Task: Search one way flight ticket for 4 adults, 2 children, 2 infants in seat and 1 infant on lap in premium economy from Hancock: Houghton County Memorial Airport to Laramie: Laramie Regional Airport on 5-3-2023. Choice of flights is Delta. Number of bags: 9 checked bags. Price is upto 94000. Outbound departure time preference is 17:30.
Action: Mouse moved to (316, 455)
Screenshot: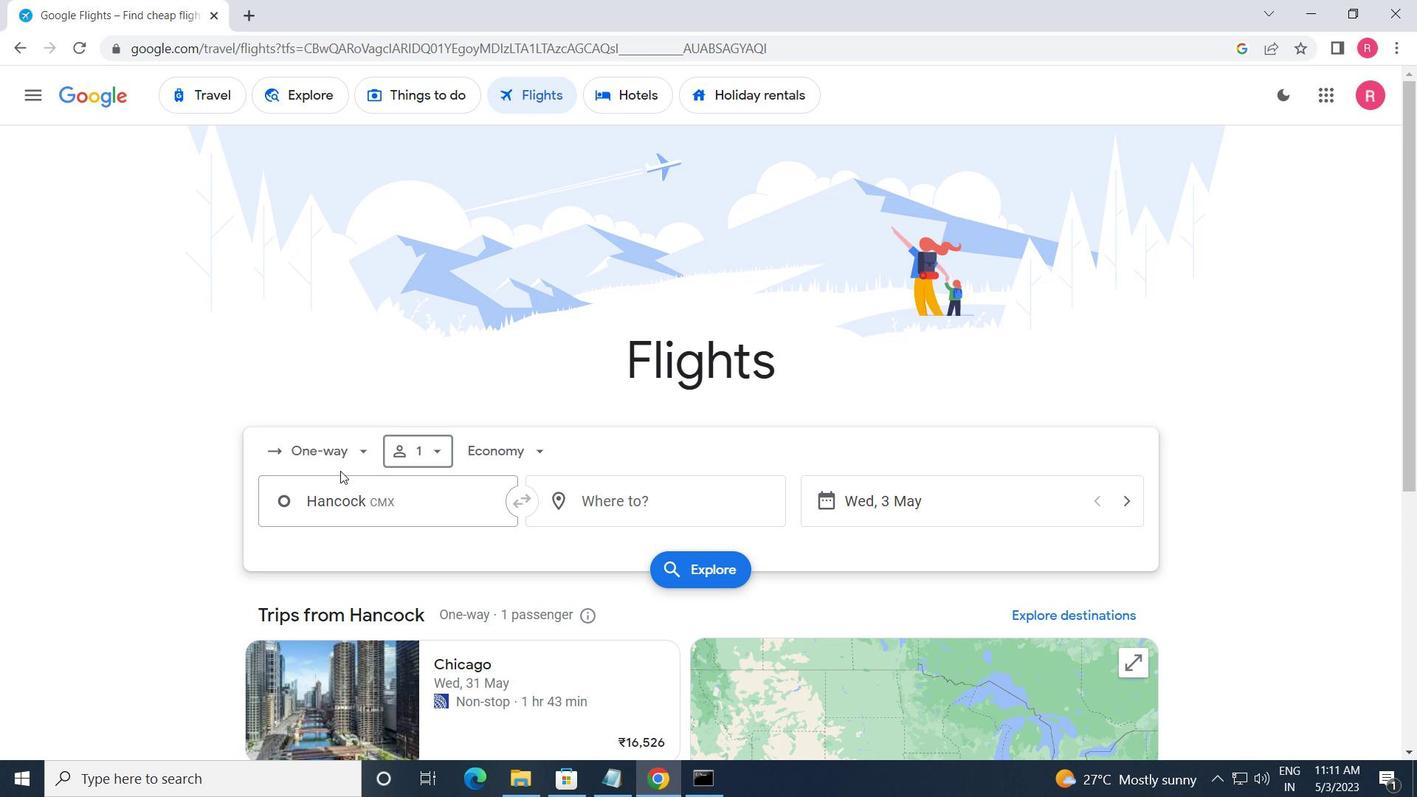 
Action: Mouse pressed left at (316, 455)
Screenshot: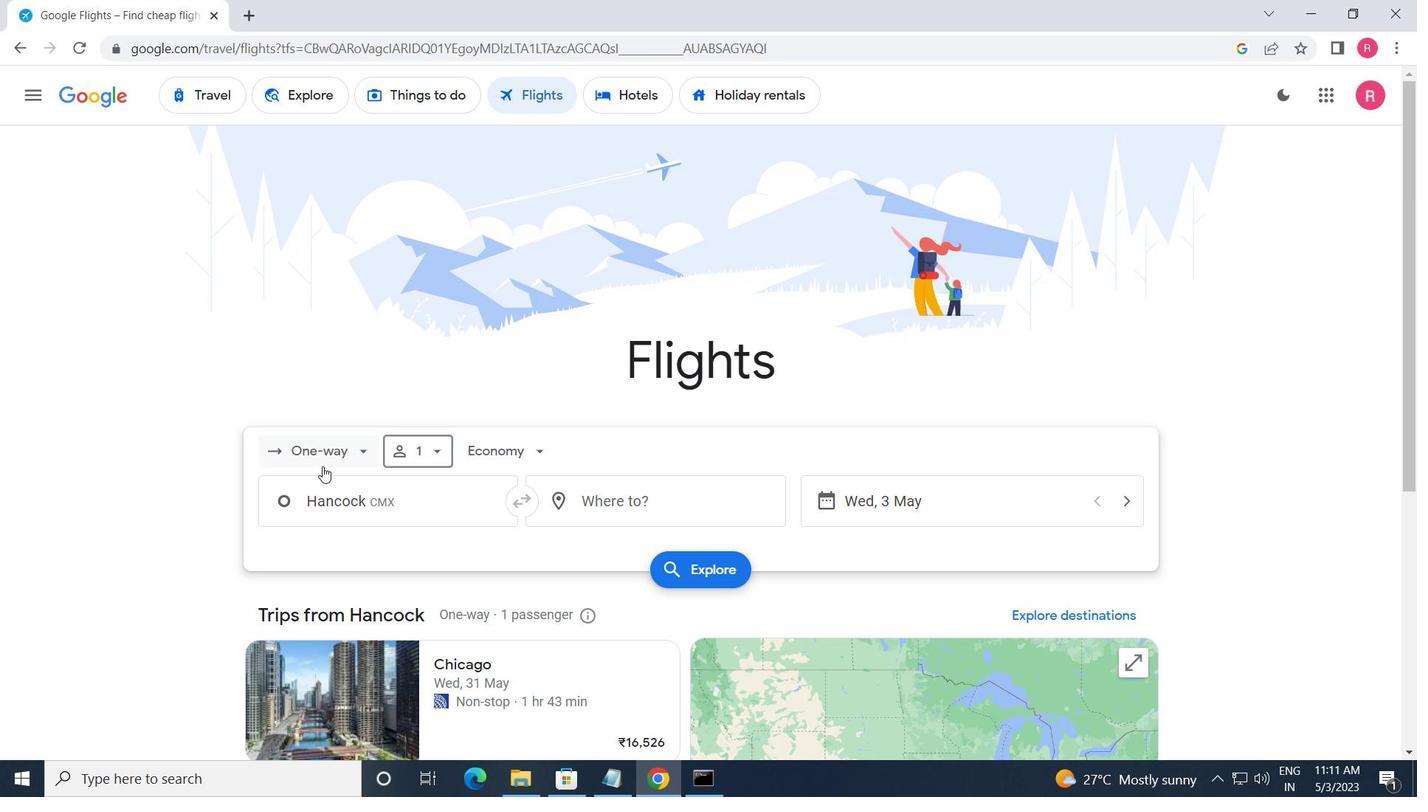 
Action: Mouse moved to (341, 522)
Screenshot: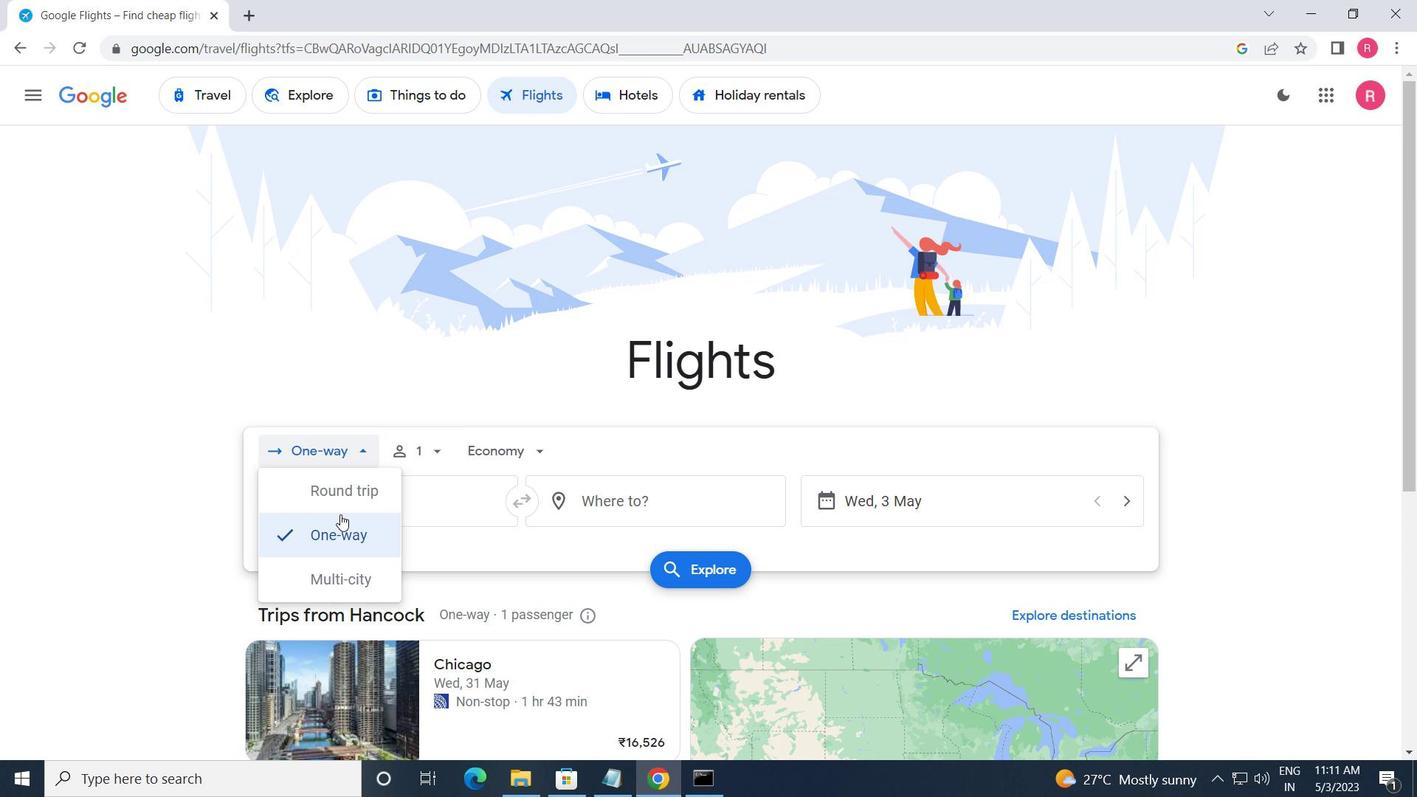 
Action: Mouse pressed left at (341, 522)
Screenshot: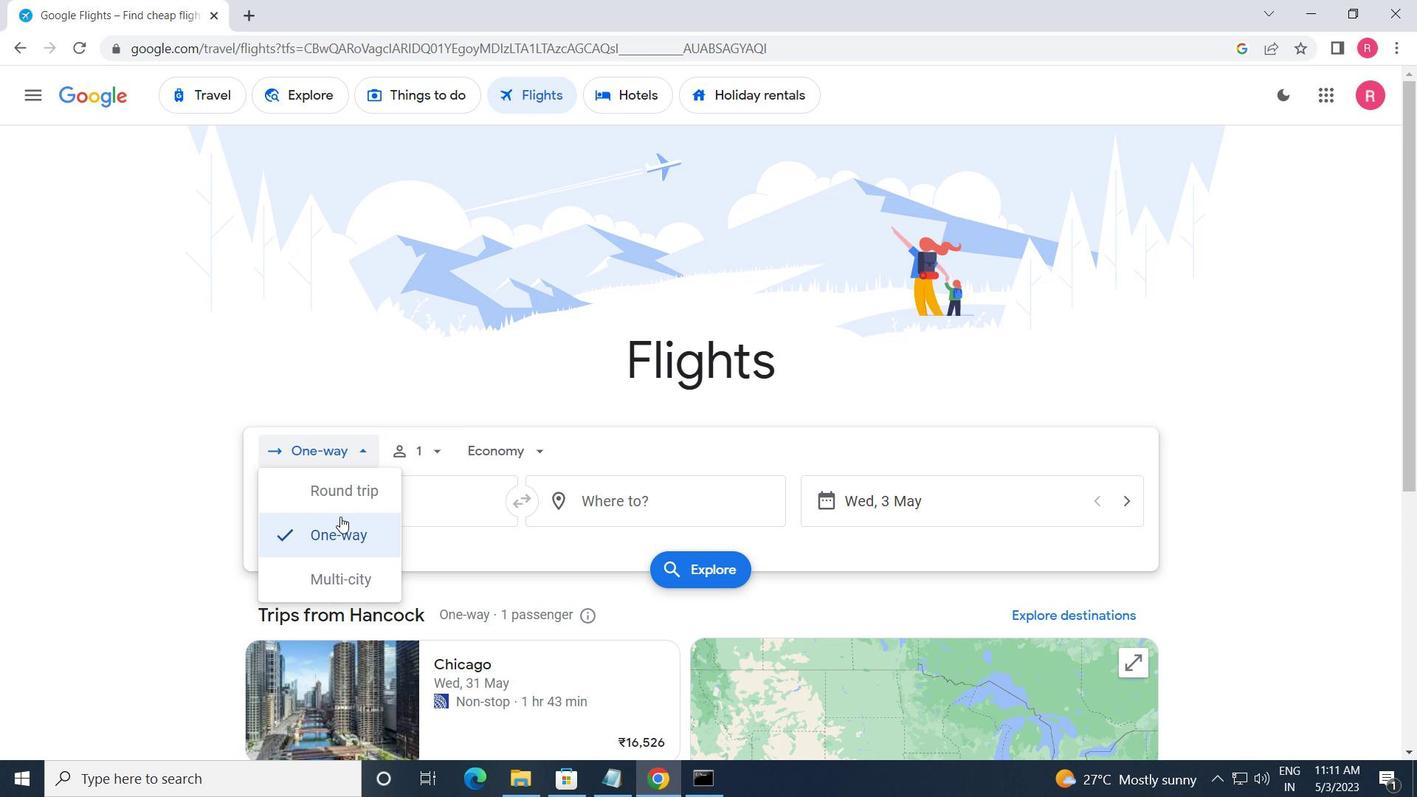 
Action: Mouse moved to (426, 465)
Screenshot: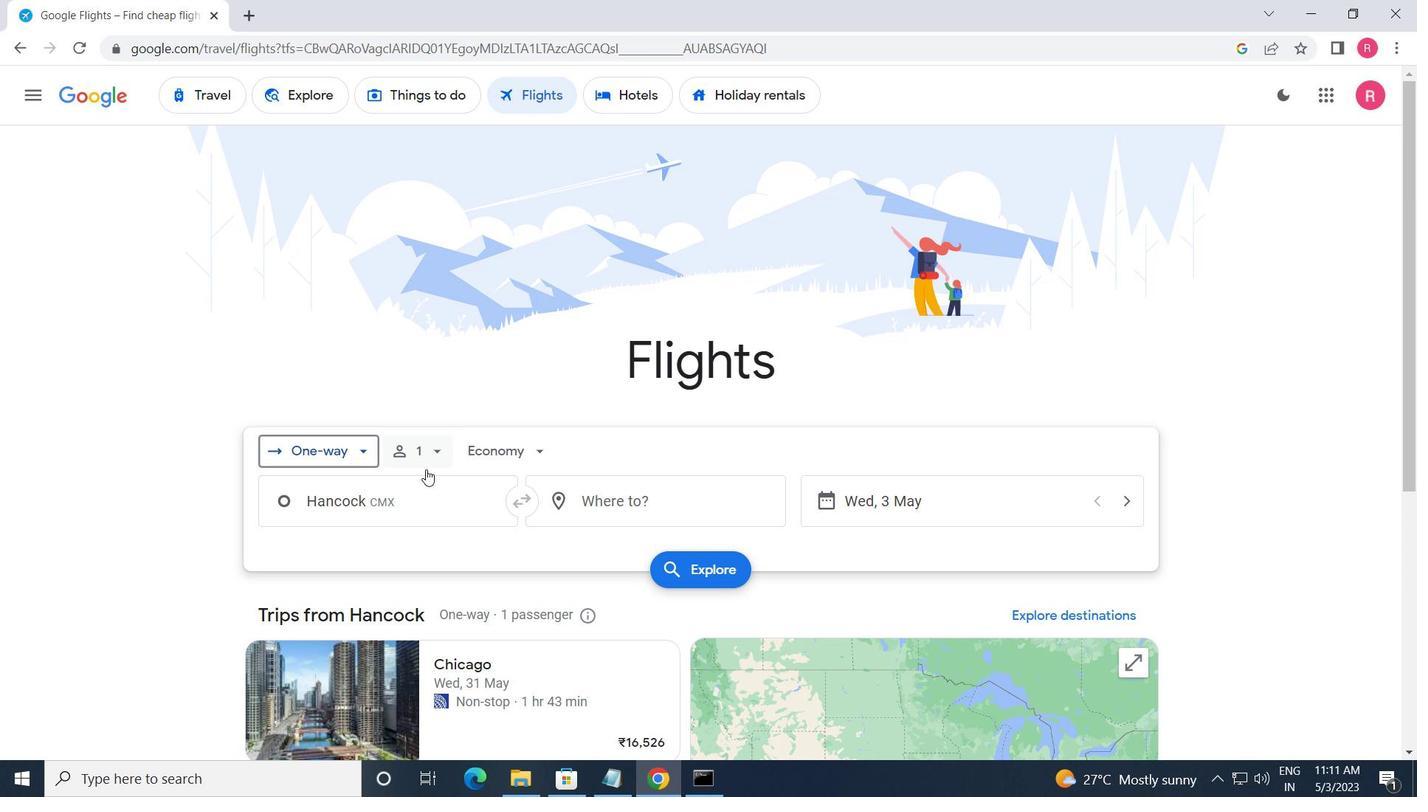 
Action: Mouse pressed left at (426, 465)
Screenshot: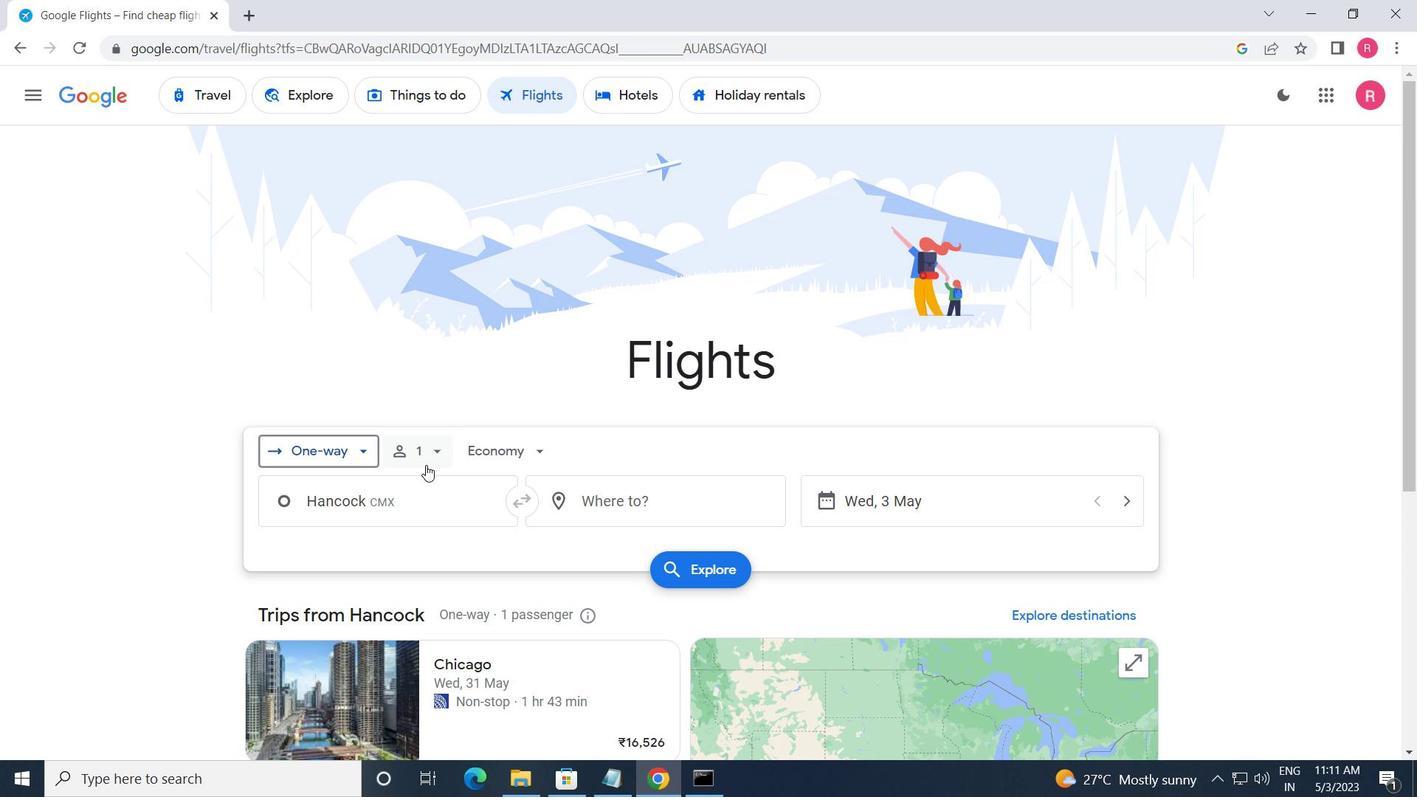 
Action: Mouse moved to (573, 508)
Screenshot: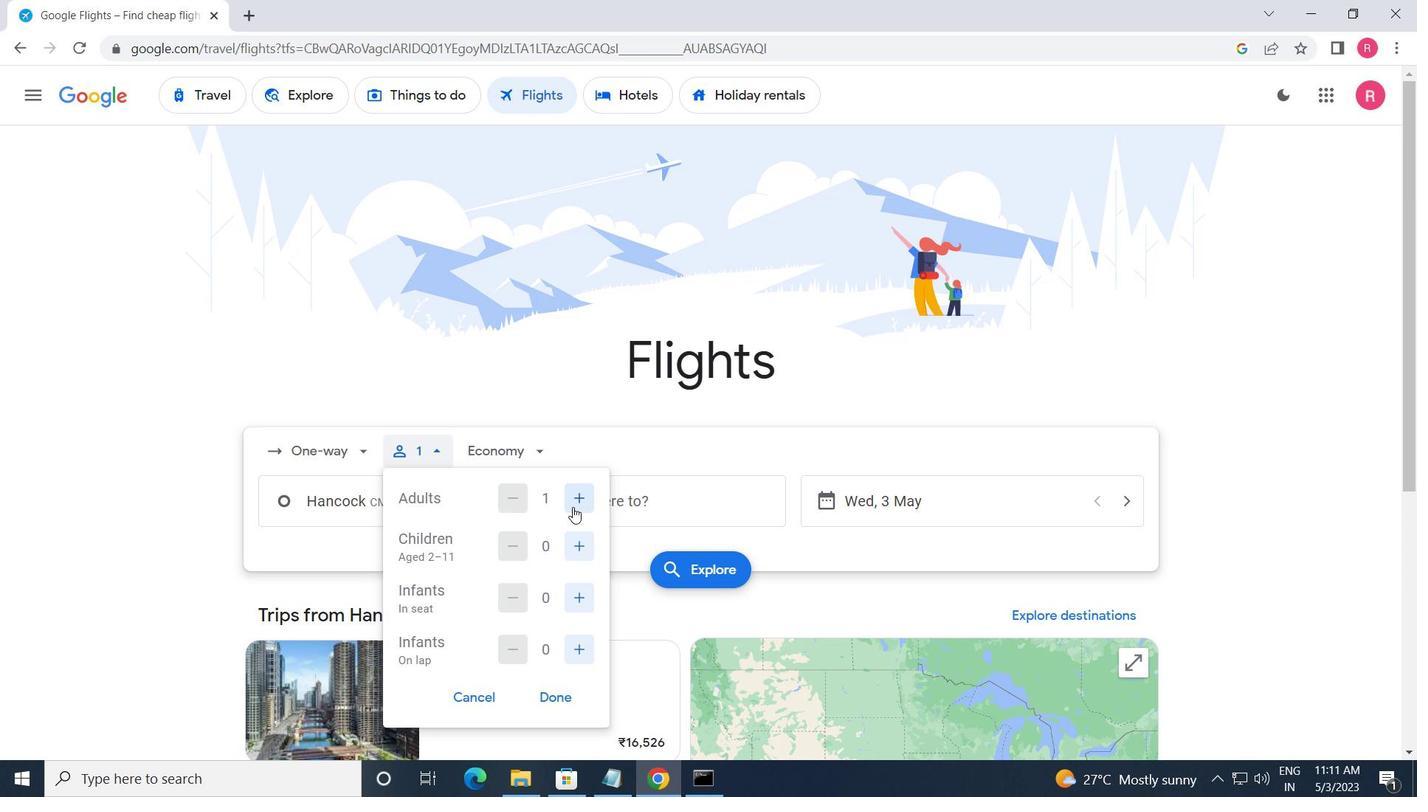 
Action: Mouse pressed left at (573, 508)
Screenshot: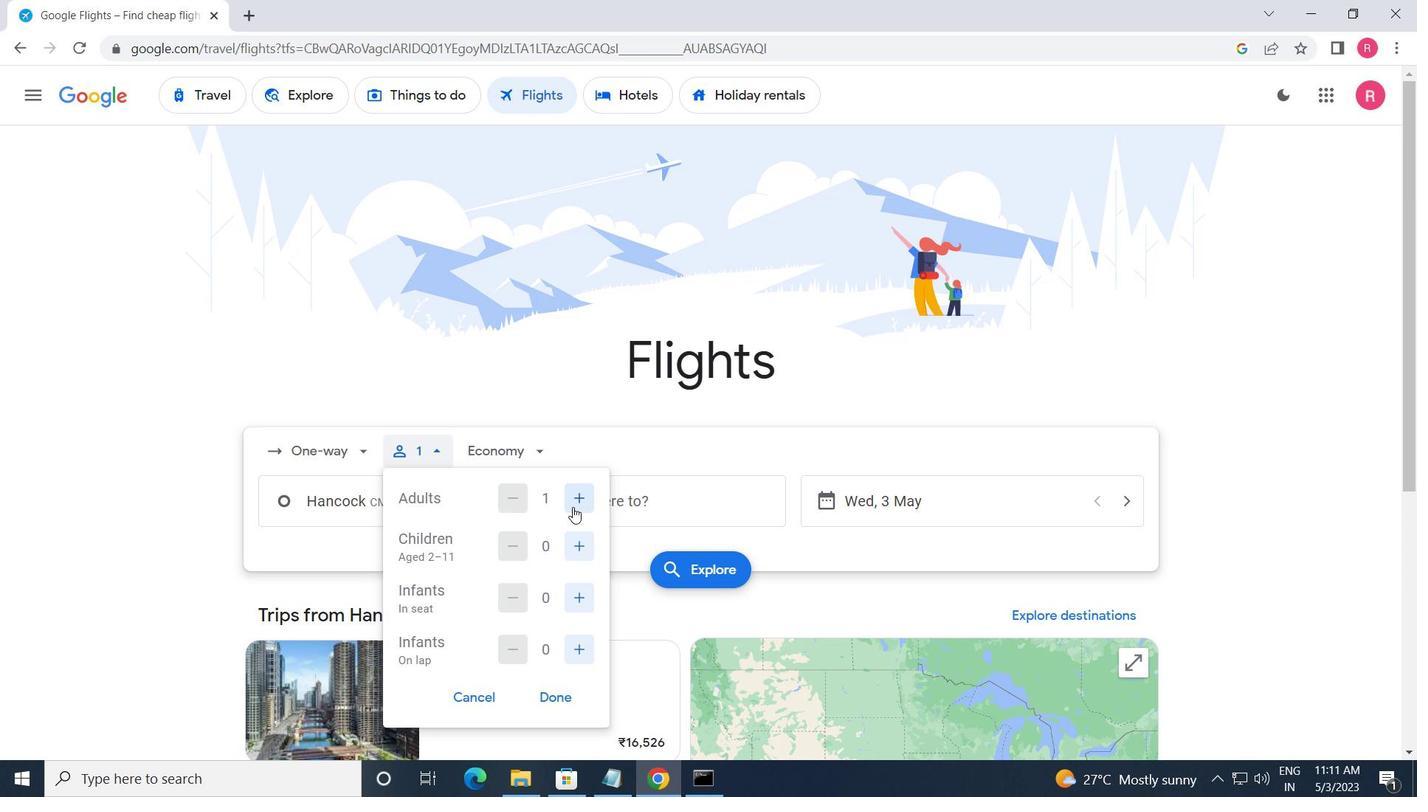 
Action: Mouse moved to (573, 508)
Screenshot: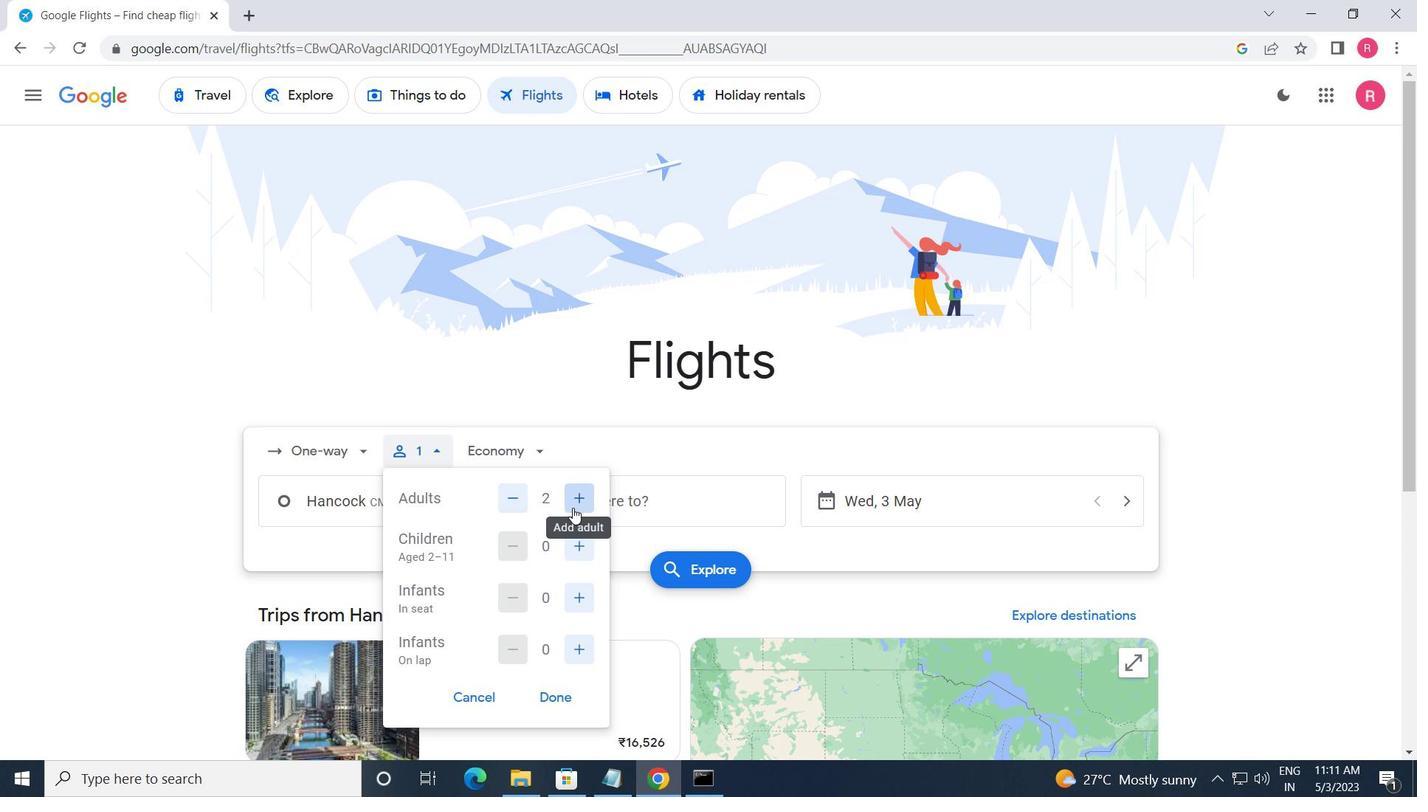 
Action: Mouse pressed left at (573, 508)
Screenshot: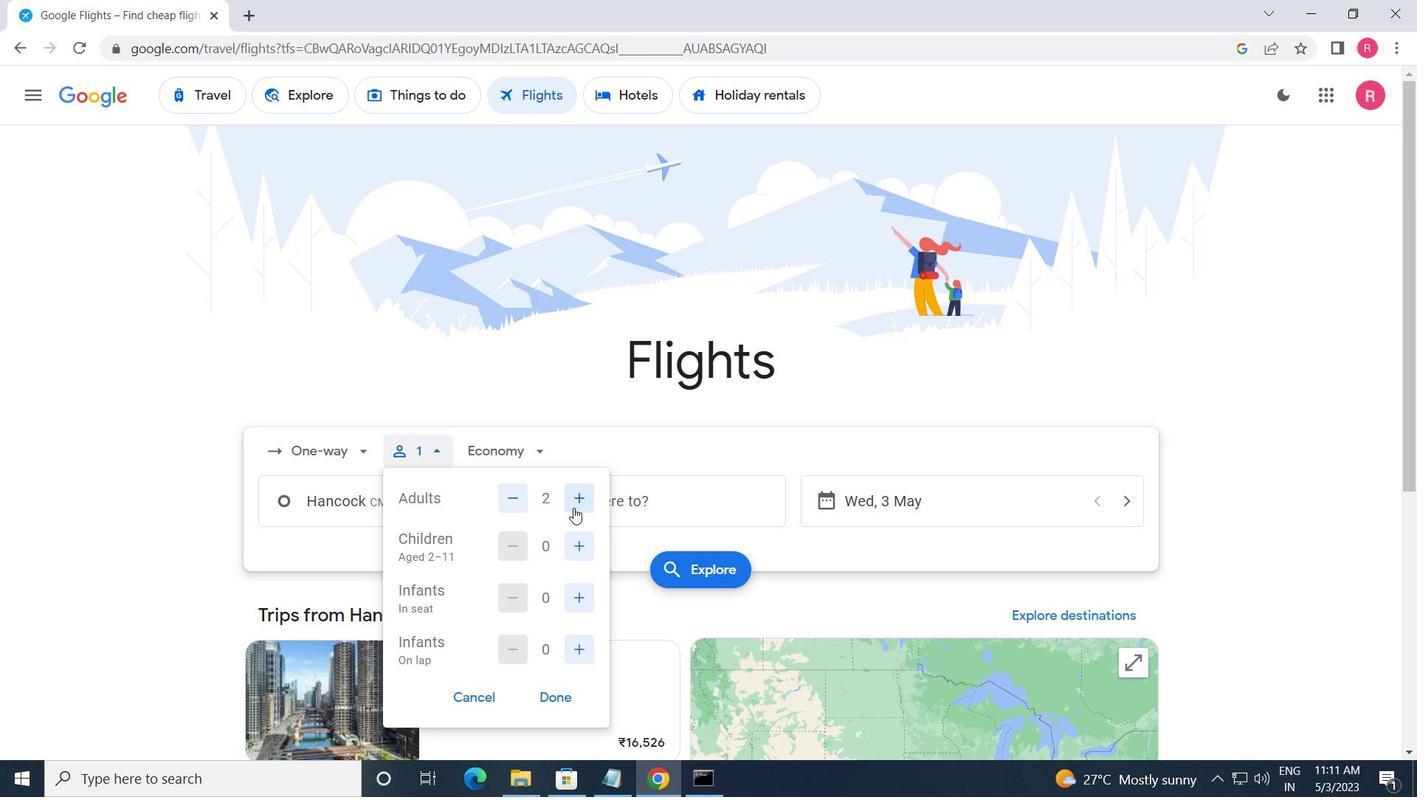 
Action: Mouse pressed left at (573, 508)
Screenshot: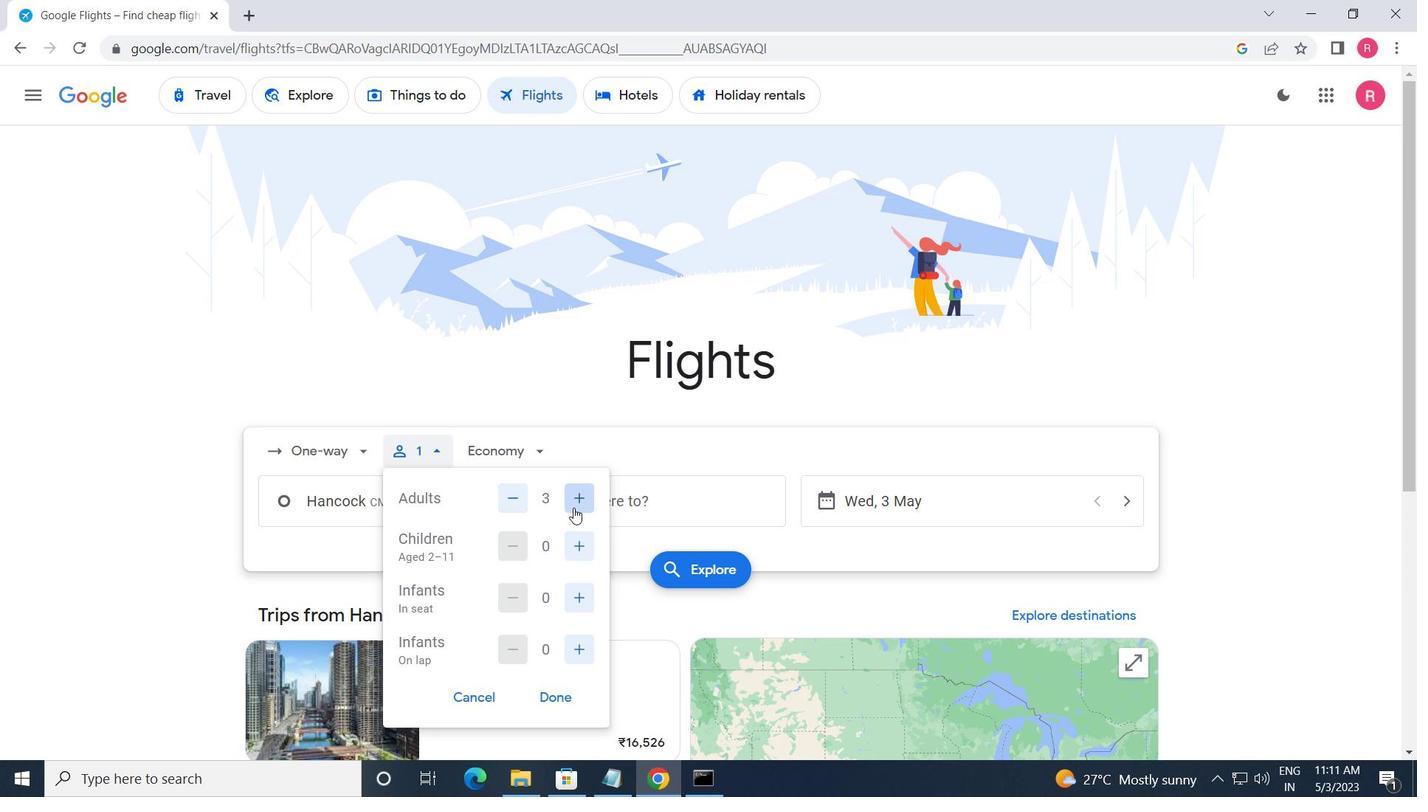 
Action: Mouse moved to (581, 553)
Screenshot: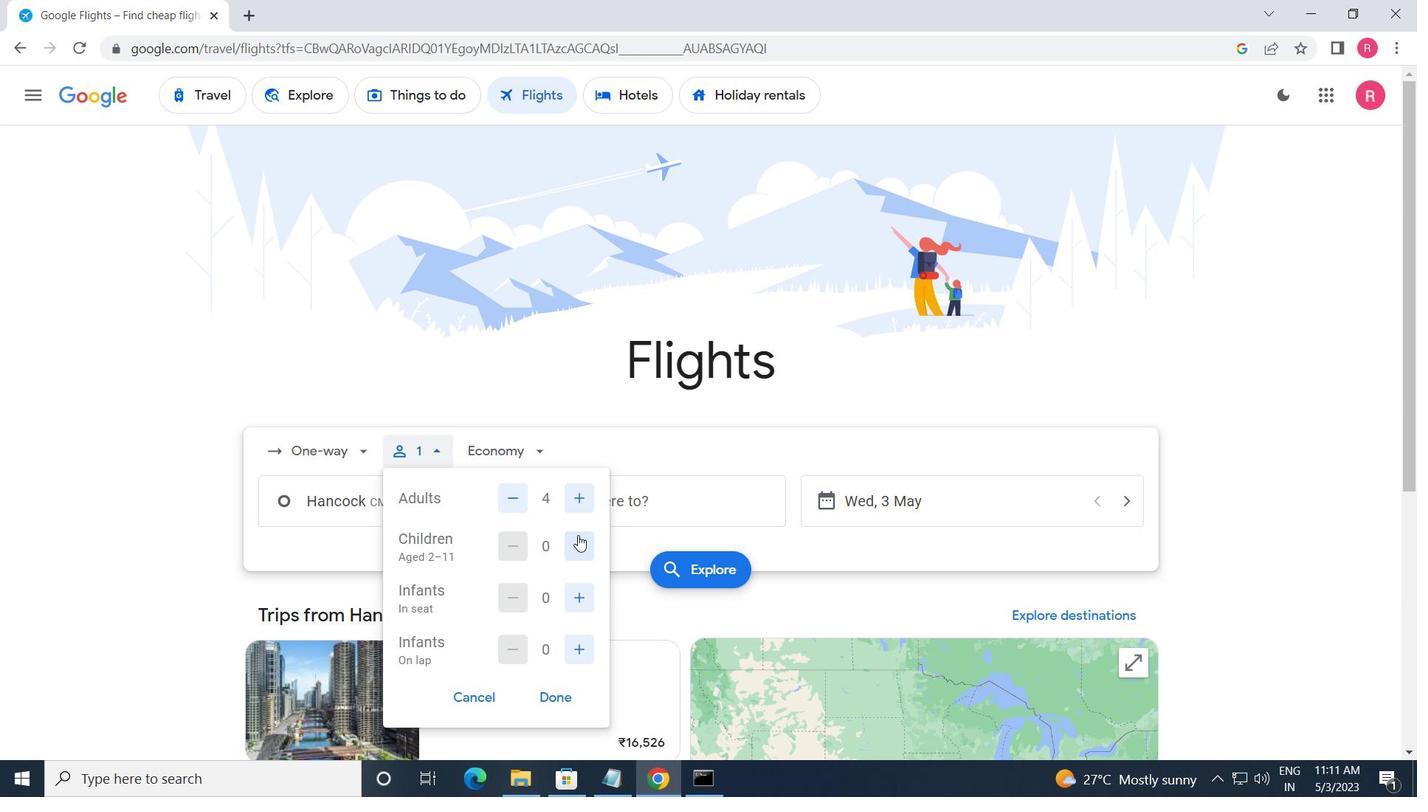 
Action: Mouse pressed left at (581, 553)
Screenshot: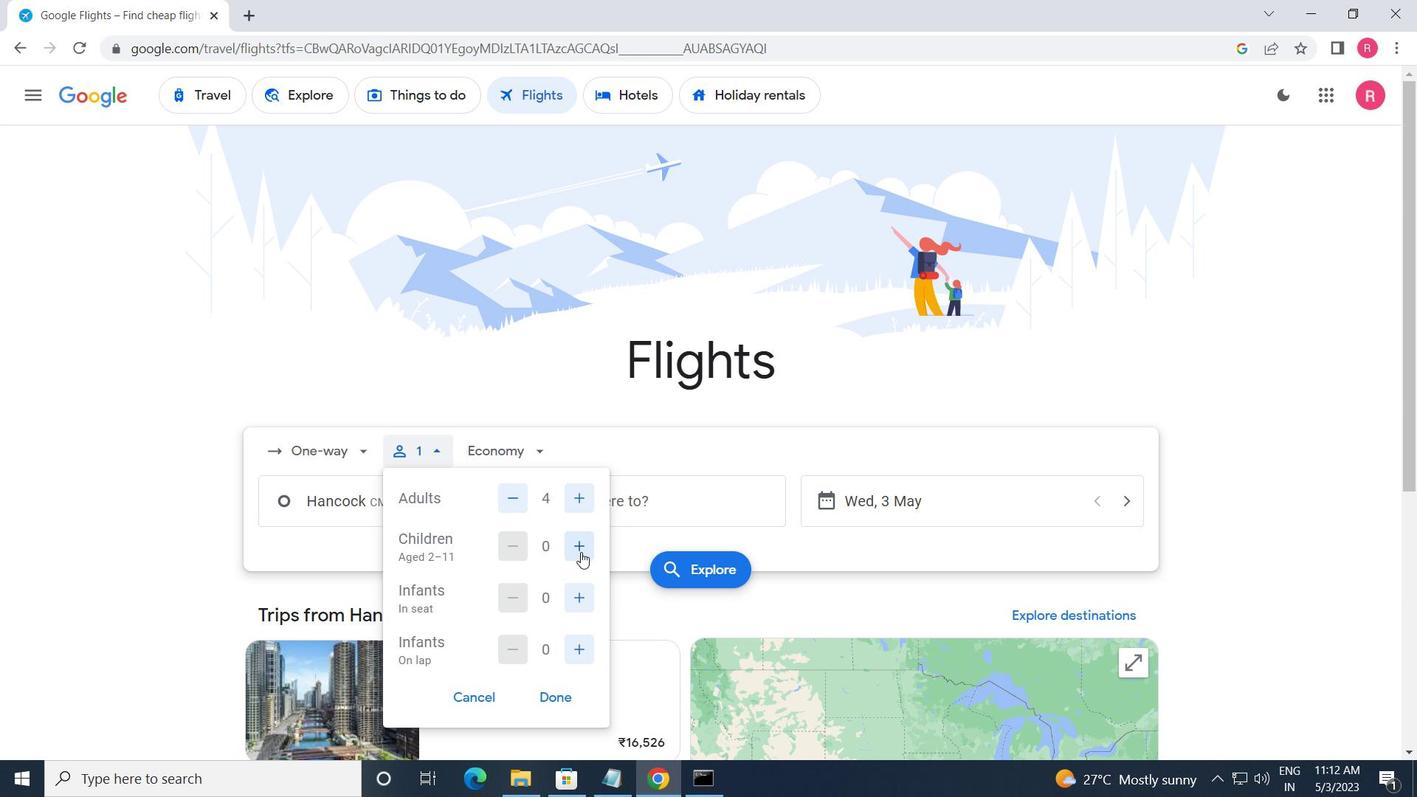 
Action: Mouse pressed left at (581, 553)
Screenshot: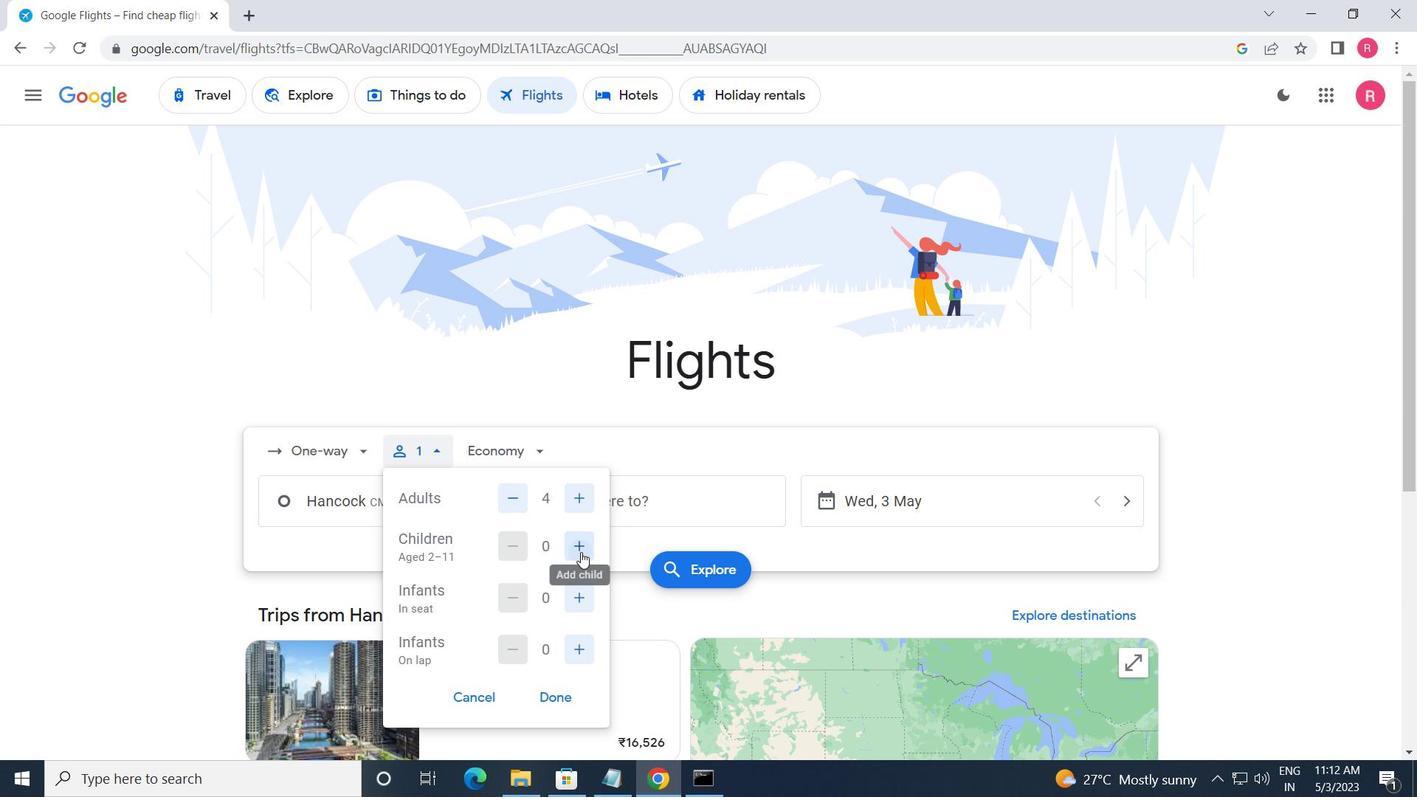 
Action: Mouse moved to (572, 583)
Screenshot: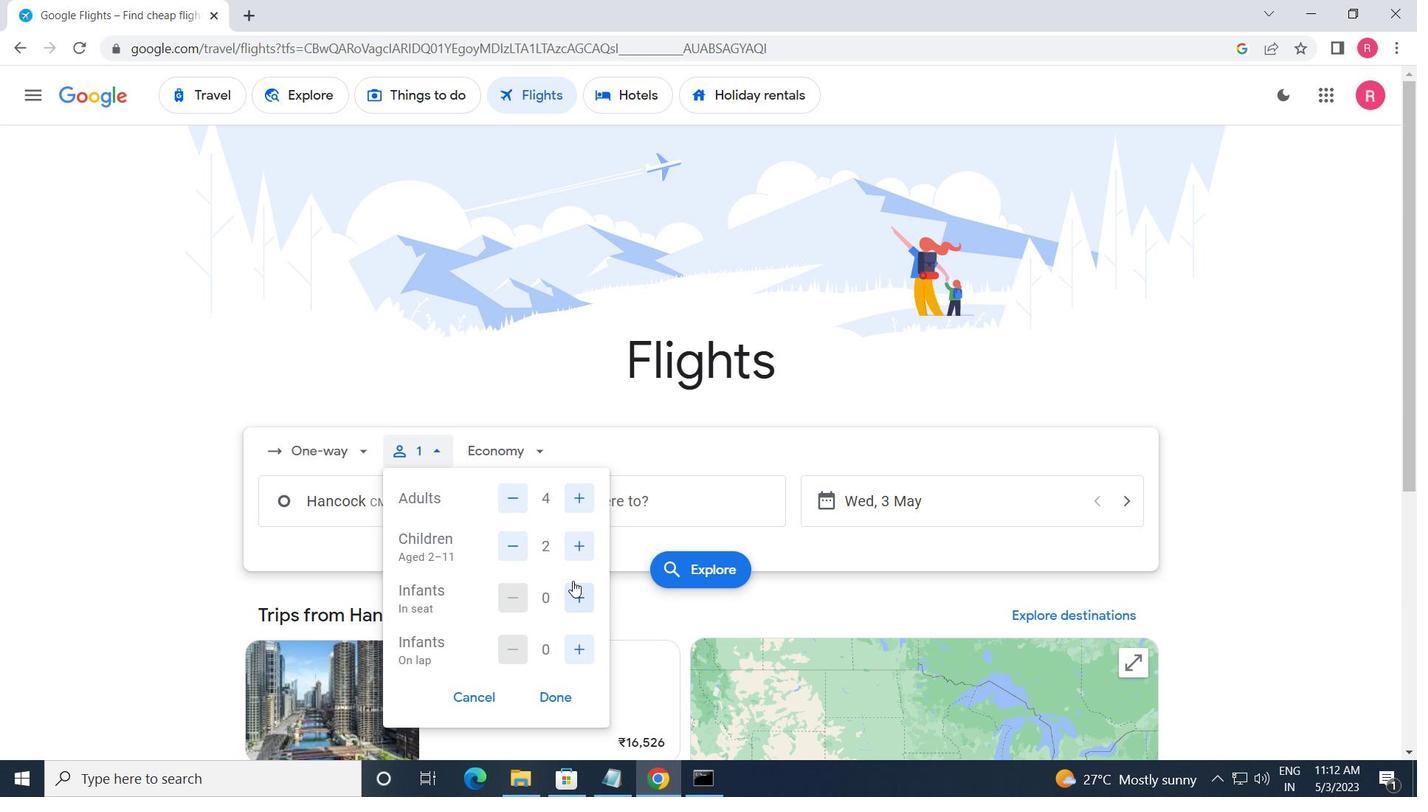 
Action: Mouse pressed left at (572, 583)
Screenshot: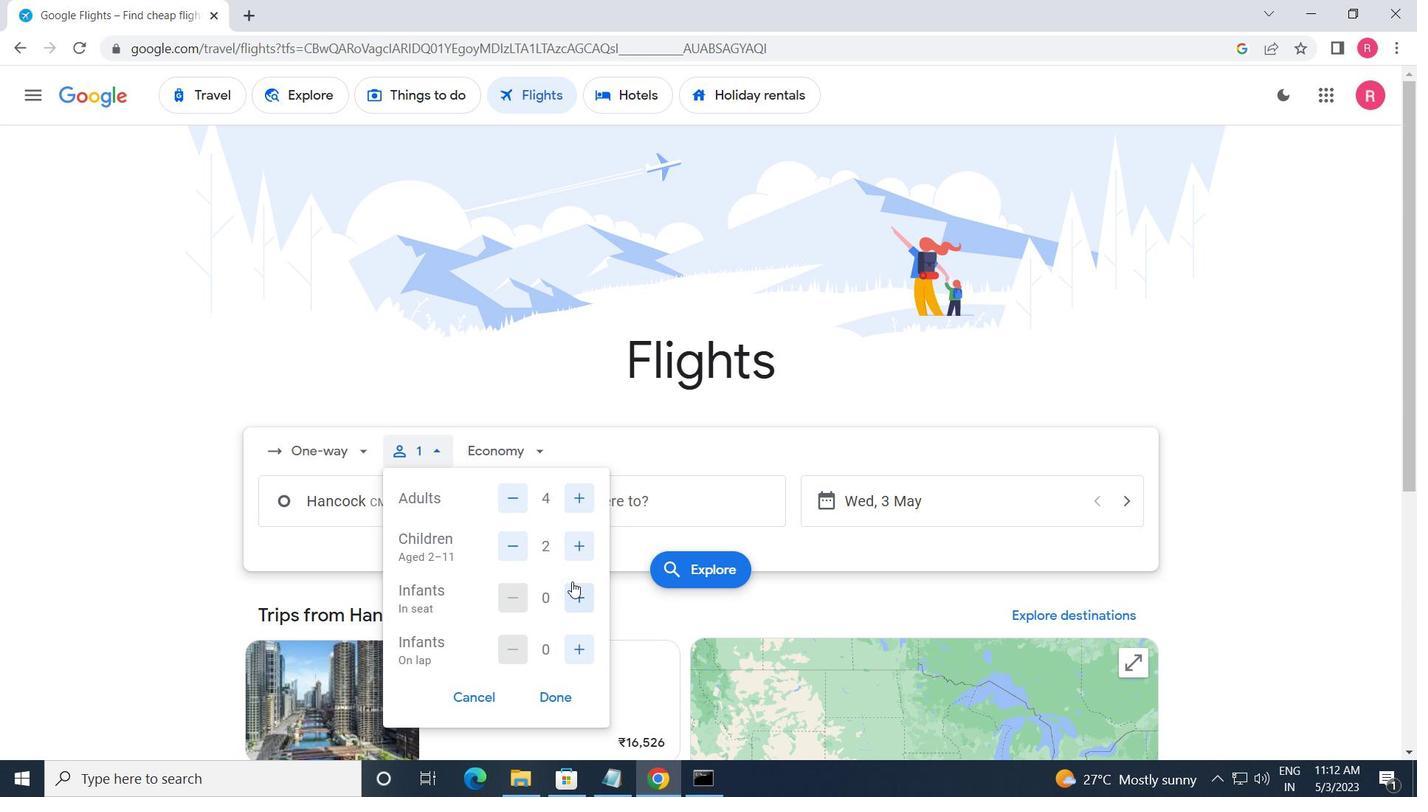 
Action: Mouse pressed left at (572, 583)
Screenshot: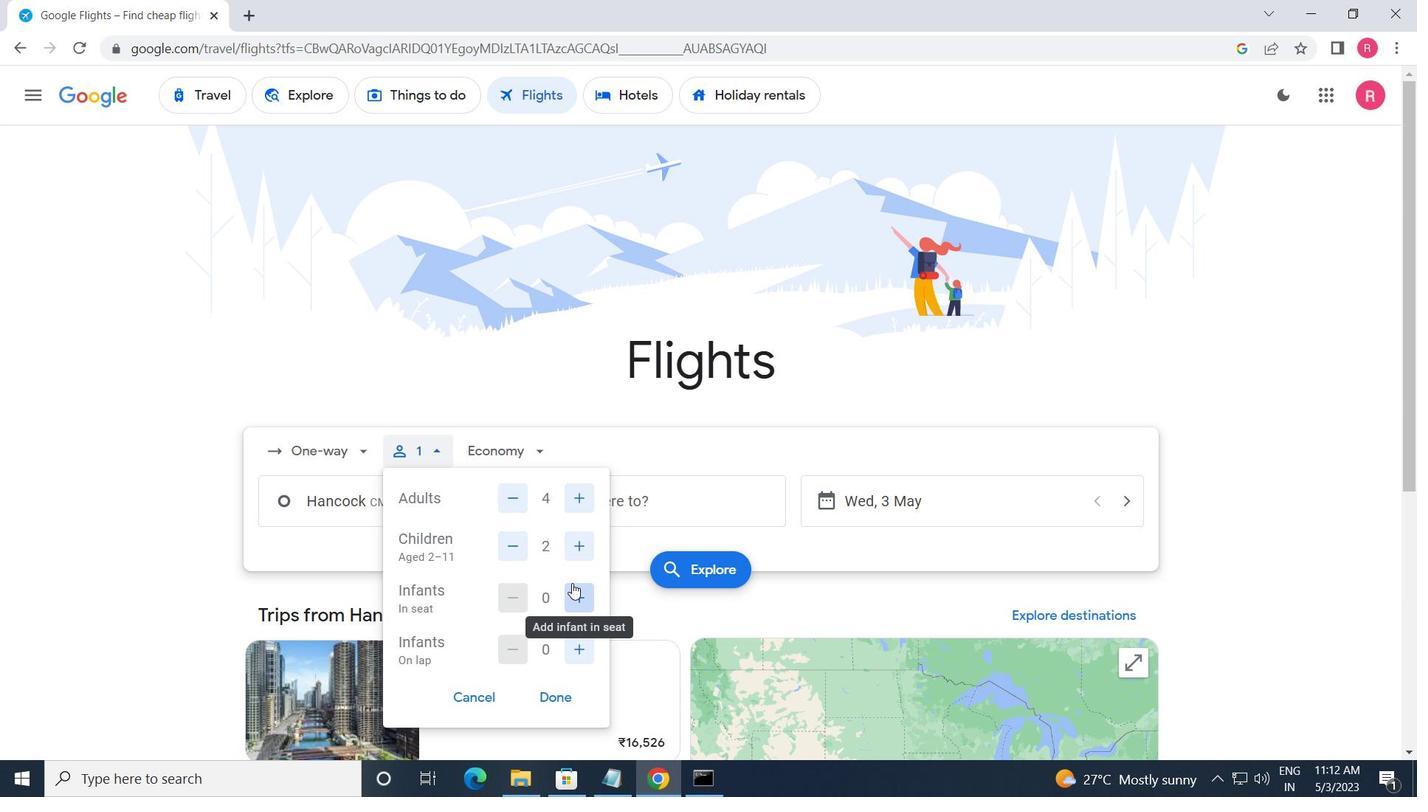 
Action: Mouse moved to (581, 651)
Screenshot: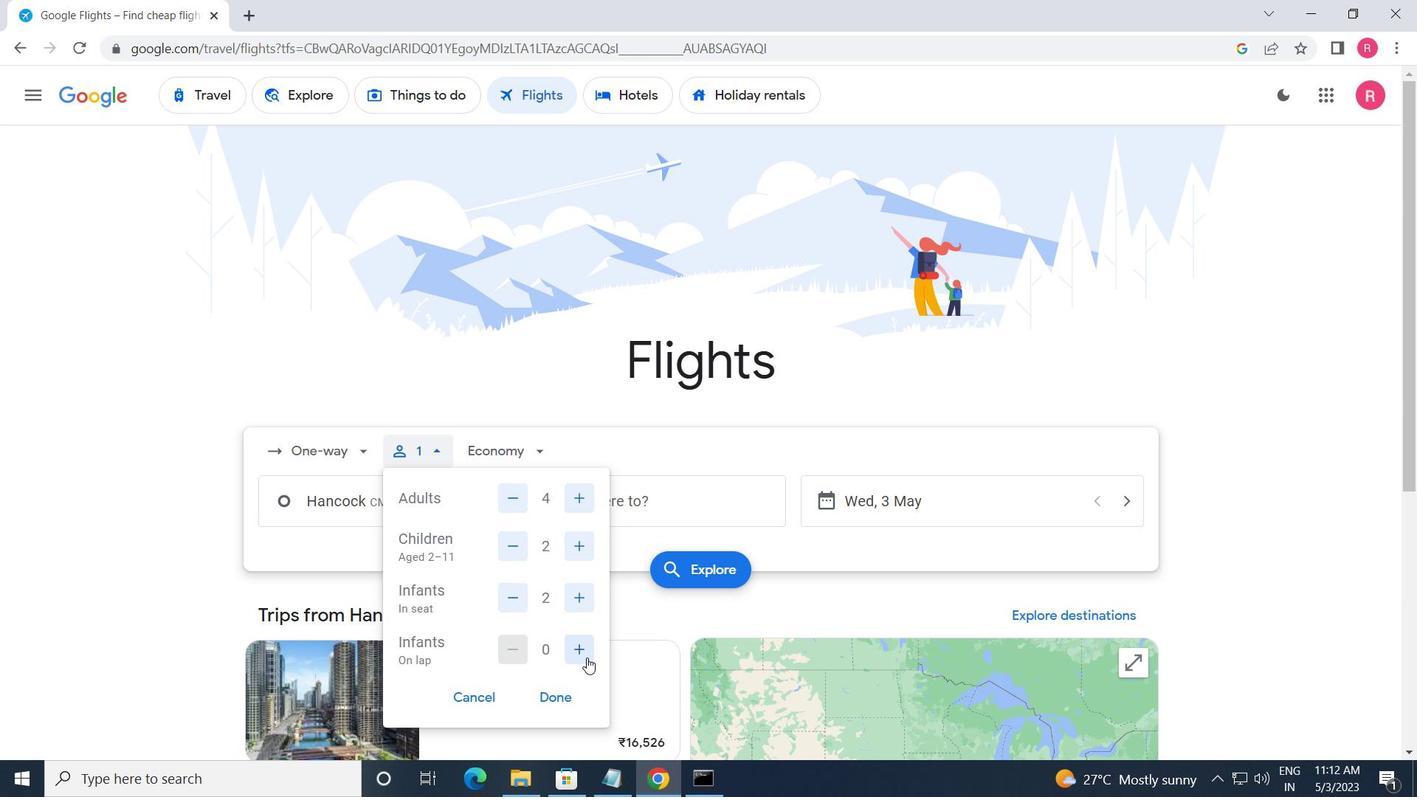
Action: Mouse pressed left at (581, 651)
Screenshot: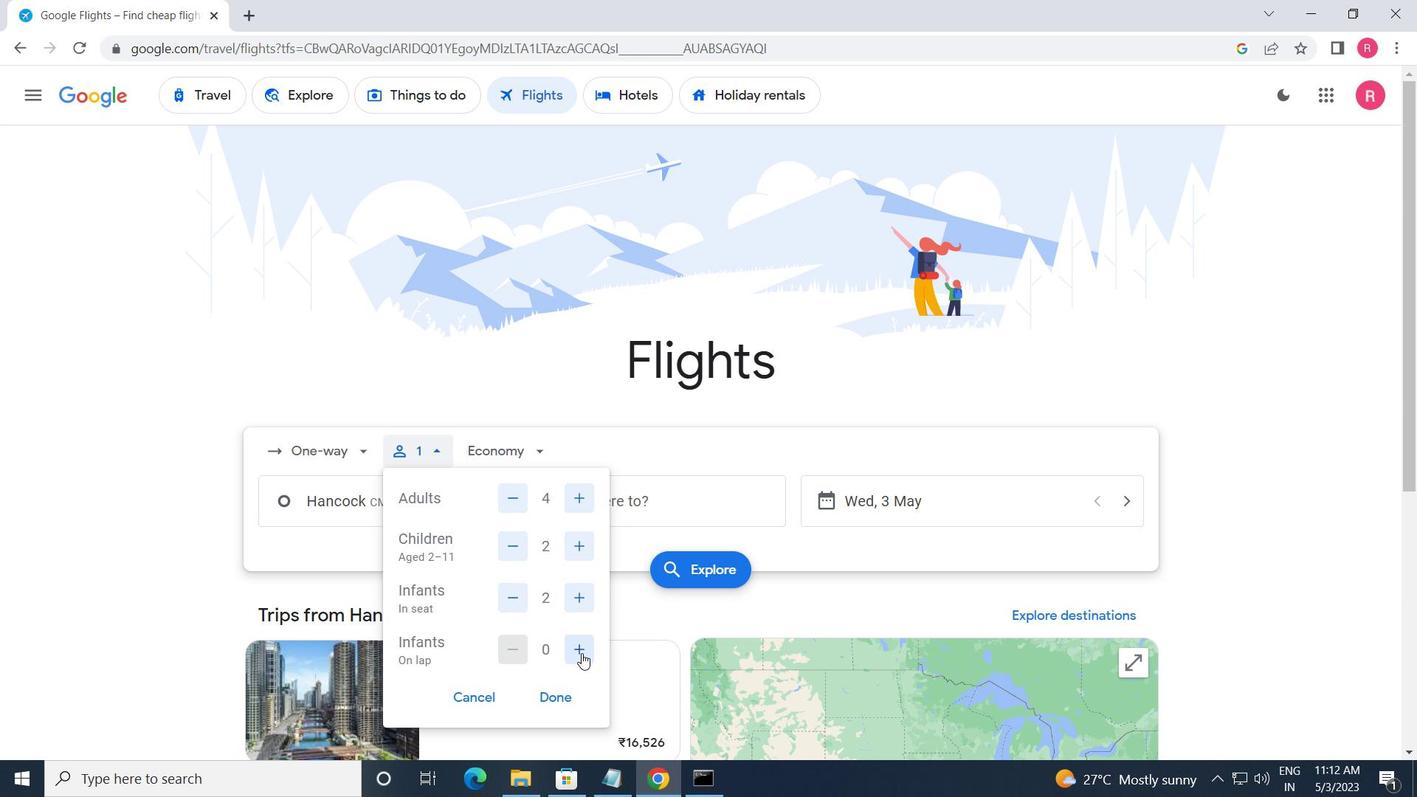 
Action: Mouse moved to (569, 693)
Screenshot: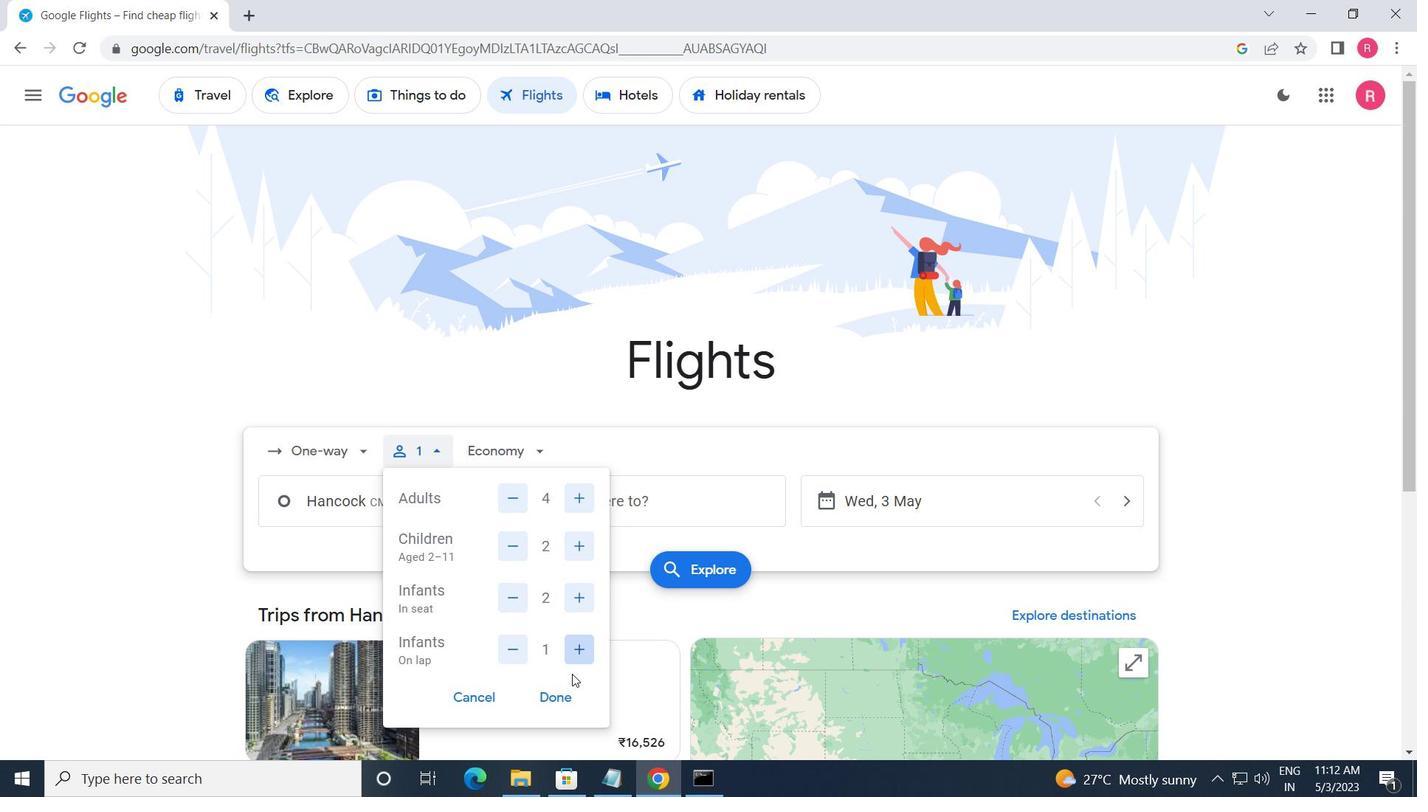 
Action: Mouse pressed left at (569, 693)
Screenshot: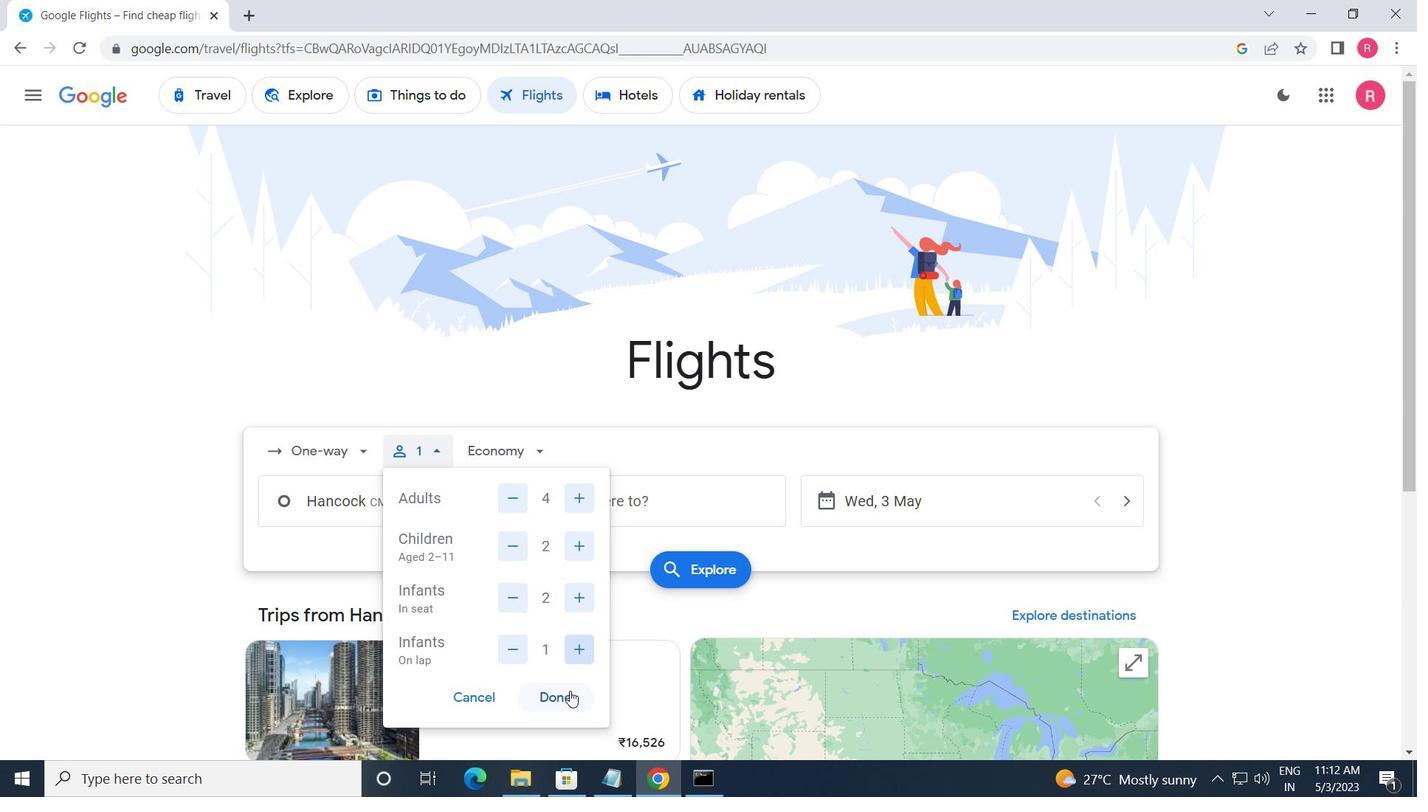 
Action: Mouse moved to (452, 521)
Screenshot: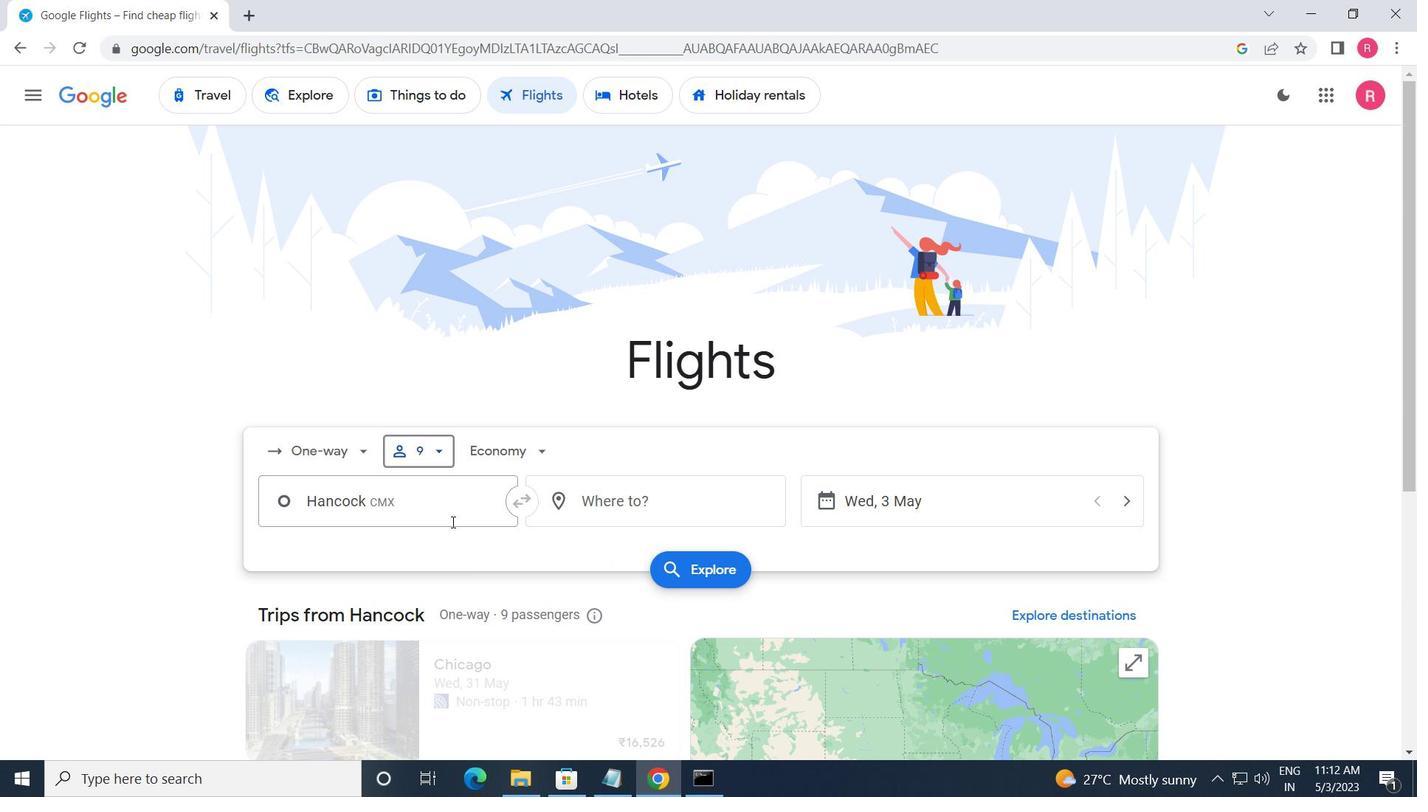 
Action: Mouse pressed left at (452, 521)
Screenshot: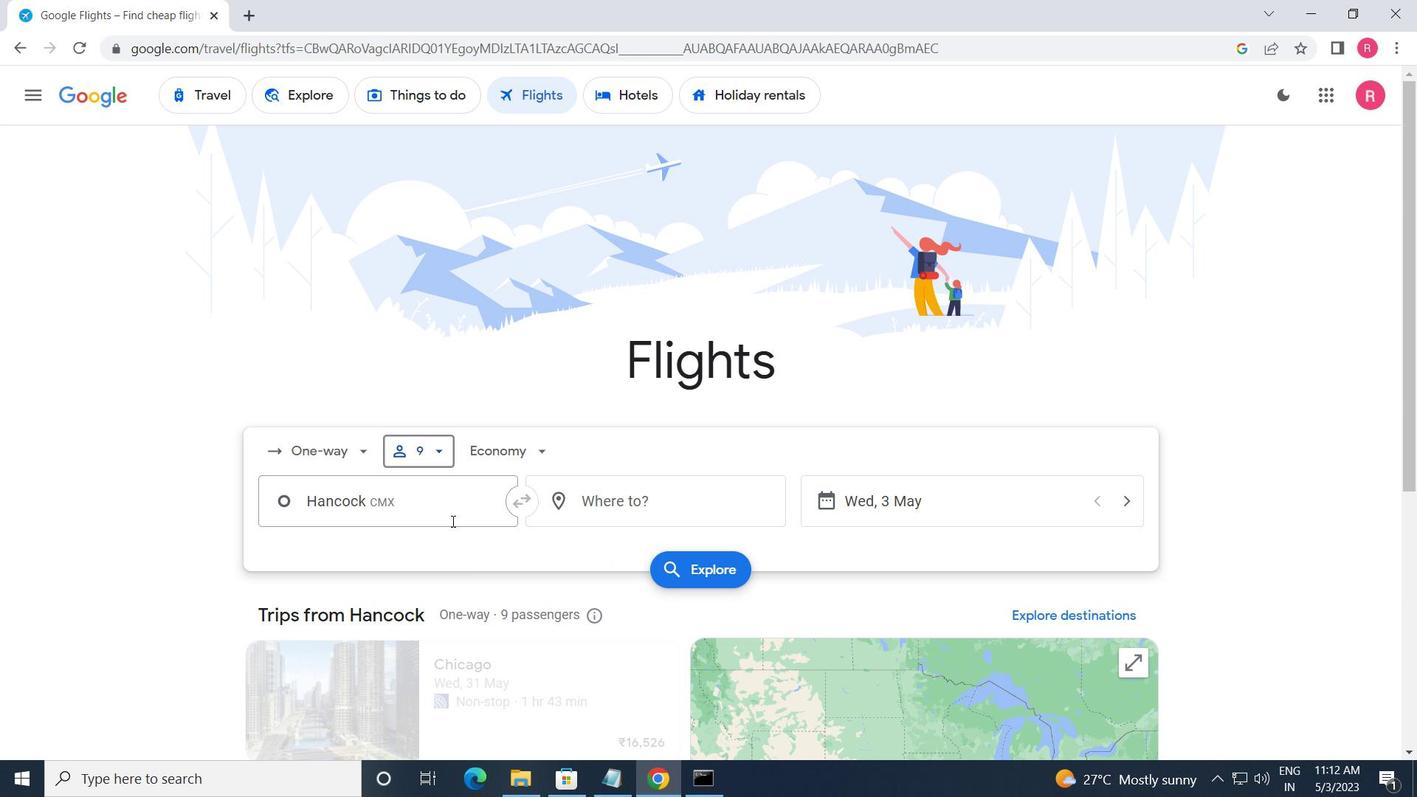 
Action: Mouse moved to (485, 476)
Screenshot: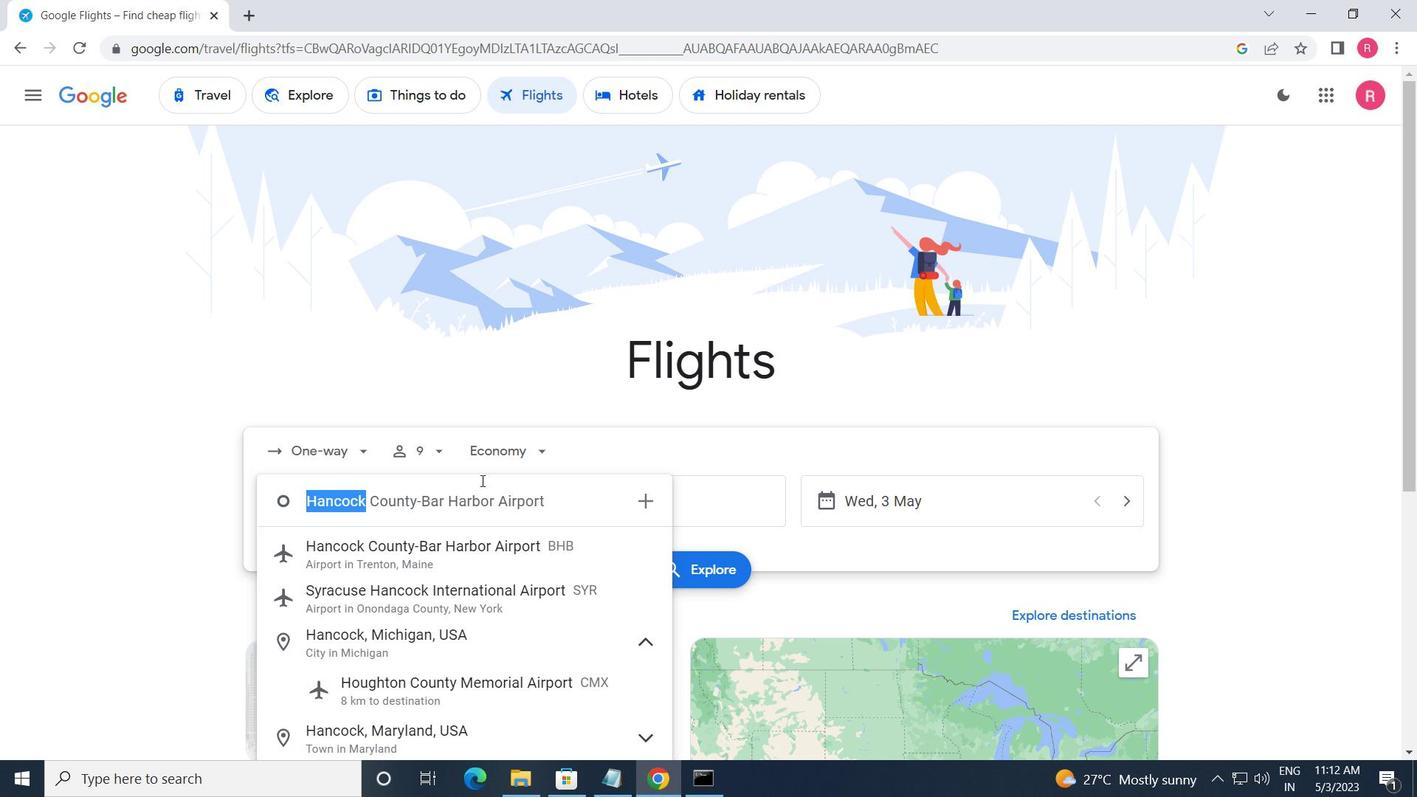 
Action: Mouse pressed left at (485, 476)
Screenshot: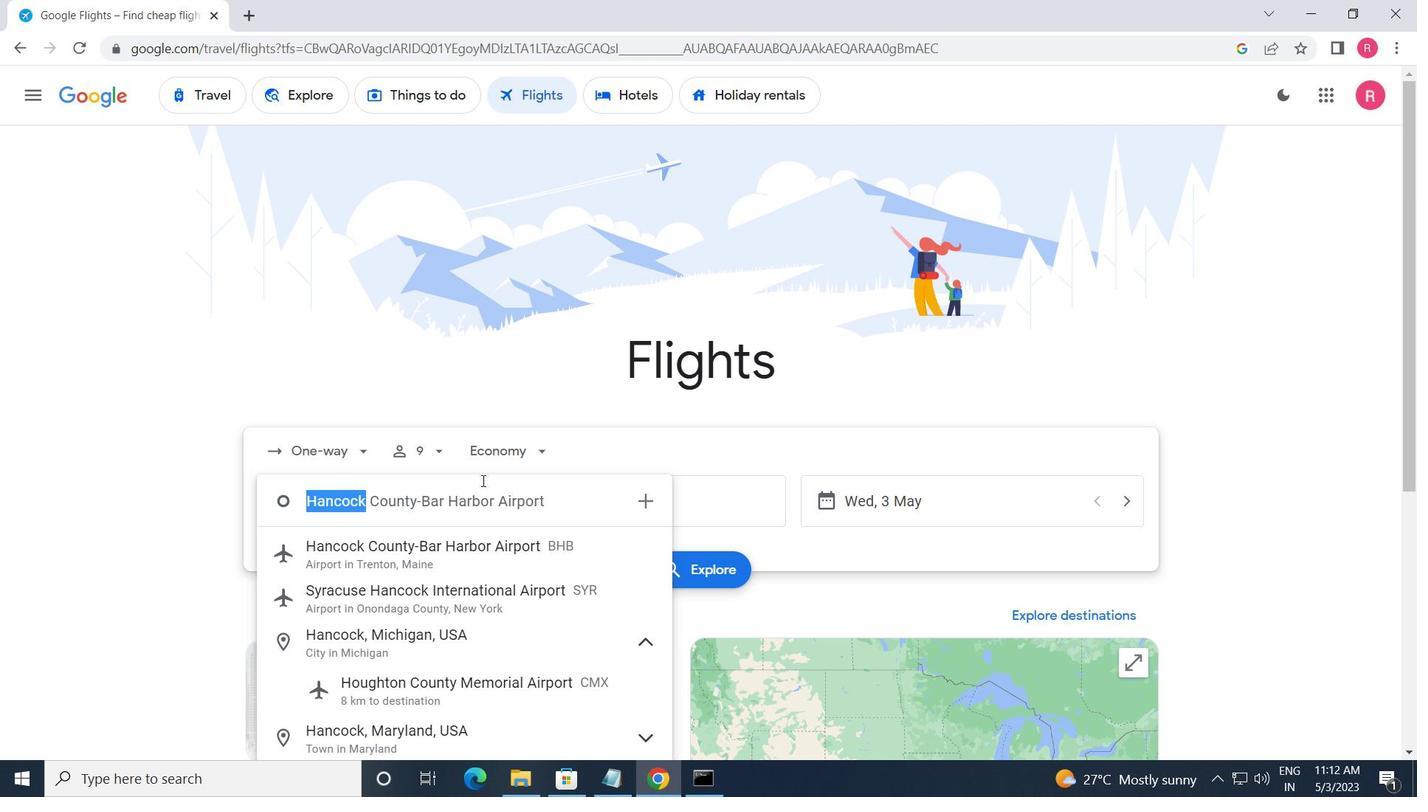 
Action: Mouse moved to (494, 460)
Screenshot: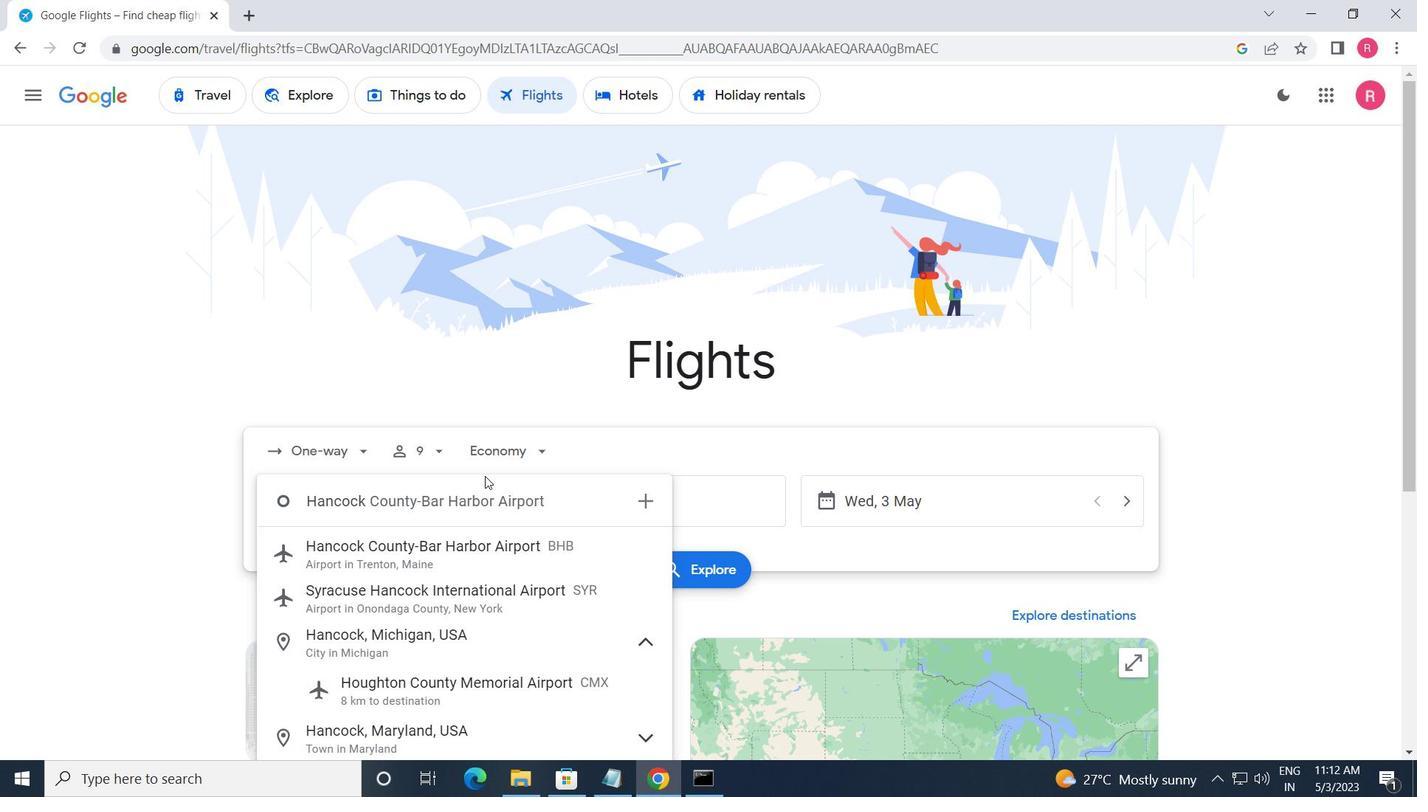 
Action: Mouse pressed left at (494, 460)
Screenshot: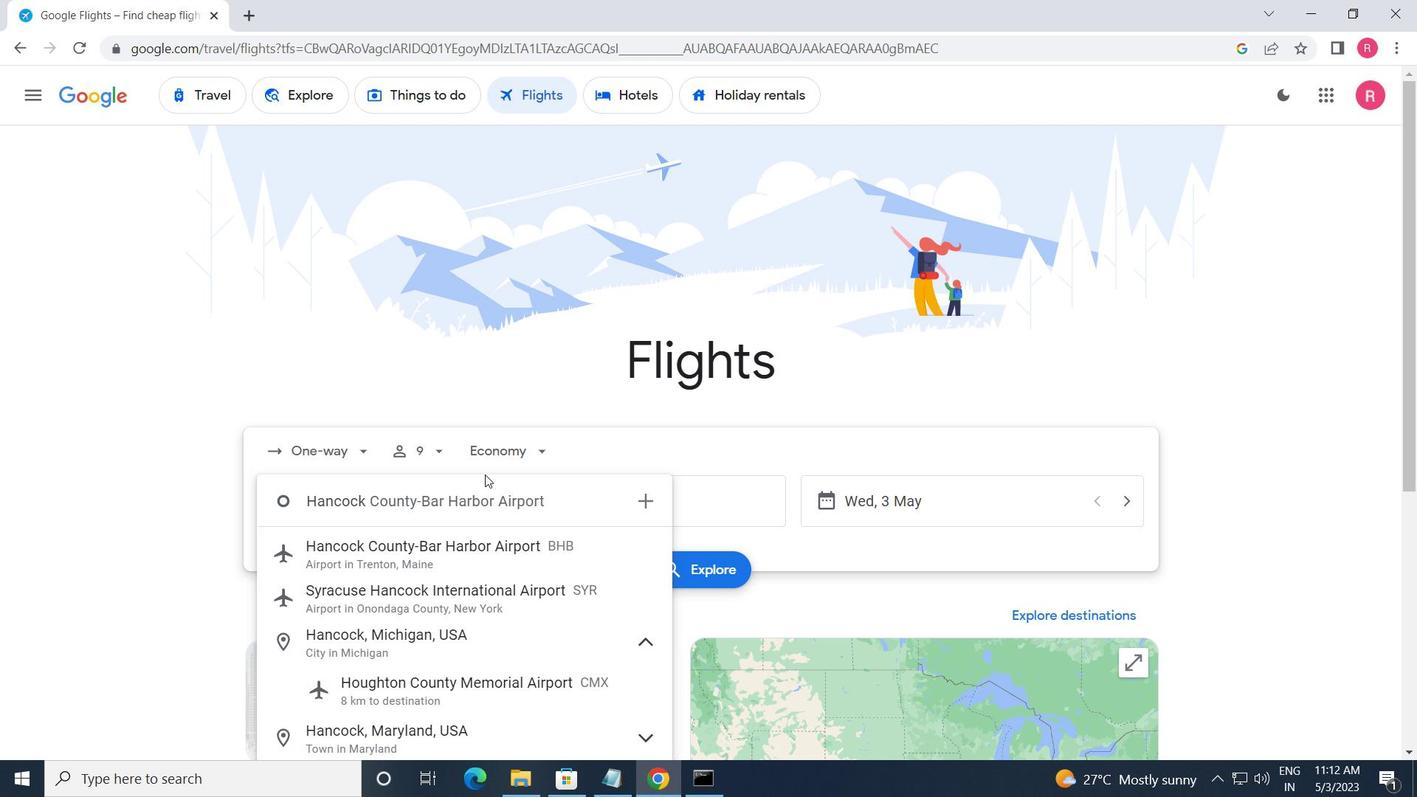 
Action: Mouse moved to (525, 528)
Screenshot: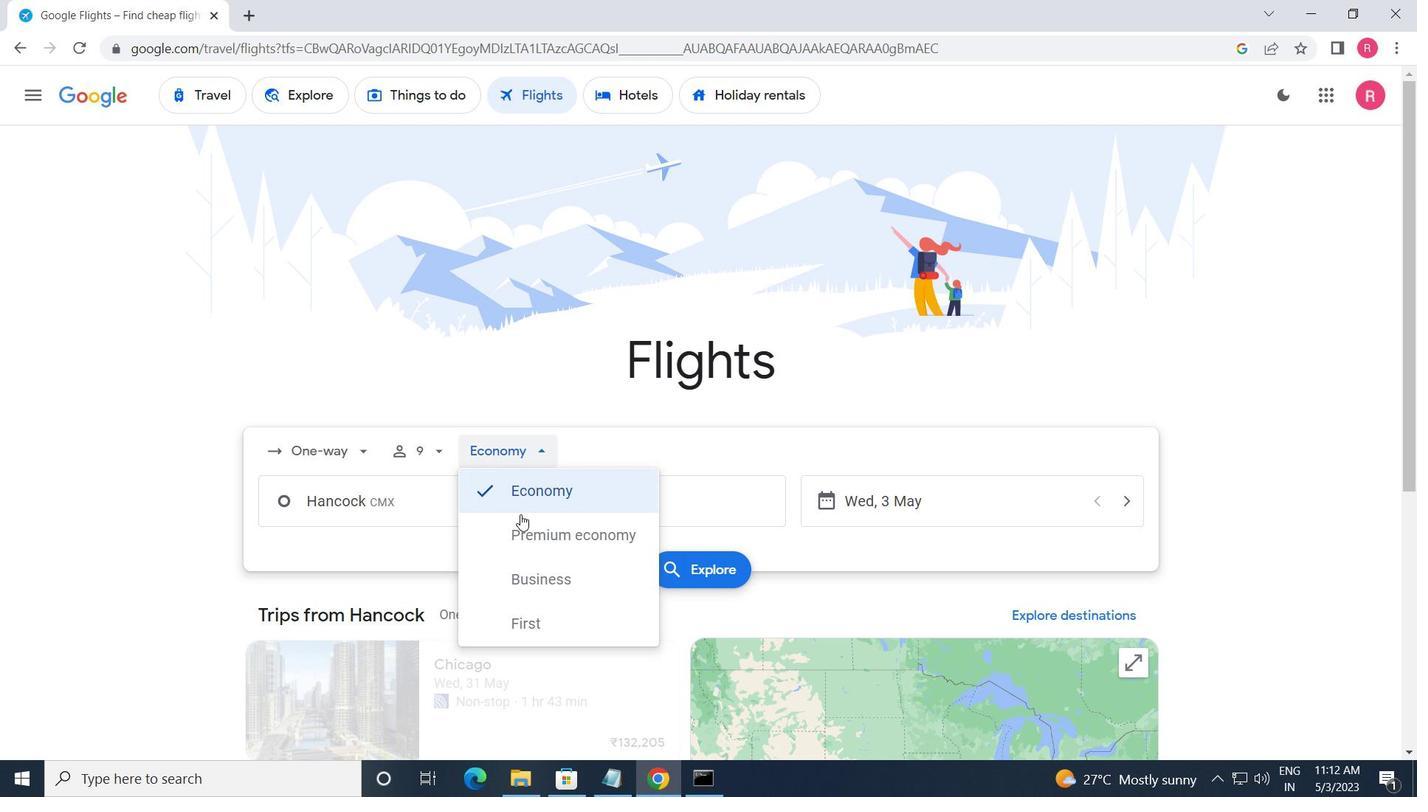 
Action: Mouse pressed left at (525, 528)
Screenshot: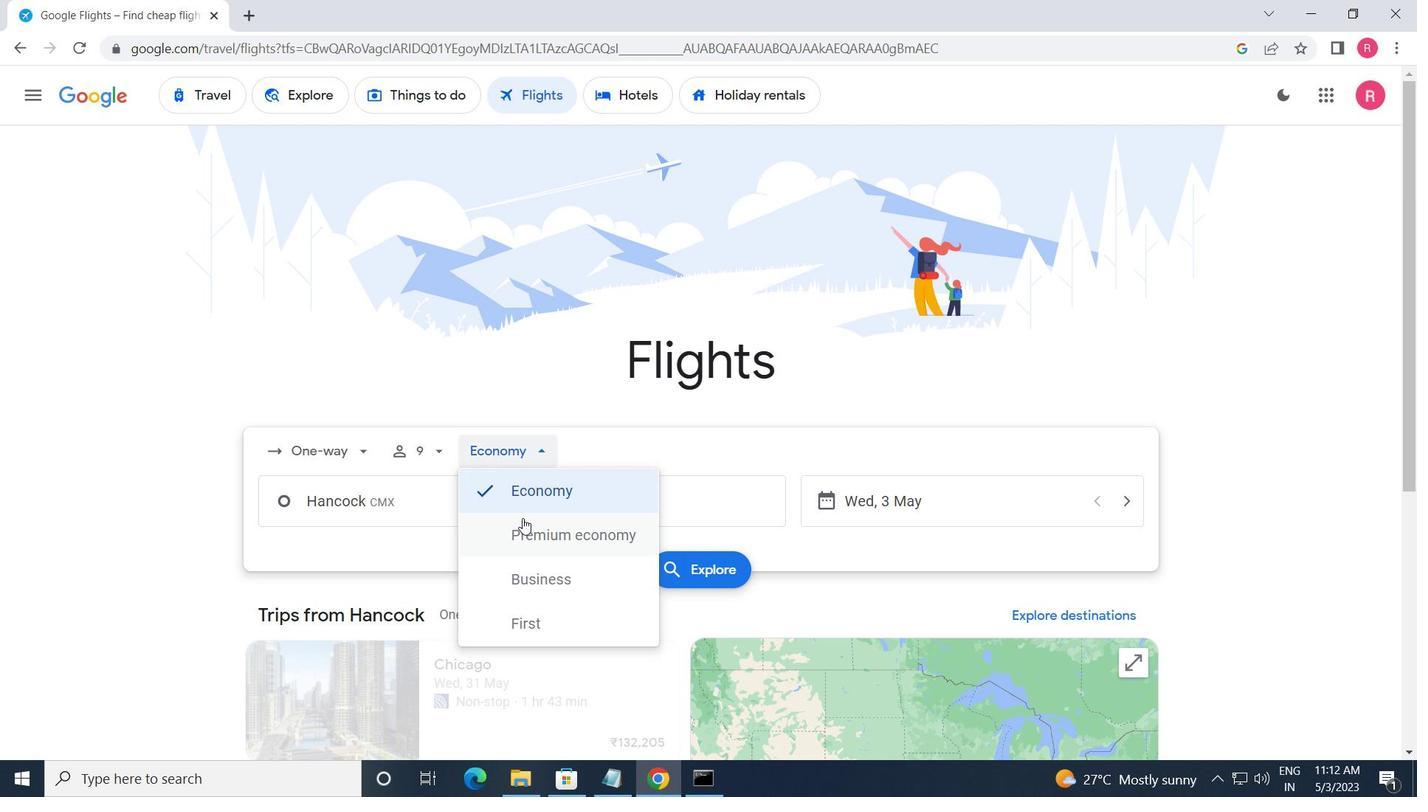 
Action: Mouse moved to (437, 509)
Screenshot: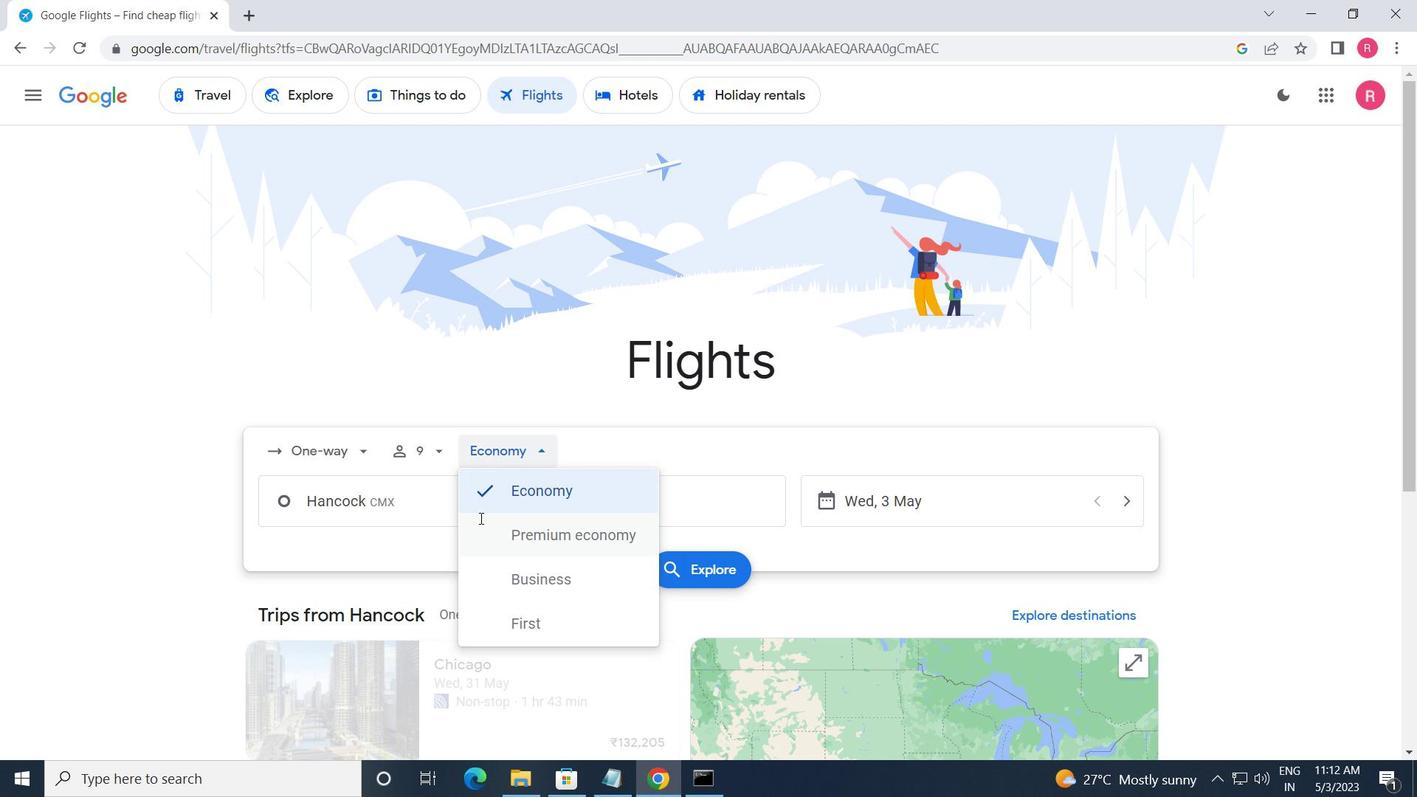 
Action: Mouse pressed left at (437, 509)
Screenshot: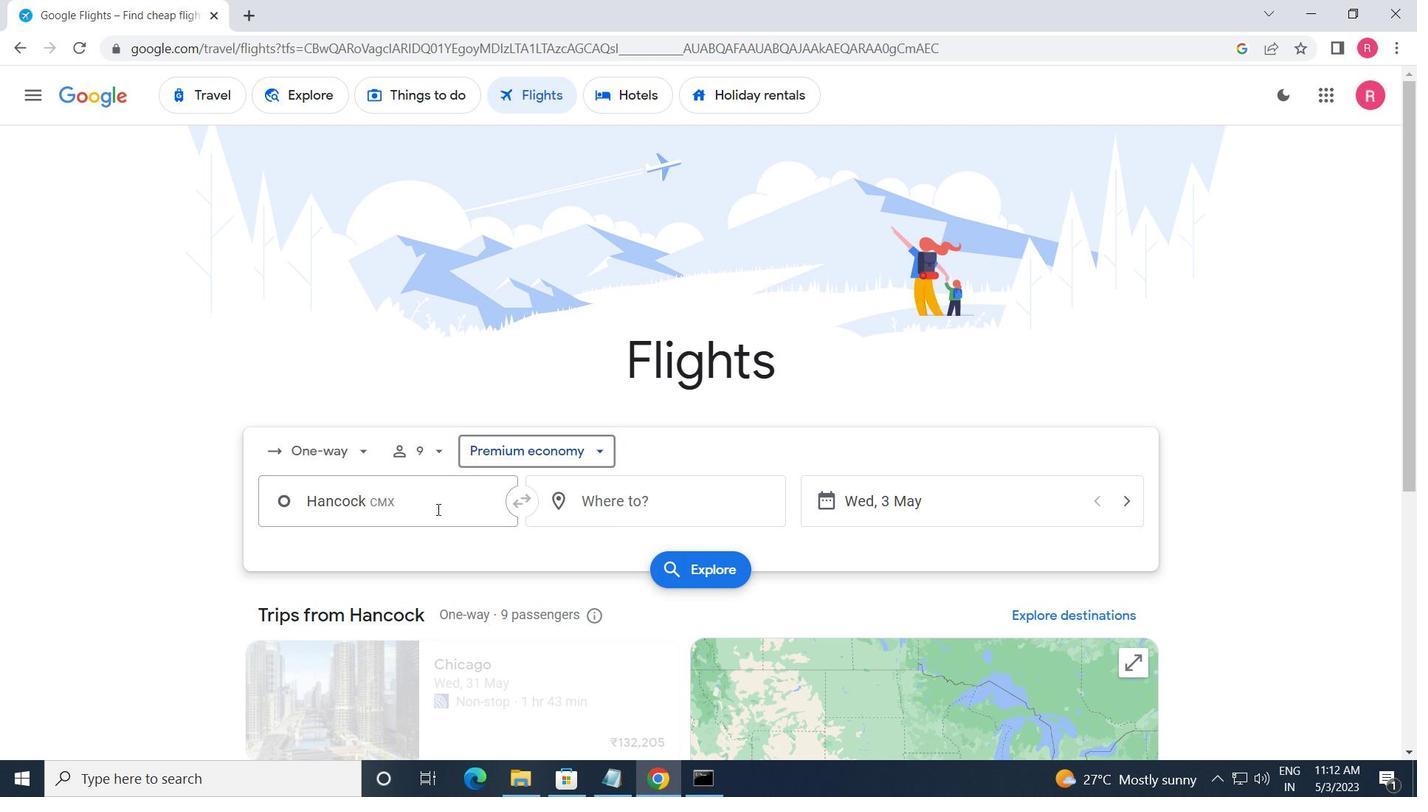 
Action: Mouse moved to (411, 685)
Screenshot: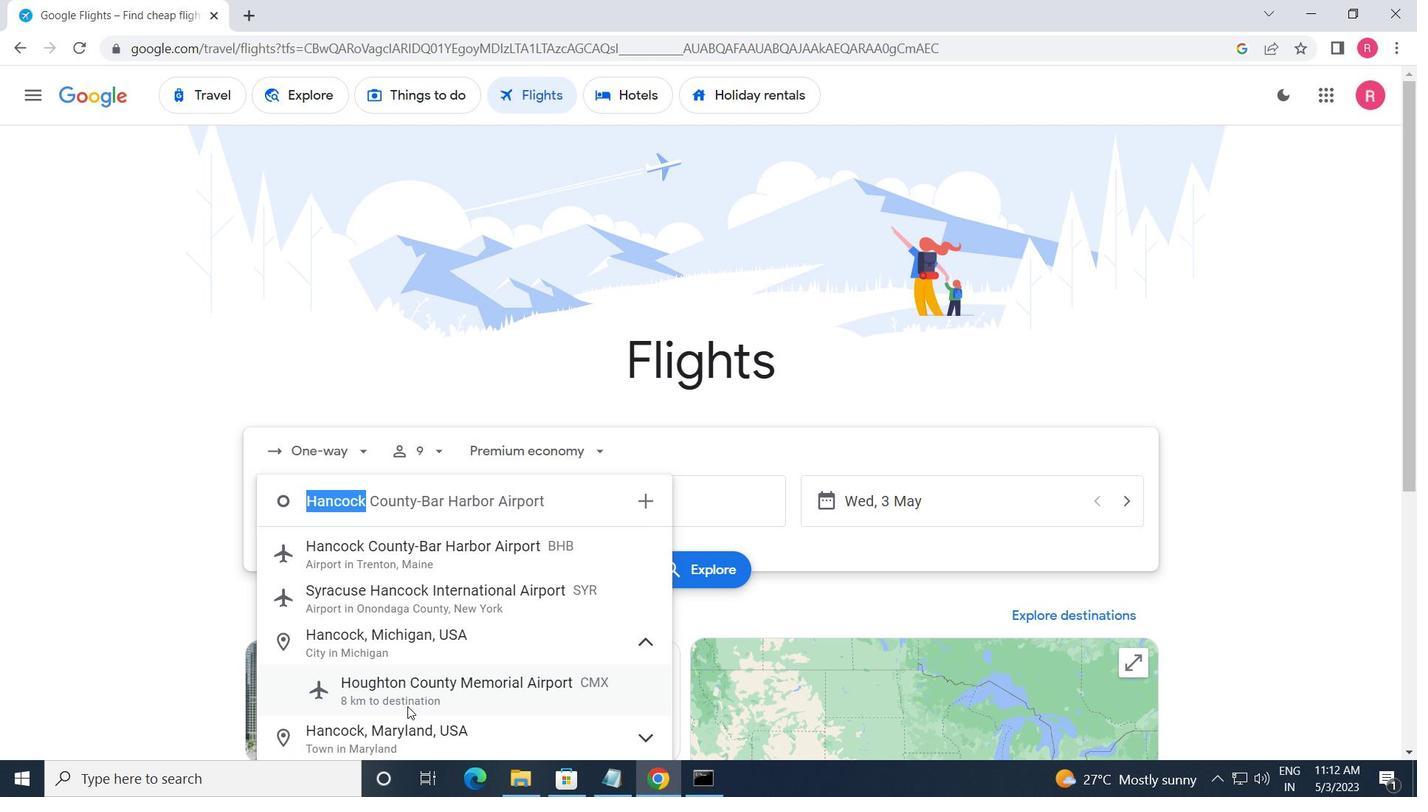 
Action: Mouse pressed left at (411, 685)
Screenshot: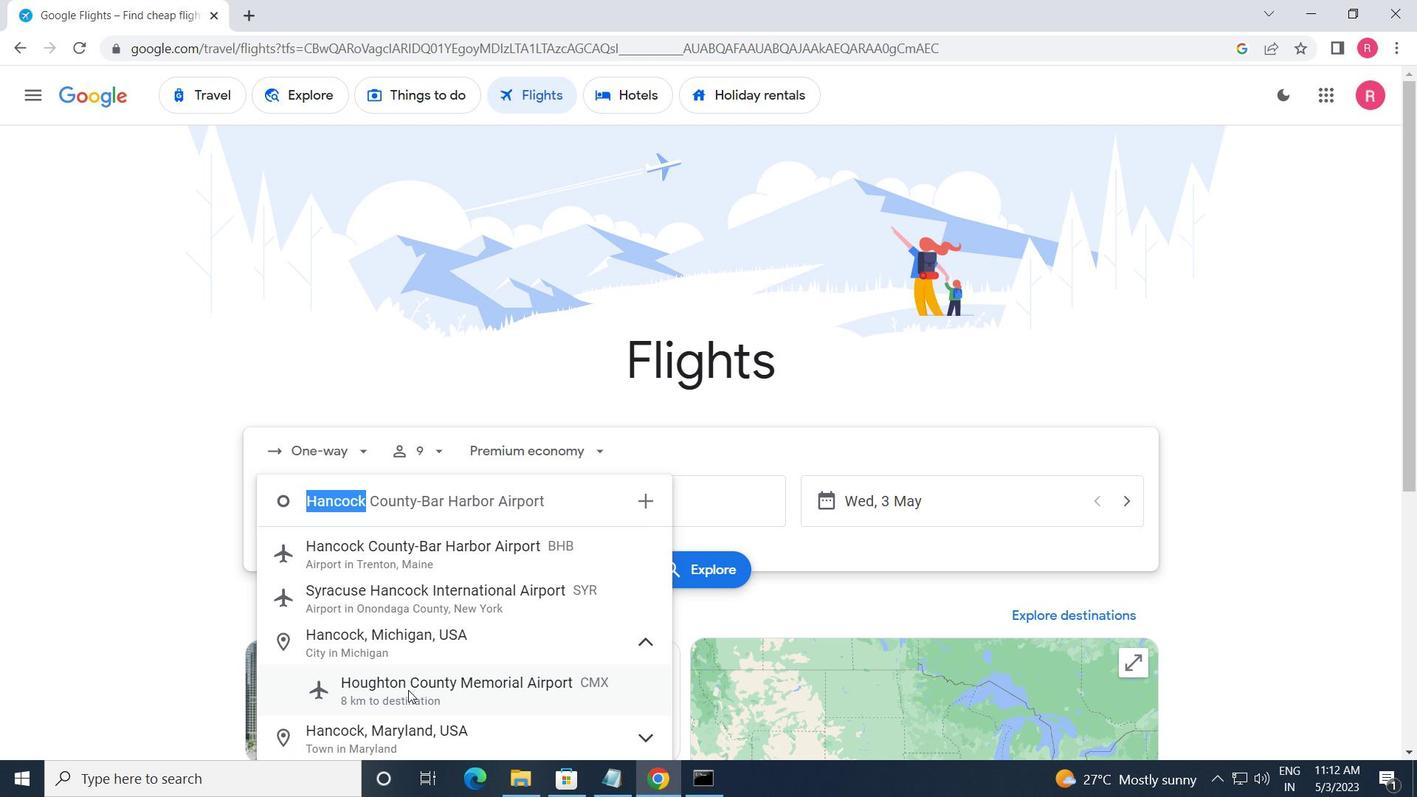 
Action: Mouse moved to (622, 515)
Screenshot: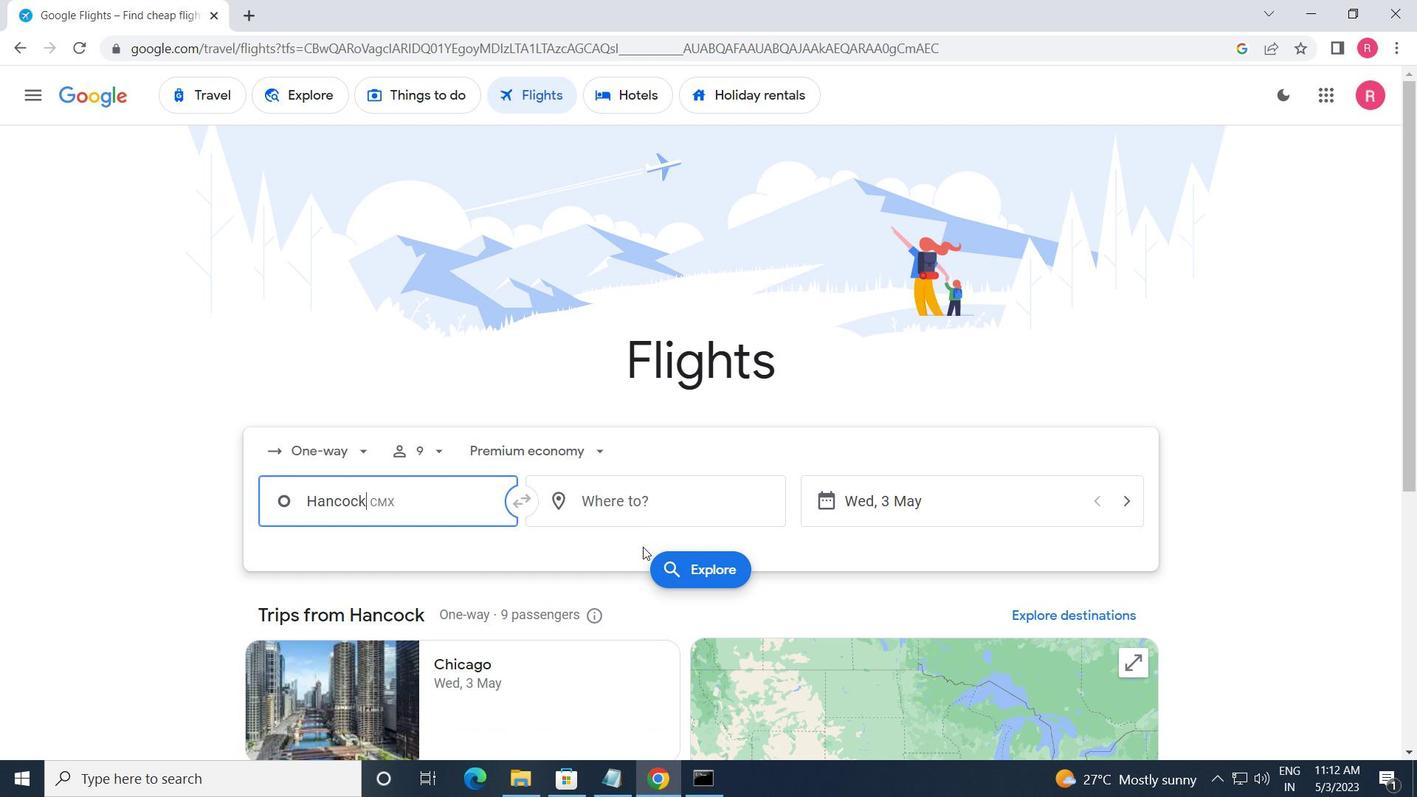 
Action: Mouse pressed left at (622, 515)
Screenshot: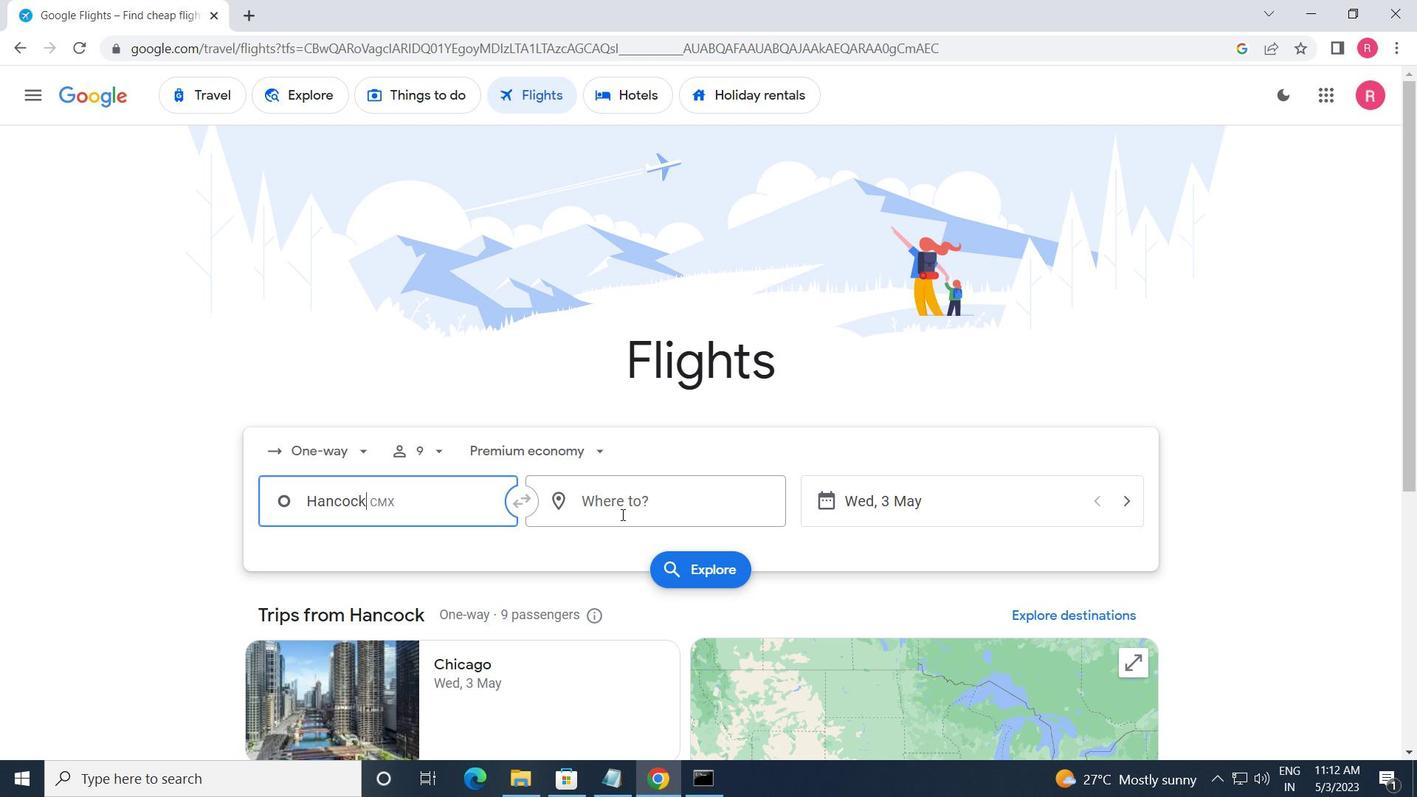 
Action: Mouse moved to (637, 683)
Screenshot: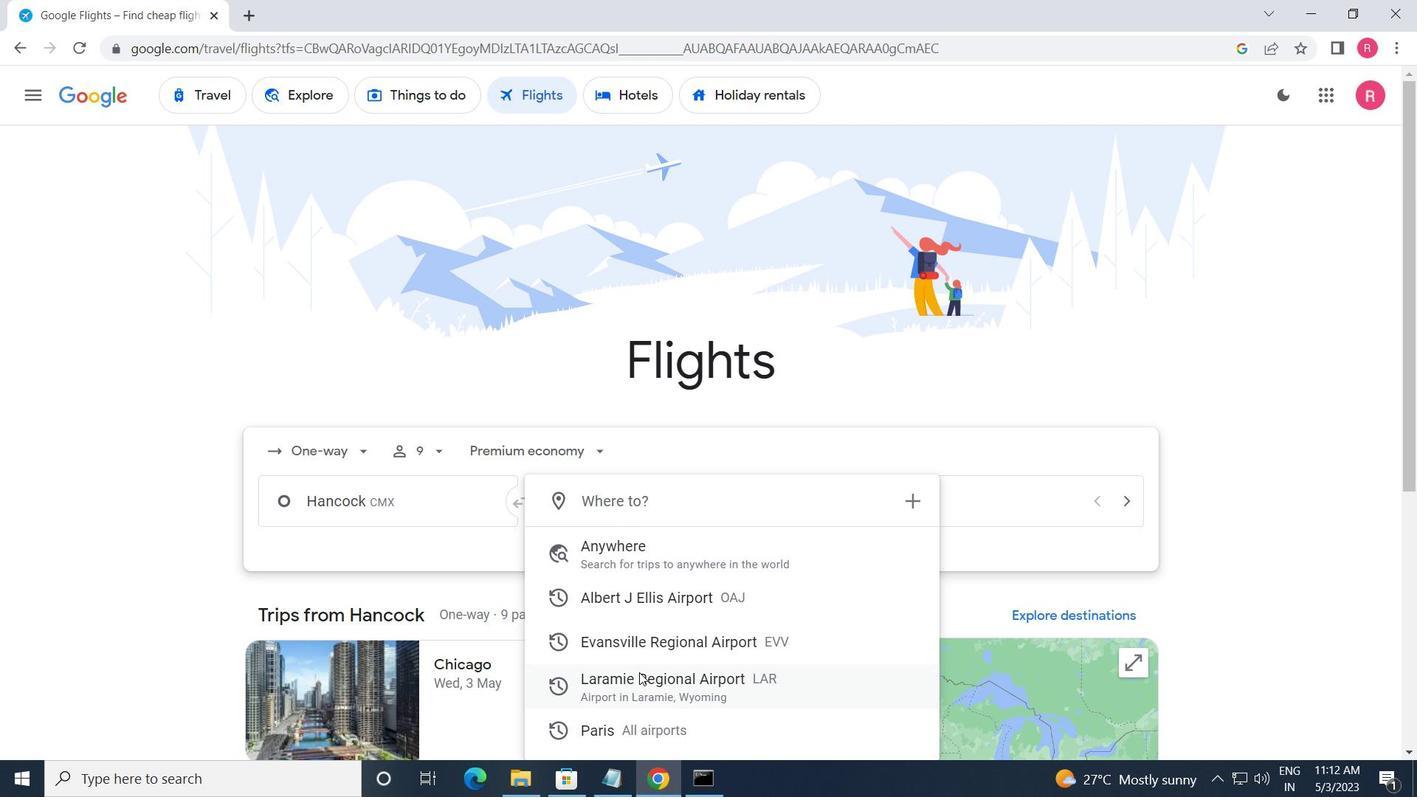 
Action: Mouse pressed left at (637, 683)
Screenshot: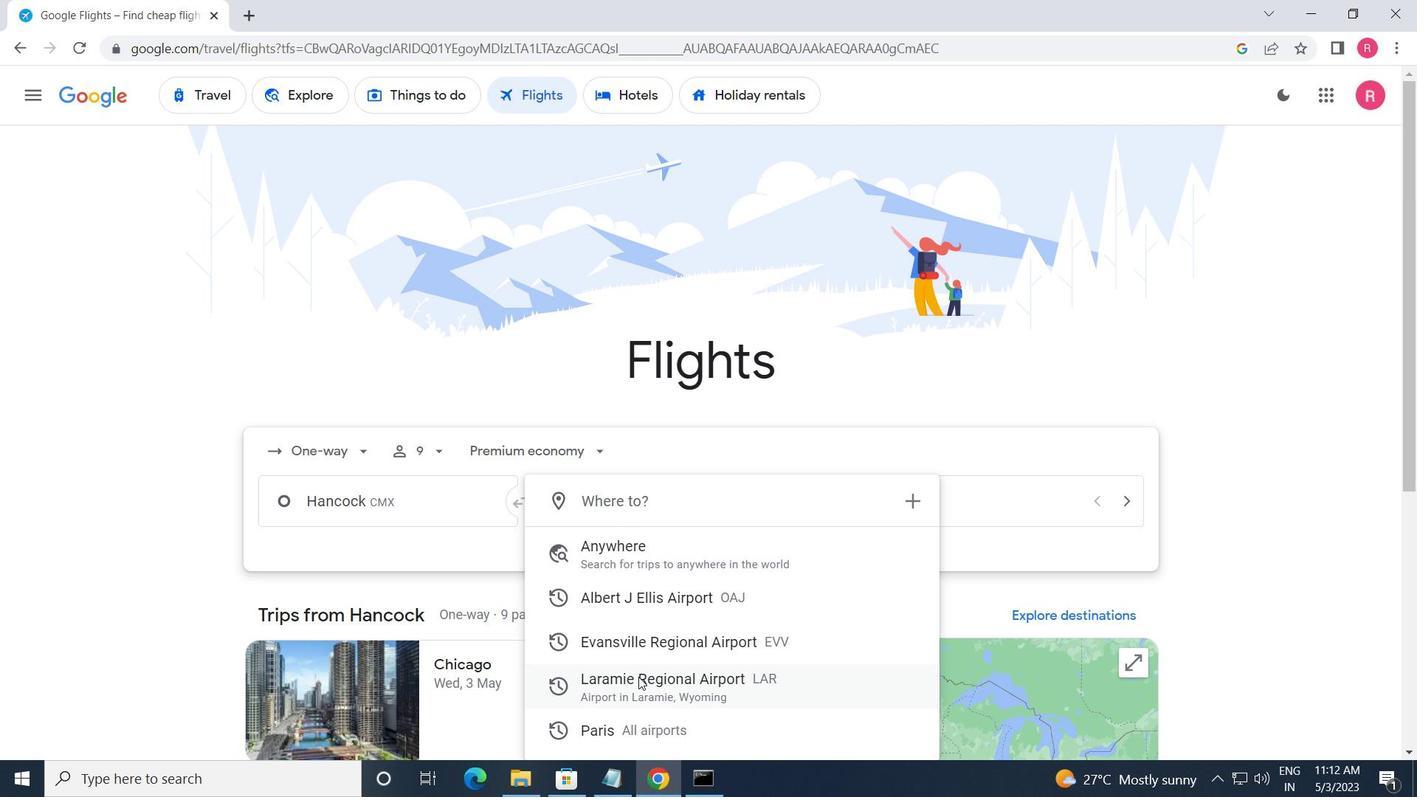 
Action: Mouse moved to (958, 502)
Screenshot: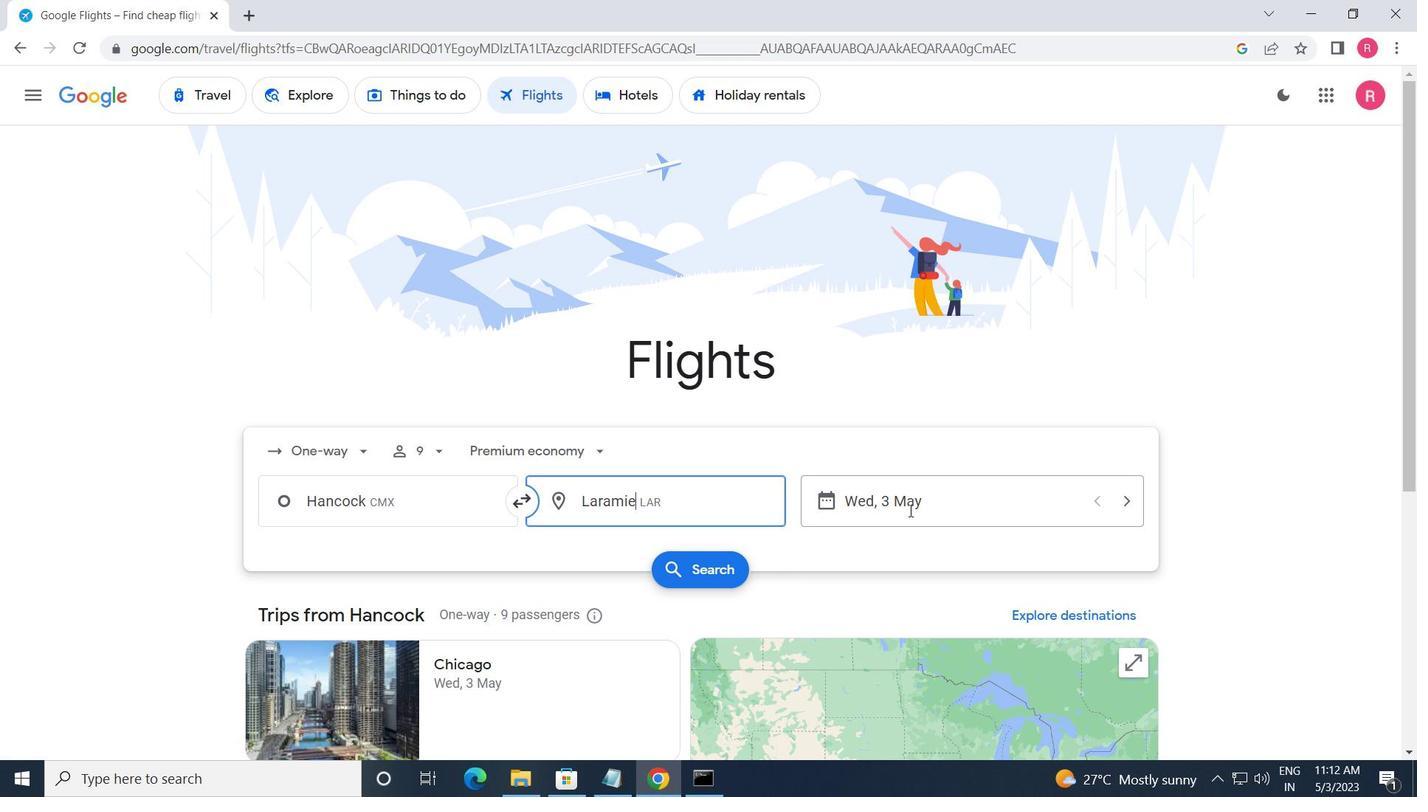 
Action: Mouse pressed left at (958, 502)
Screenshot: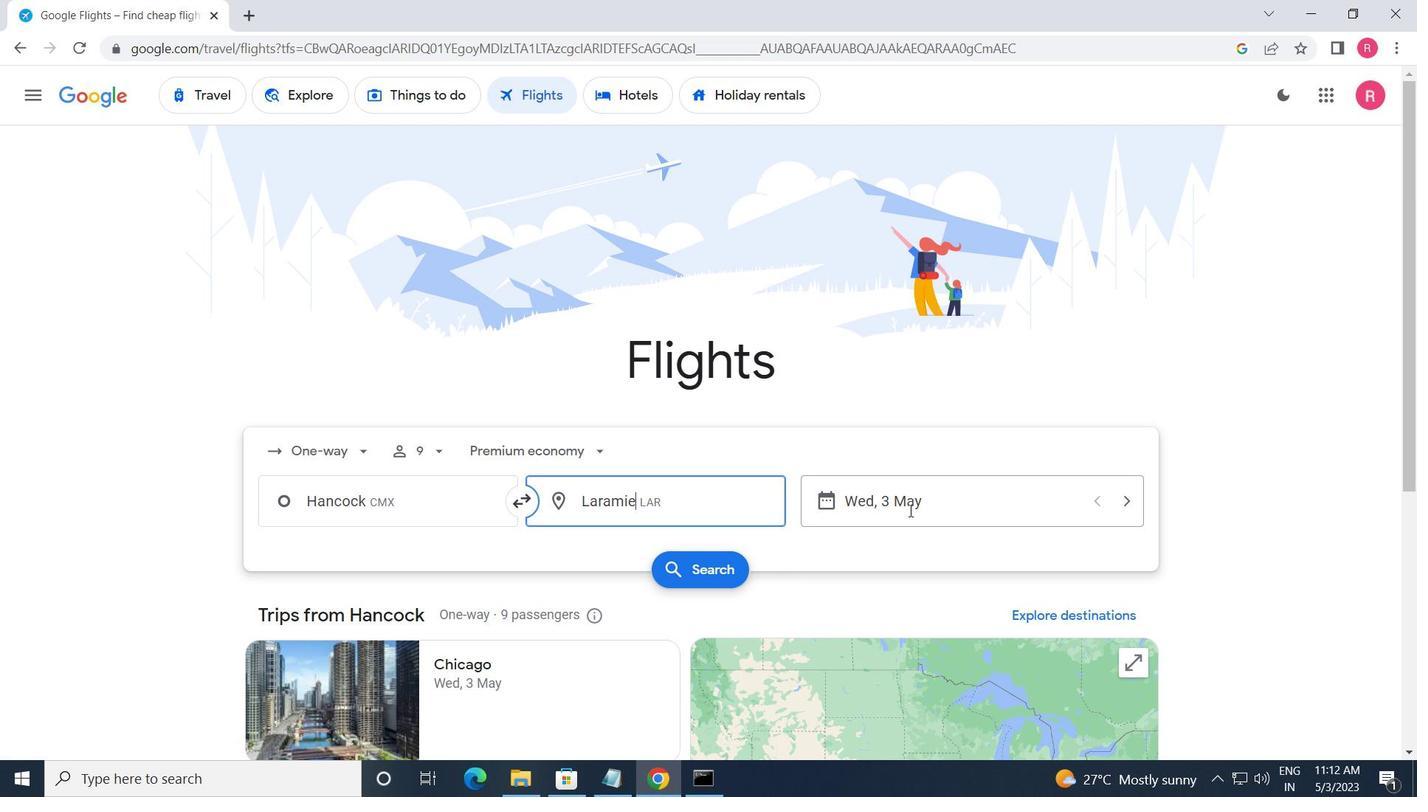 
Action: Mouse moved to (618, 430)
Screenshot: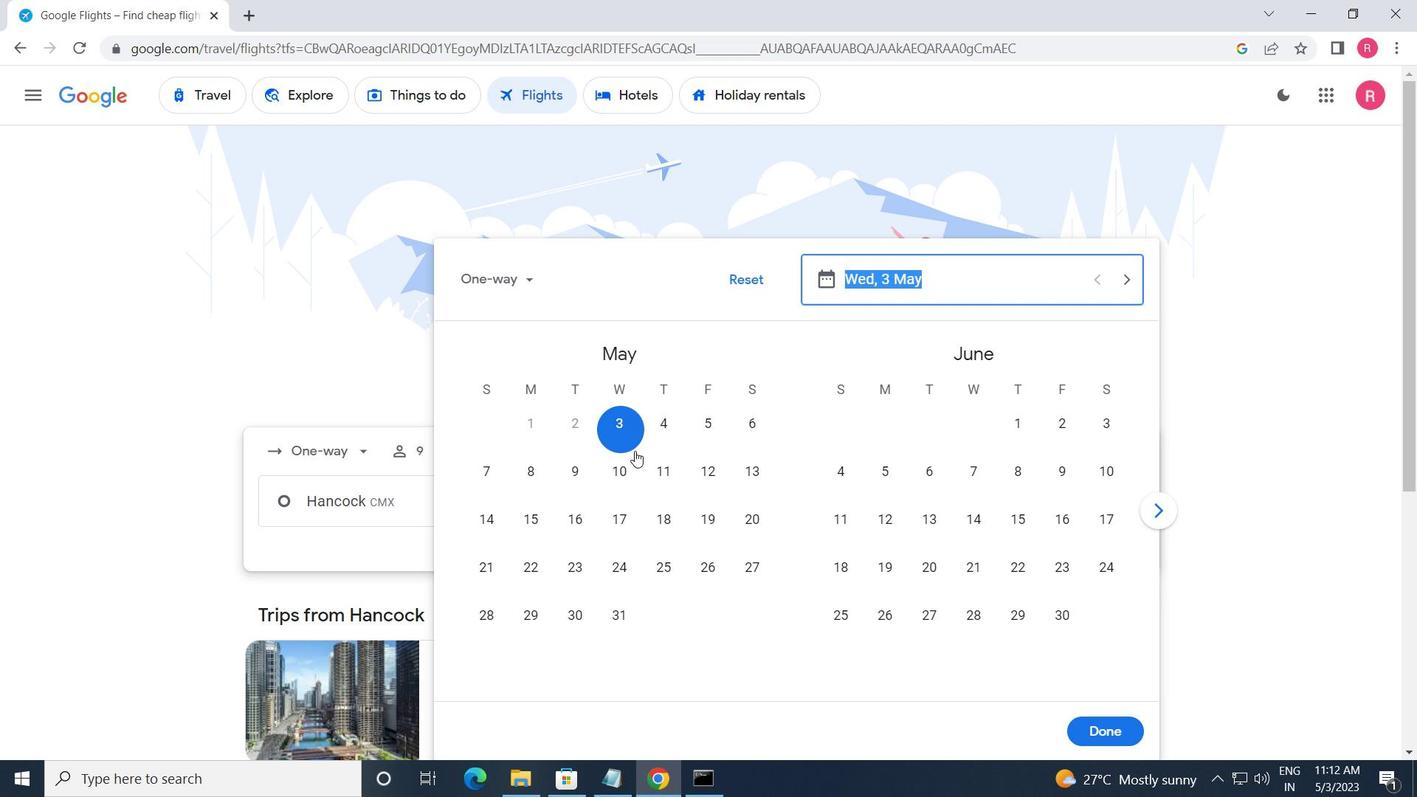 
Action: Mouse pressed left at (618, 430)
Screenshot: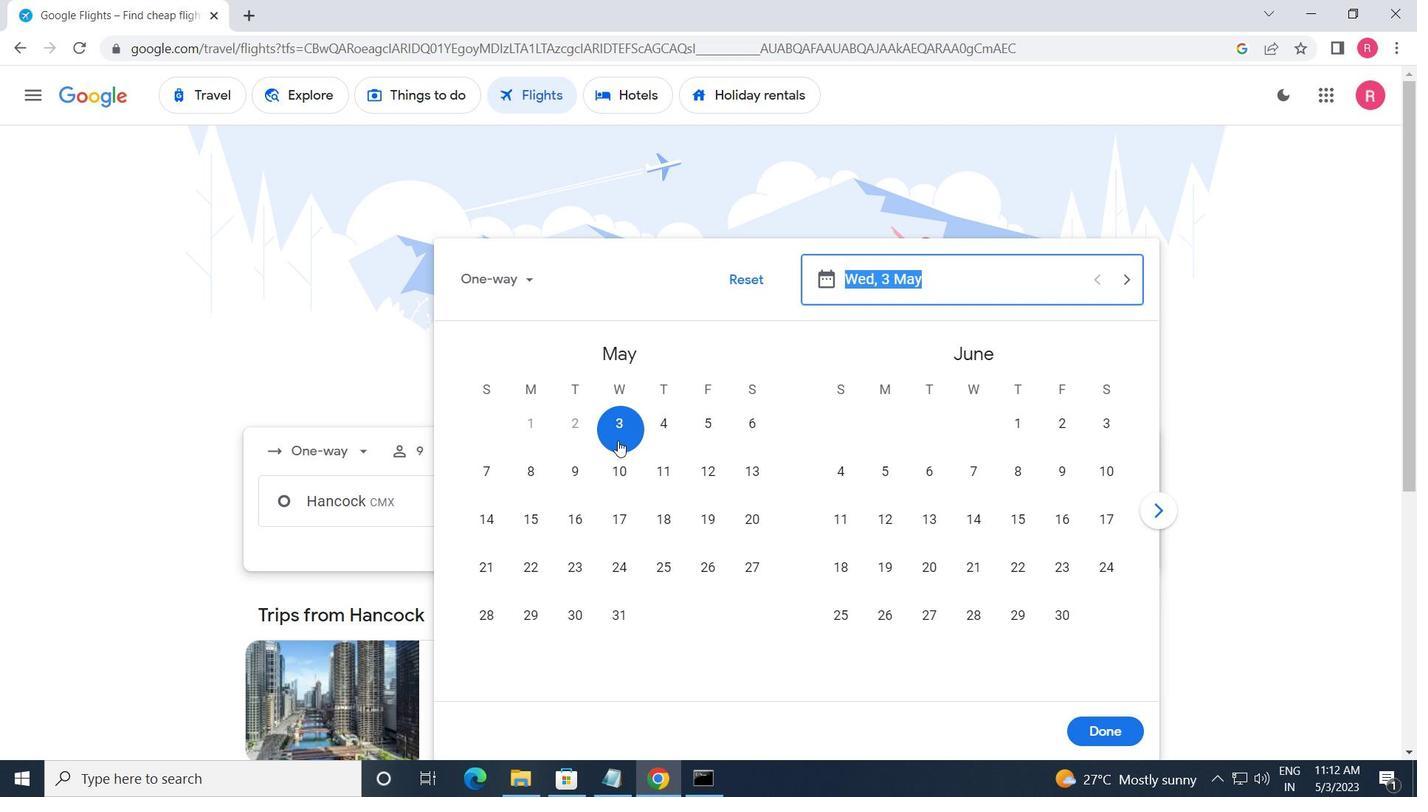 
Action: Mouse moved to (1096, 742)
Screenshot: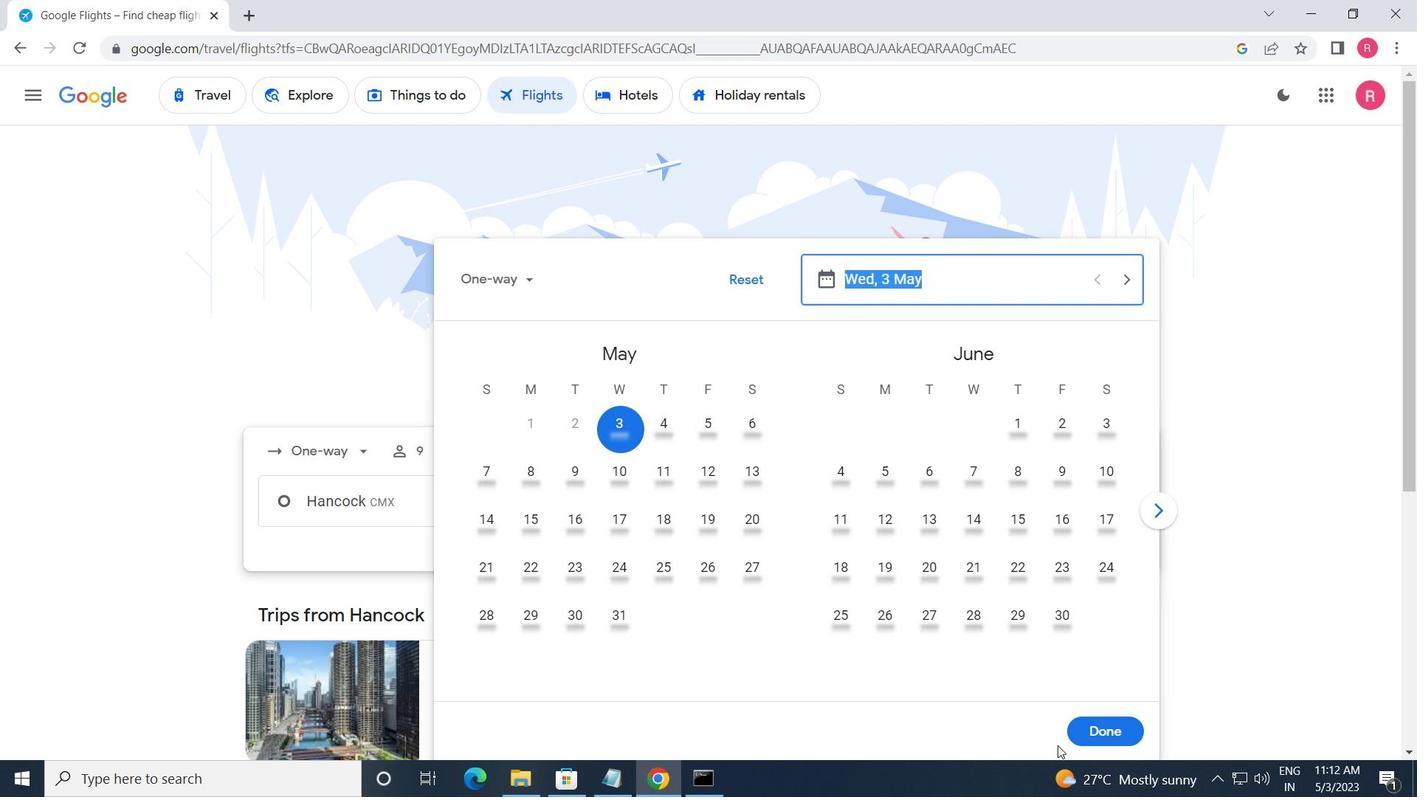 
Action: Mouse pressed left at (1096, 742)
Screenshot: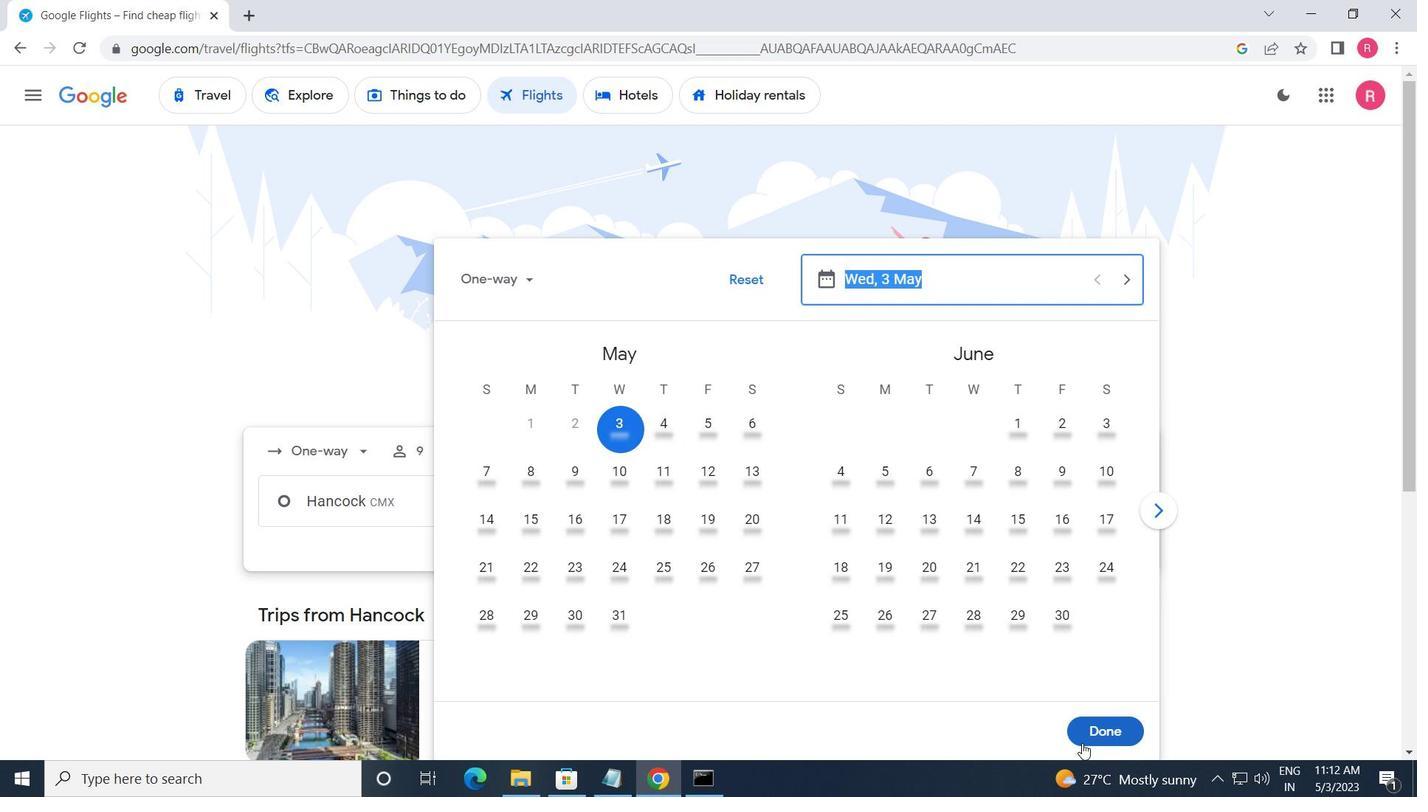 
Action: Mouse moved to (743, 569)
Screenshot: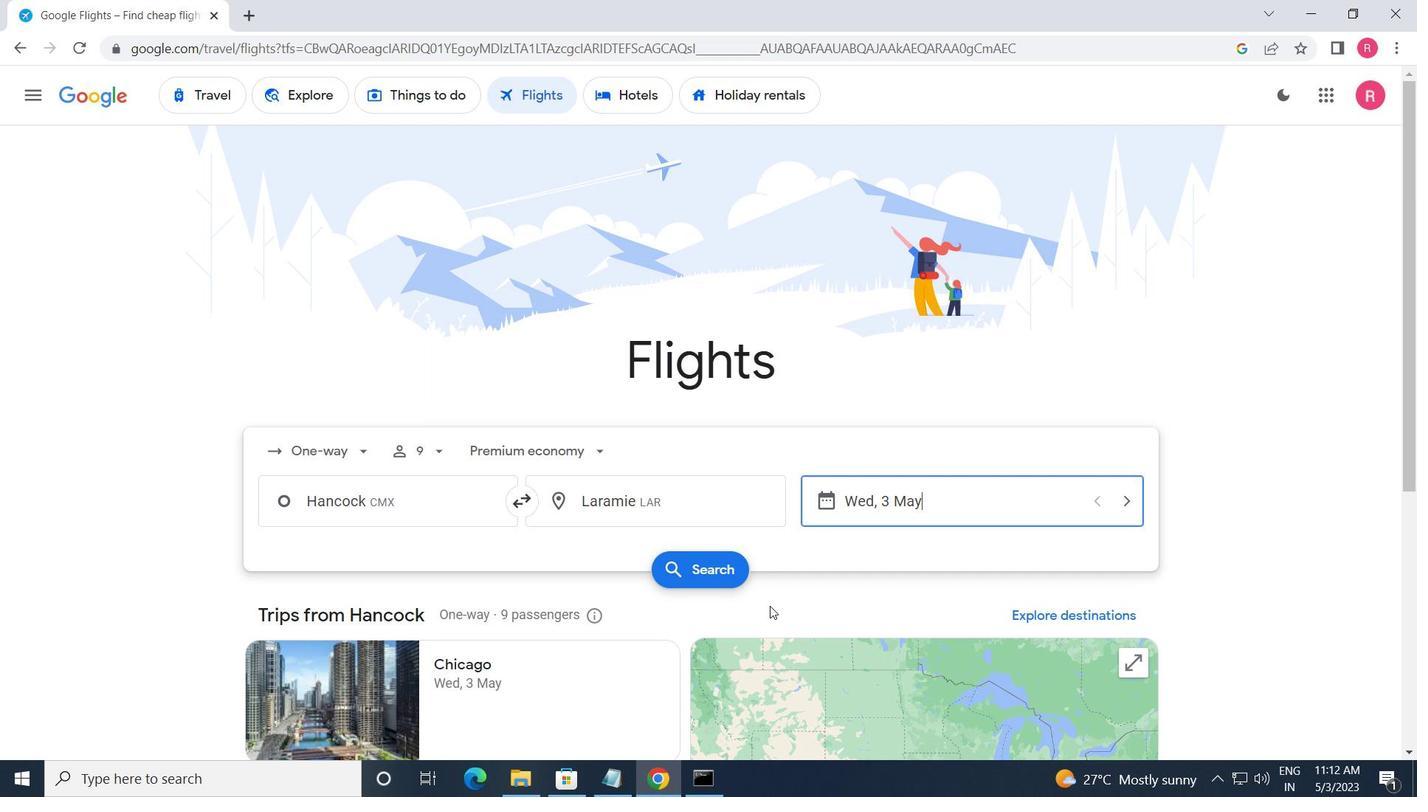 
Action: Mouse pressed left at (743, 569)
Screenshot: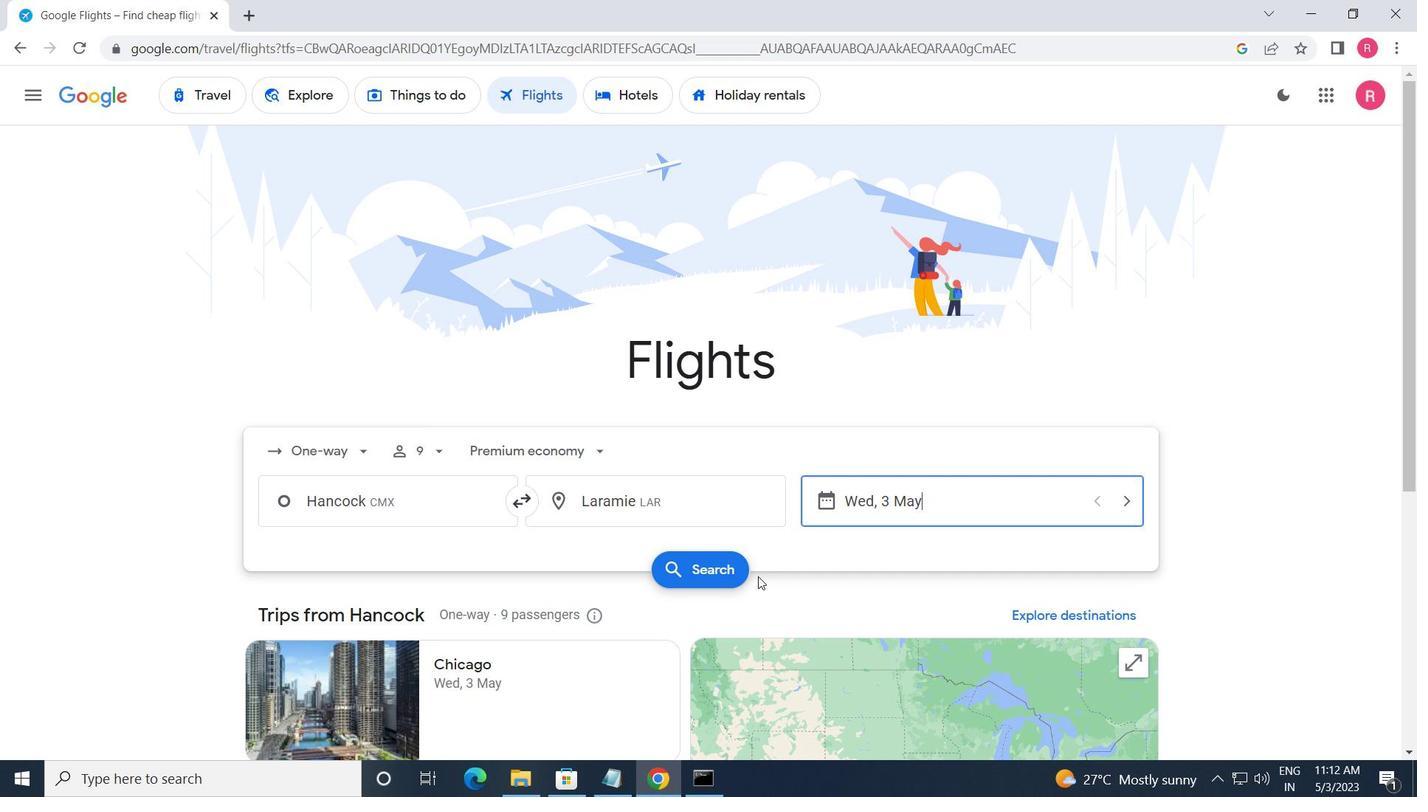 
Action: Mouse moved to (291, 260)
Screenshot: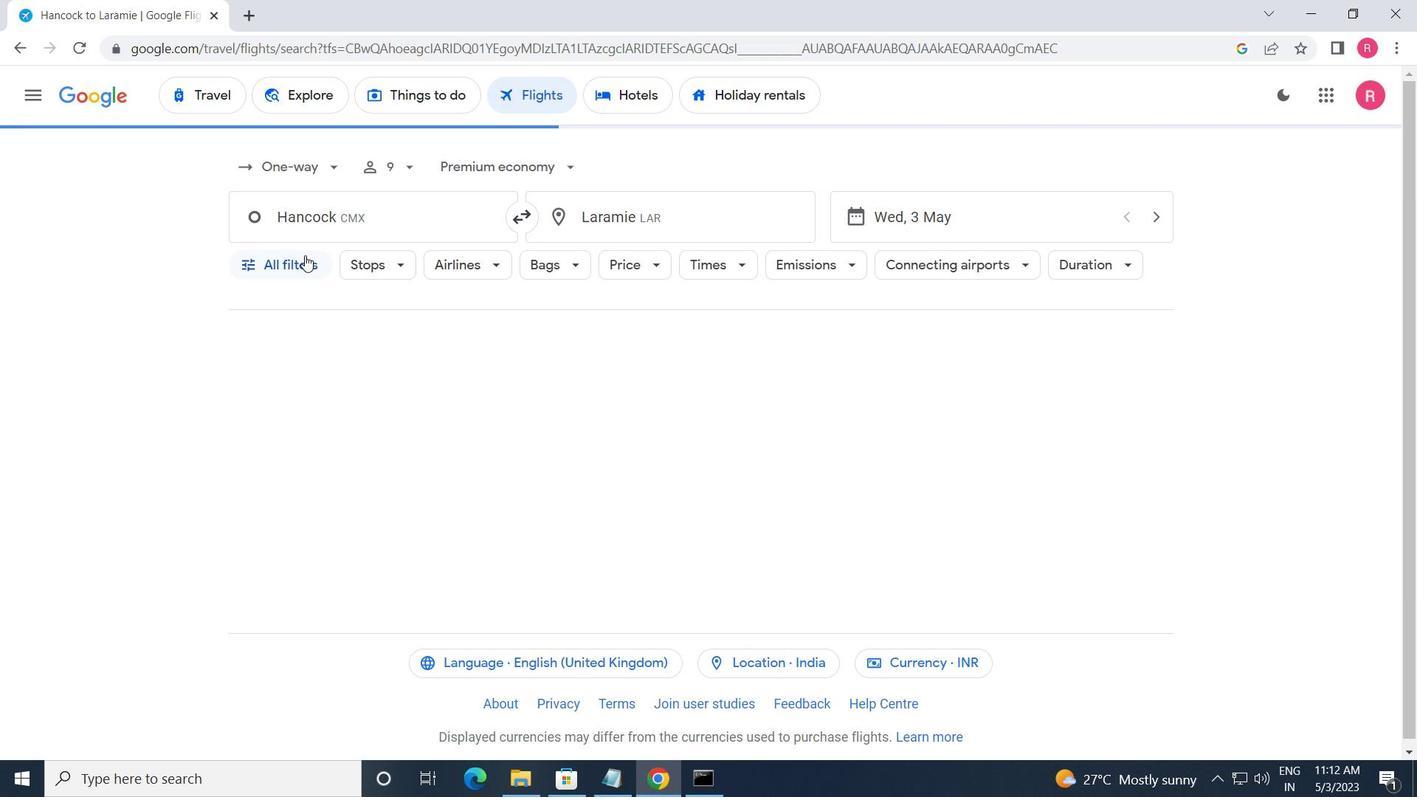 
Action: Mouse pressed left at (291, 260)
Screenshot: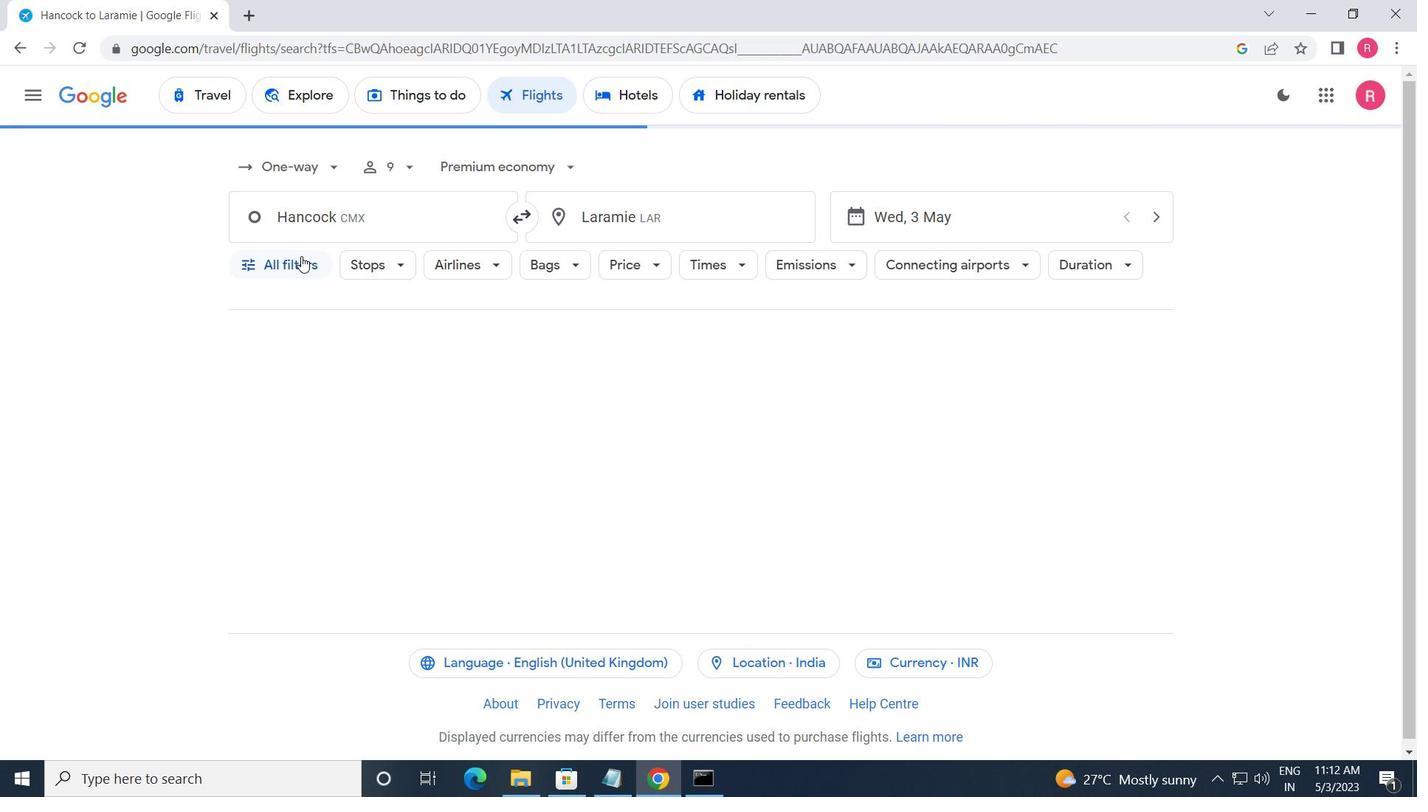 
Action: Mouse moved to (346, 436)
Screenshot: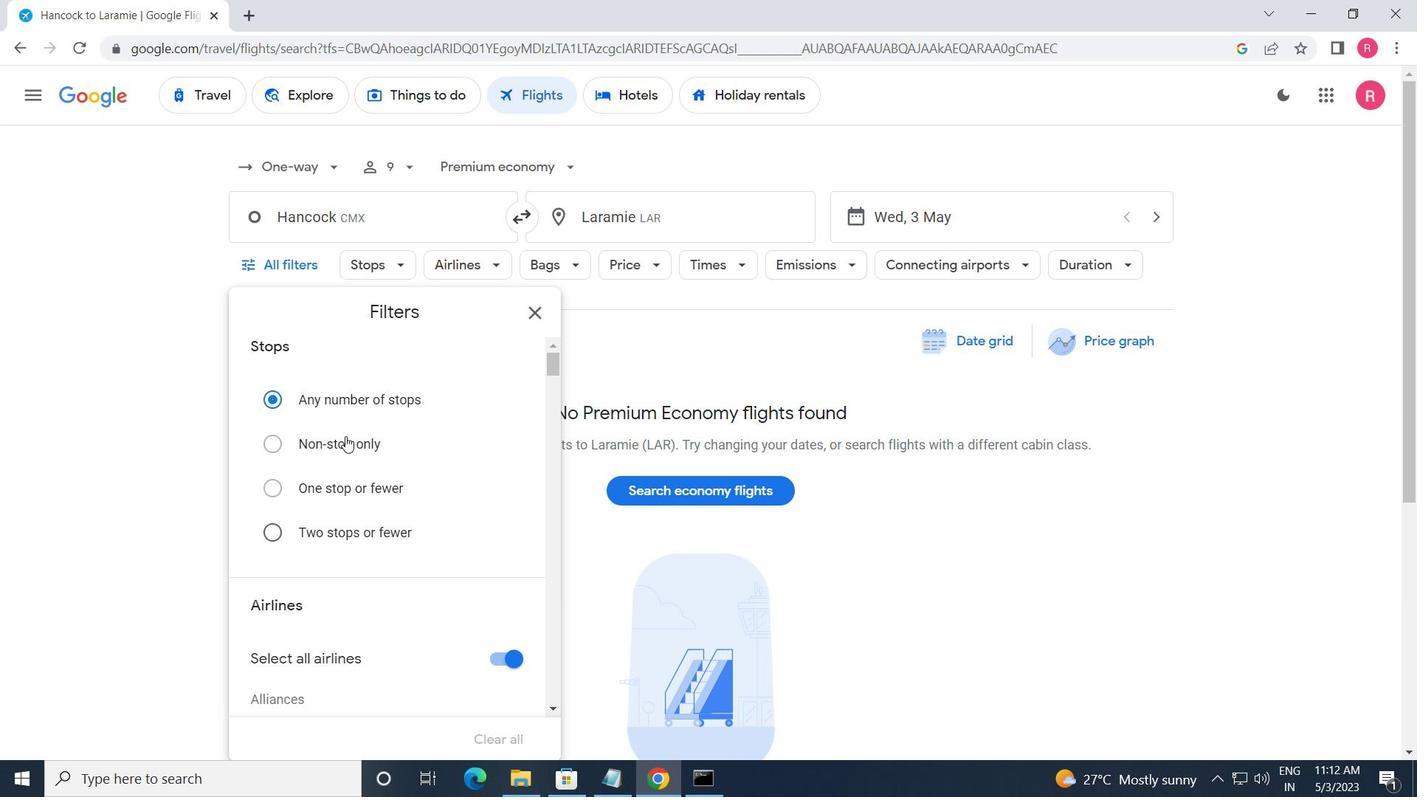 
Action: Mouse scrolled (346, 435) with delta (0, 0)
Screenshot: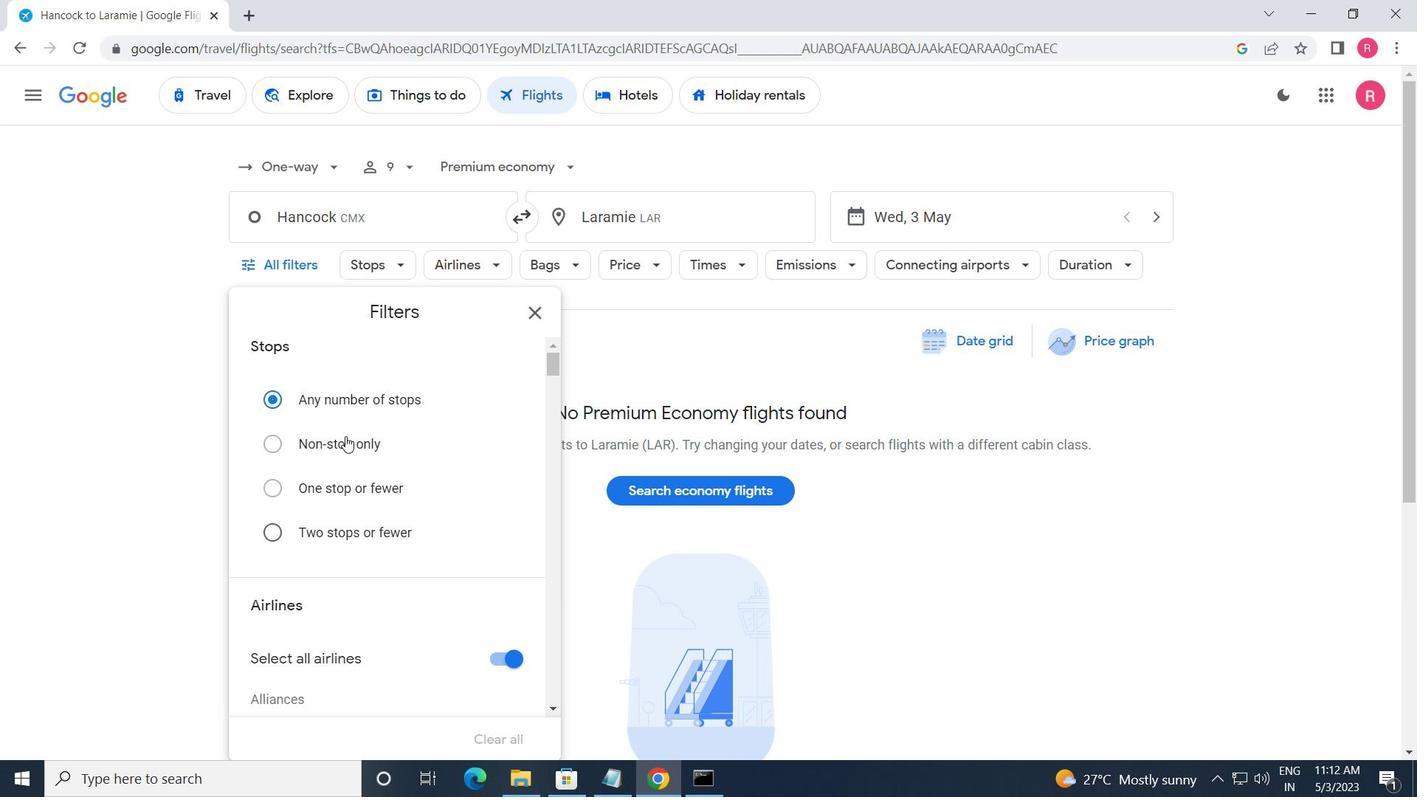 
Action: Mouse moved to (352, 473)
Screenshot: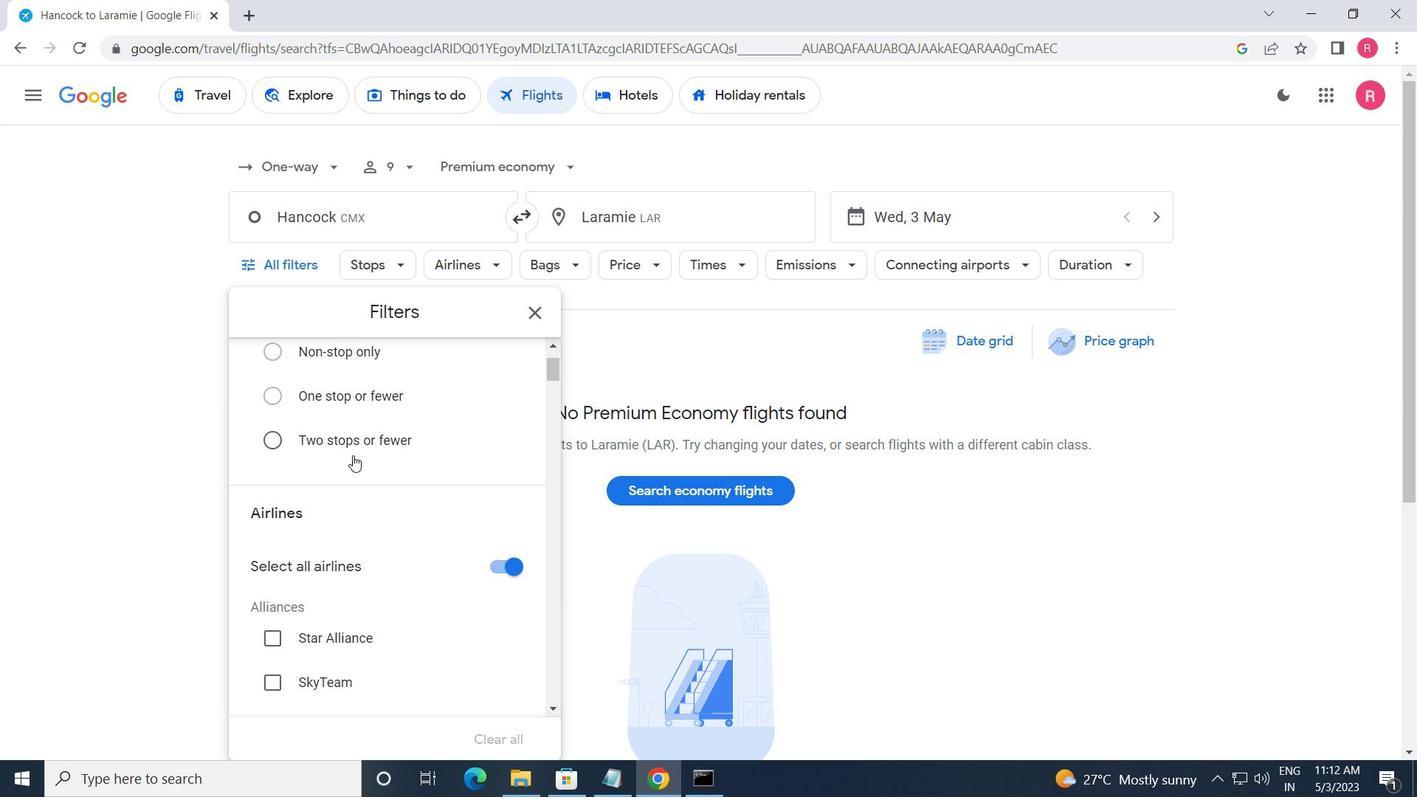 
Action: Mouse scrolled (352, 472) with delta (0, 0)
Screenshot: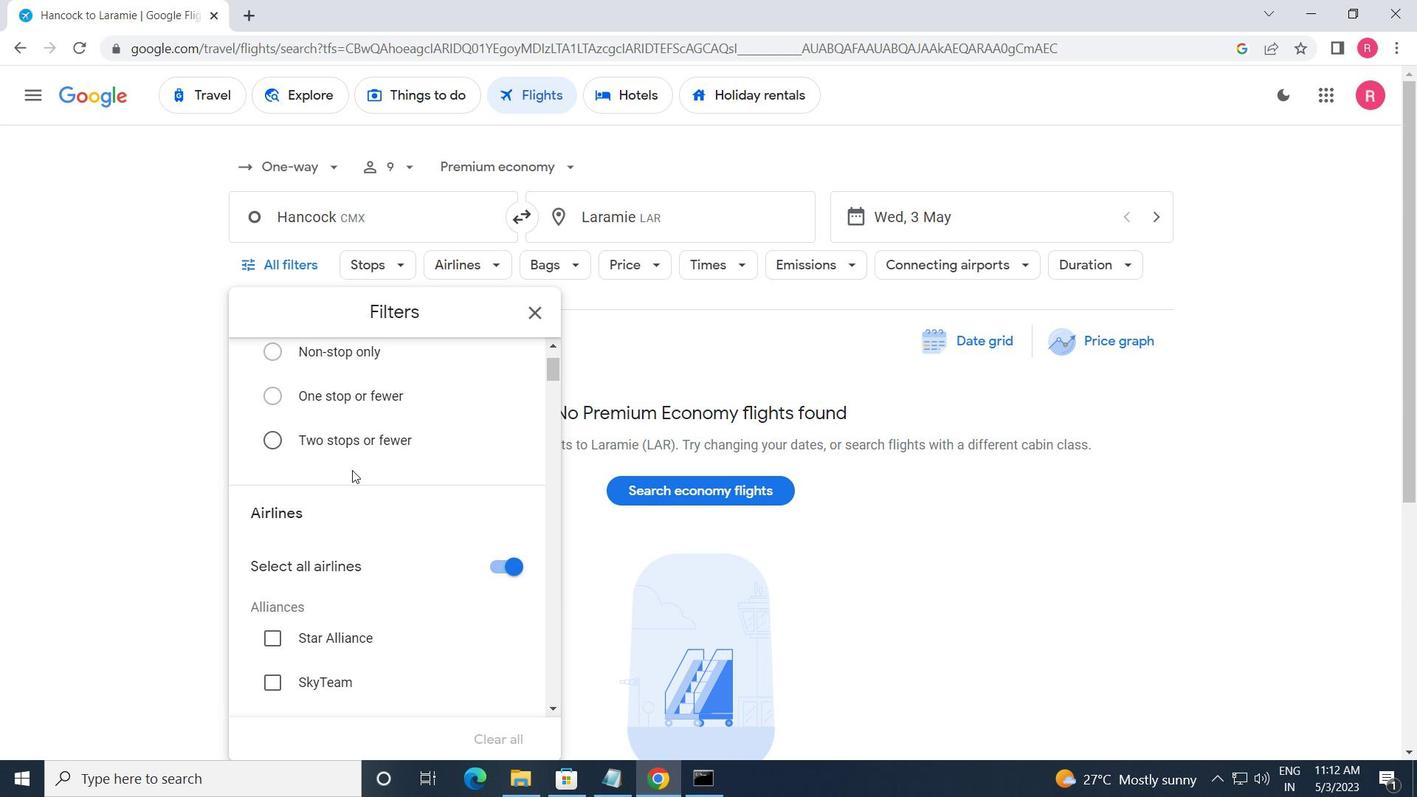 
Action: Mouse moved to (351, 473)
Screenshot: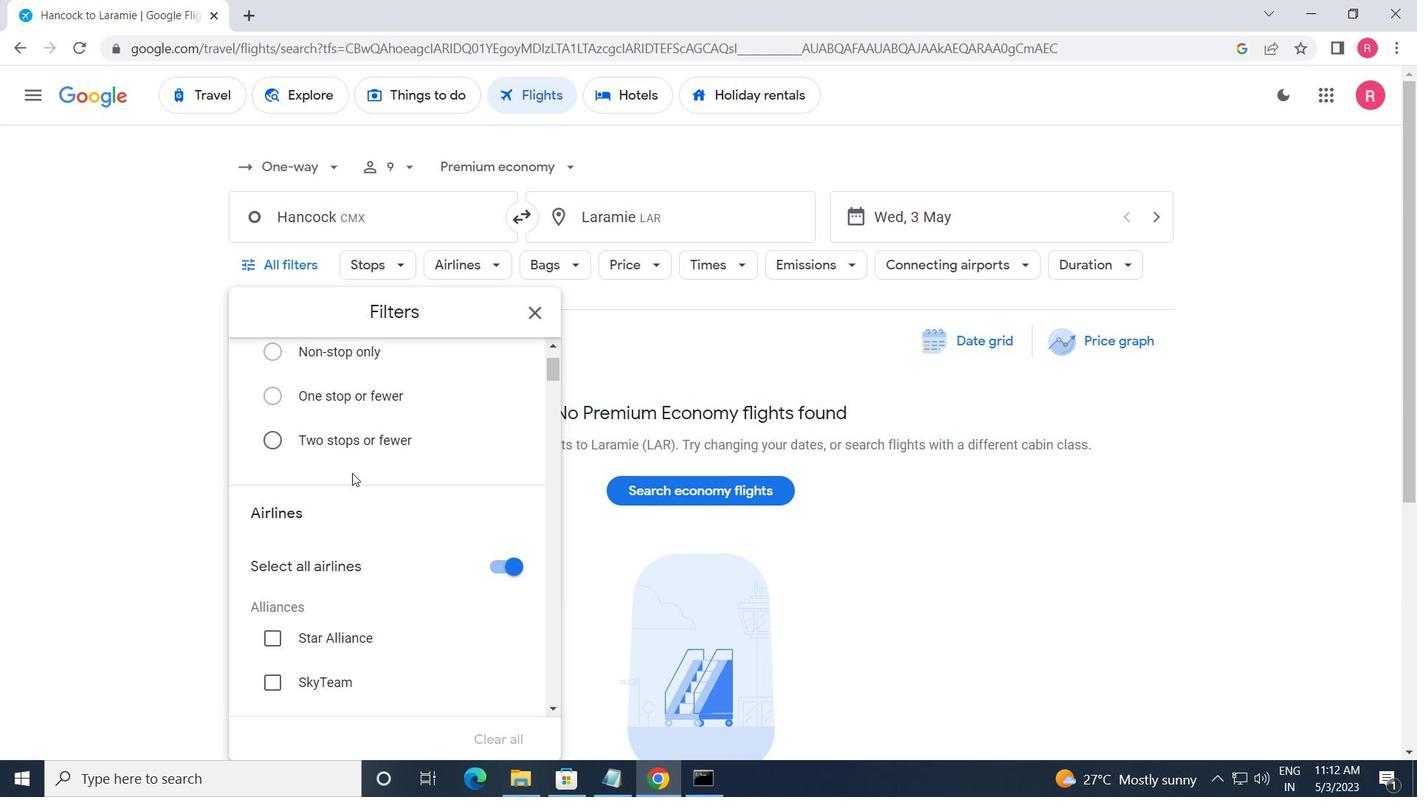 
Action: Mouse scrolled (351, 472) with delta (0, 0)
Screenshot: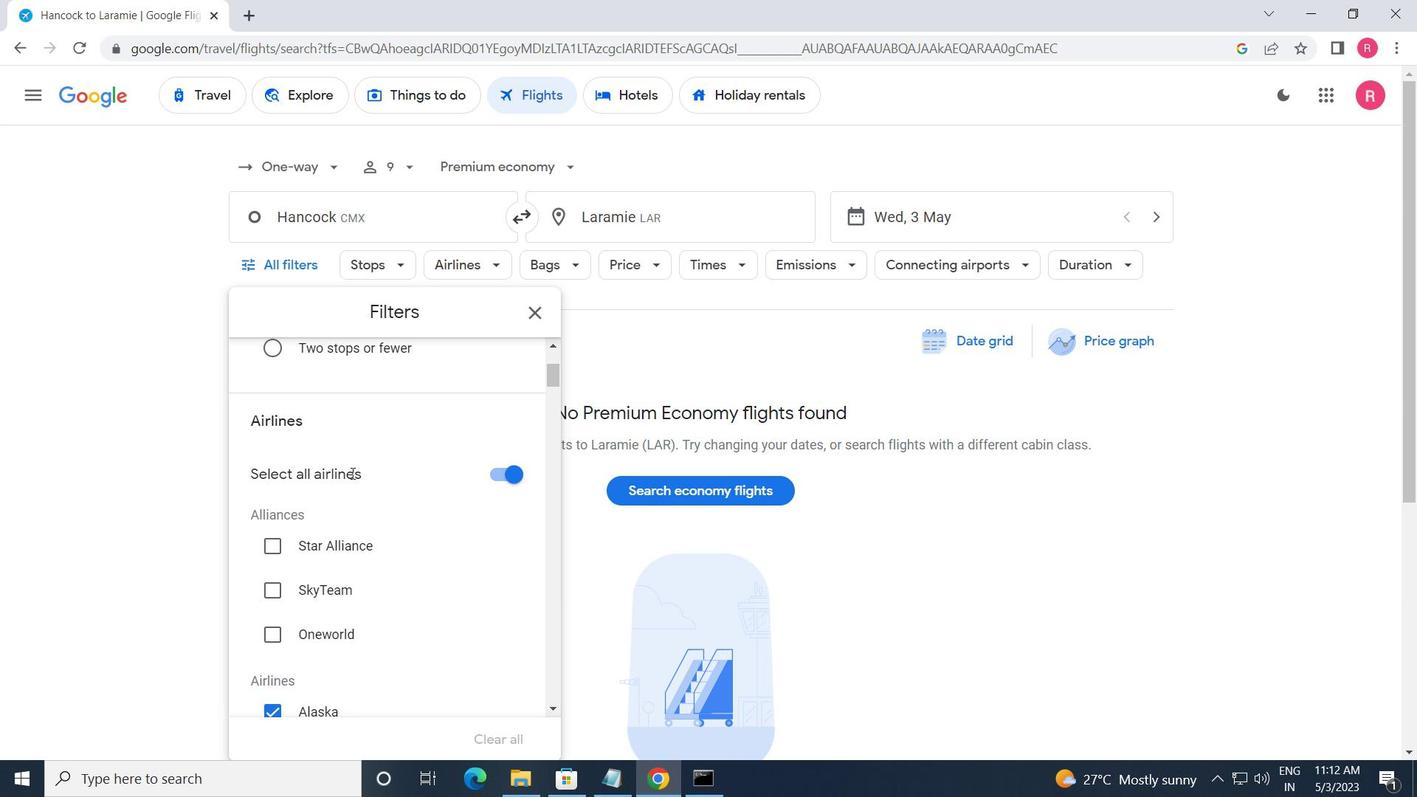 
Action: Mouse moved to (351, 473)
Screenshot: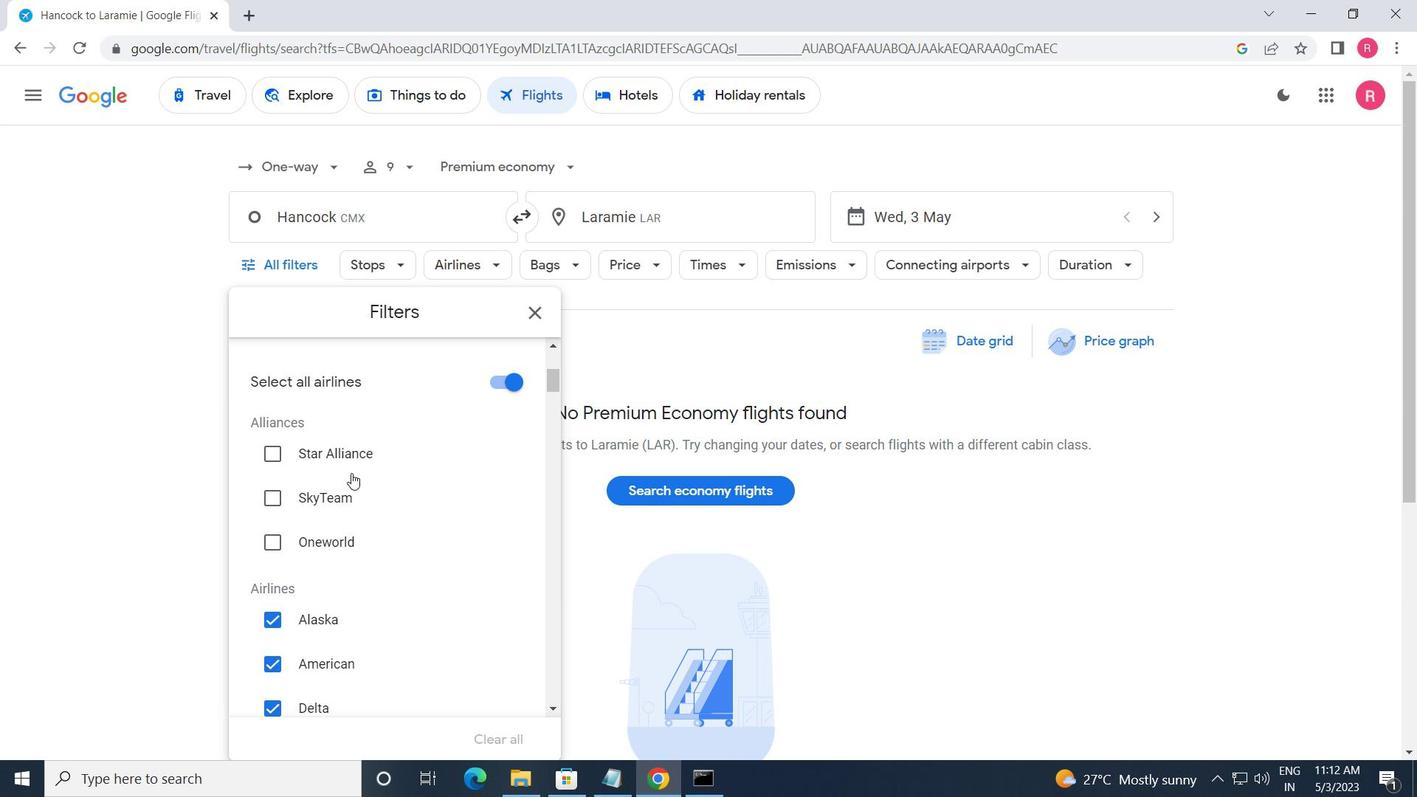 
Action: Mouse scrolled (351, 472) with delta (0, 0)
Screenshot: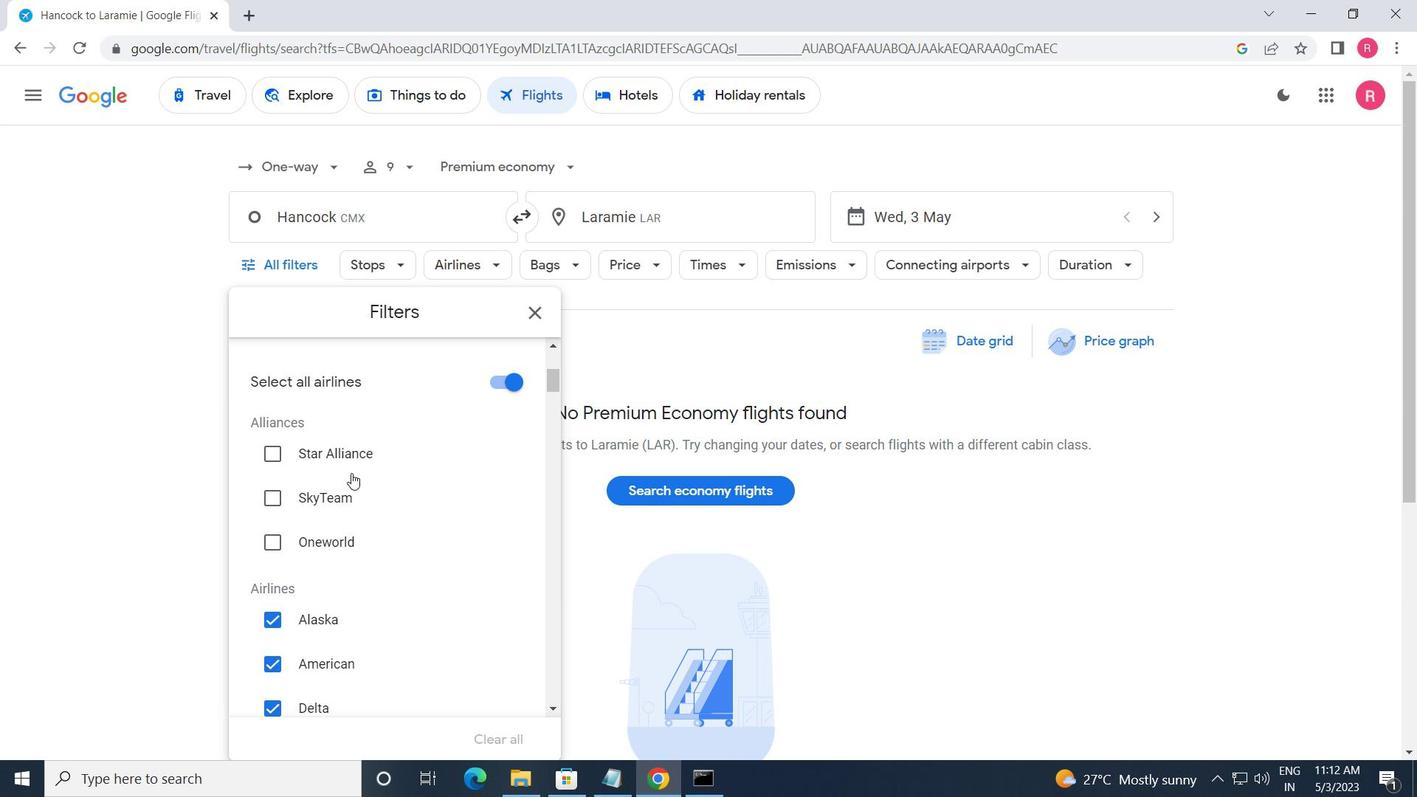 
Action: Mouse scrolled (351, 472) with delta (0, 0)
Screenshot: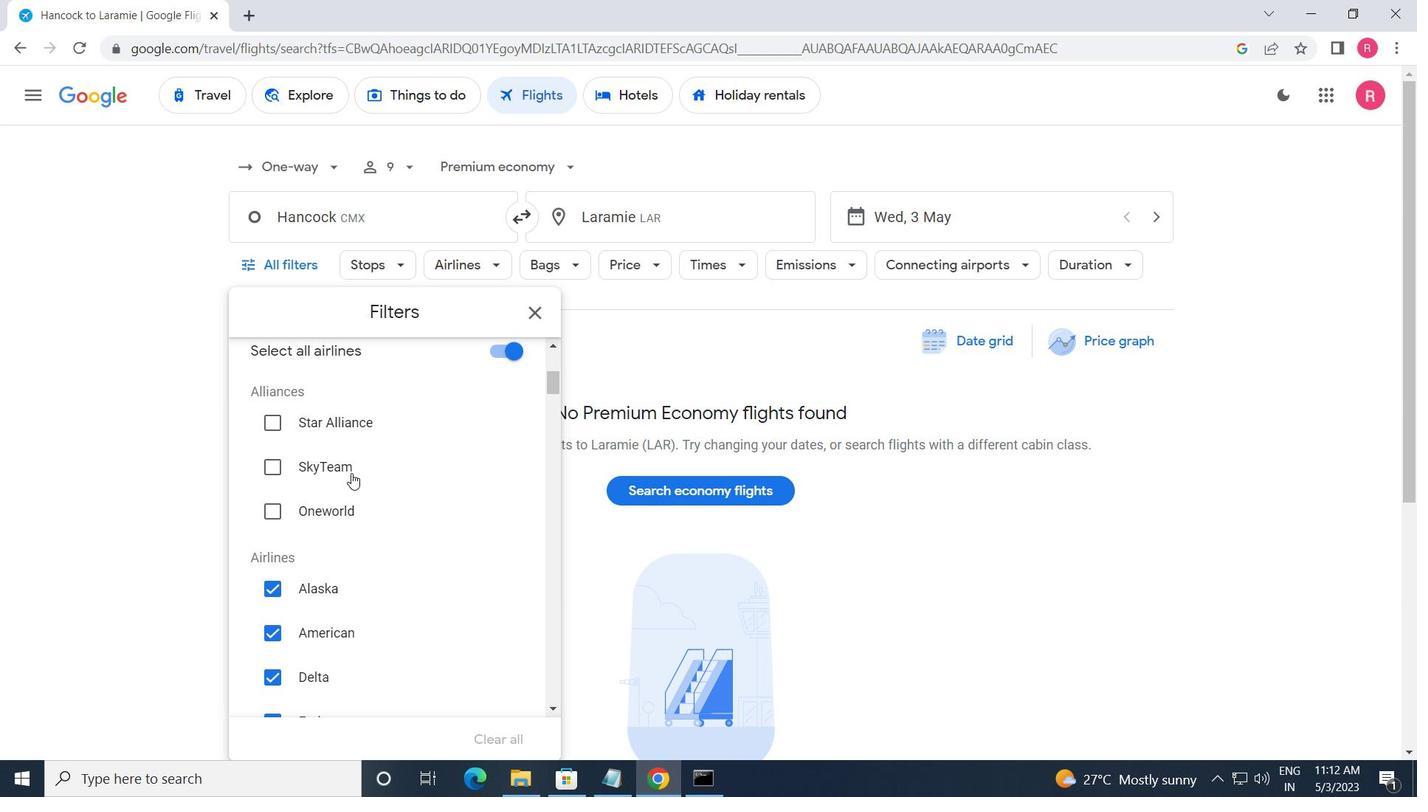 
Action: Mouse moved to (467, 525)
Screenshot: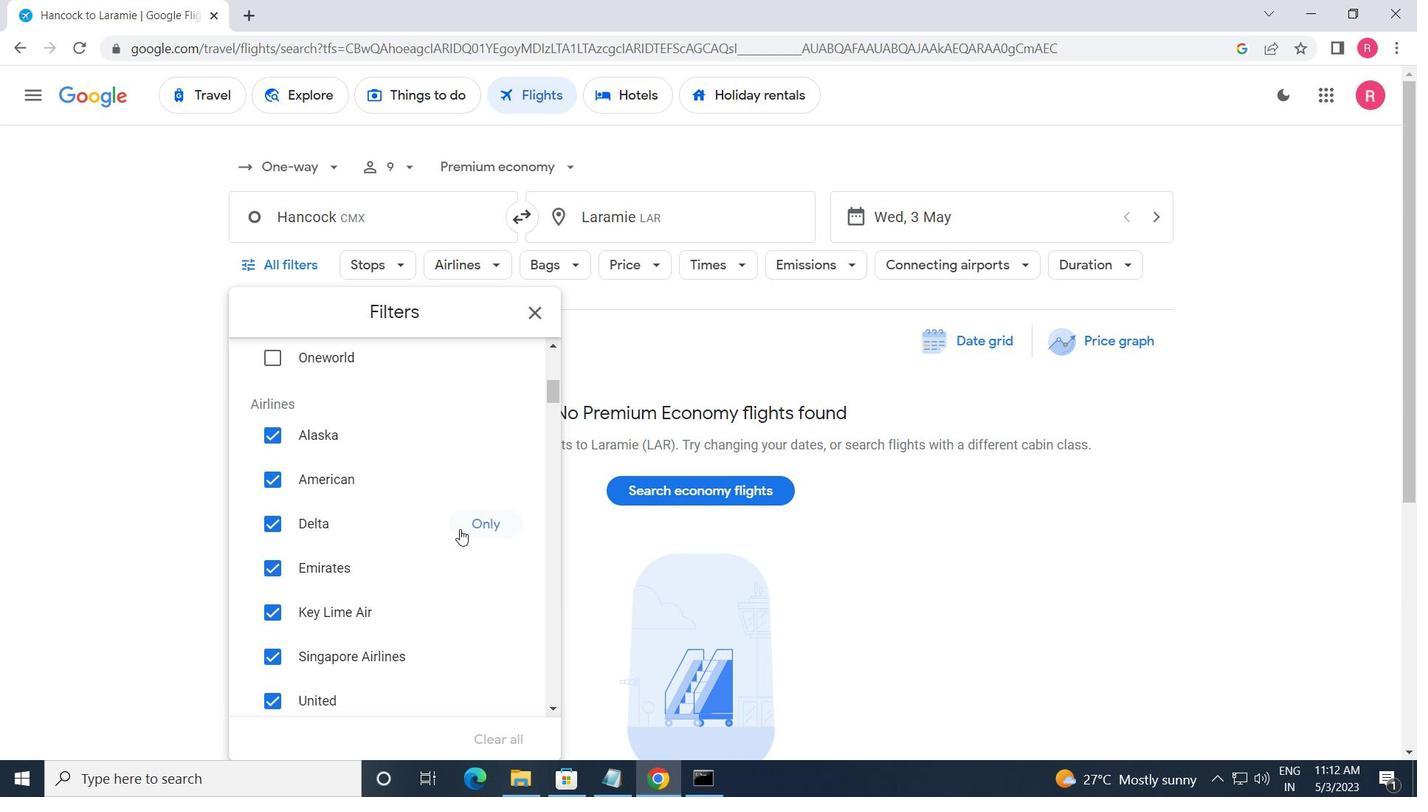 
Action: Mouse pressed left at (467, 525)
Screenshot: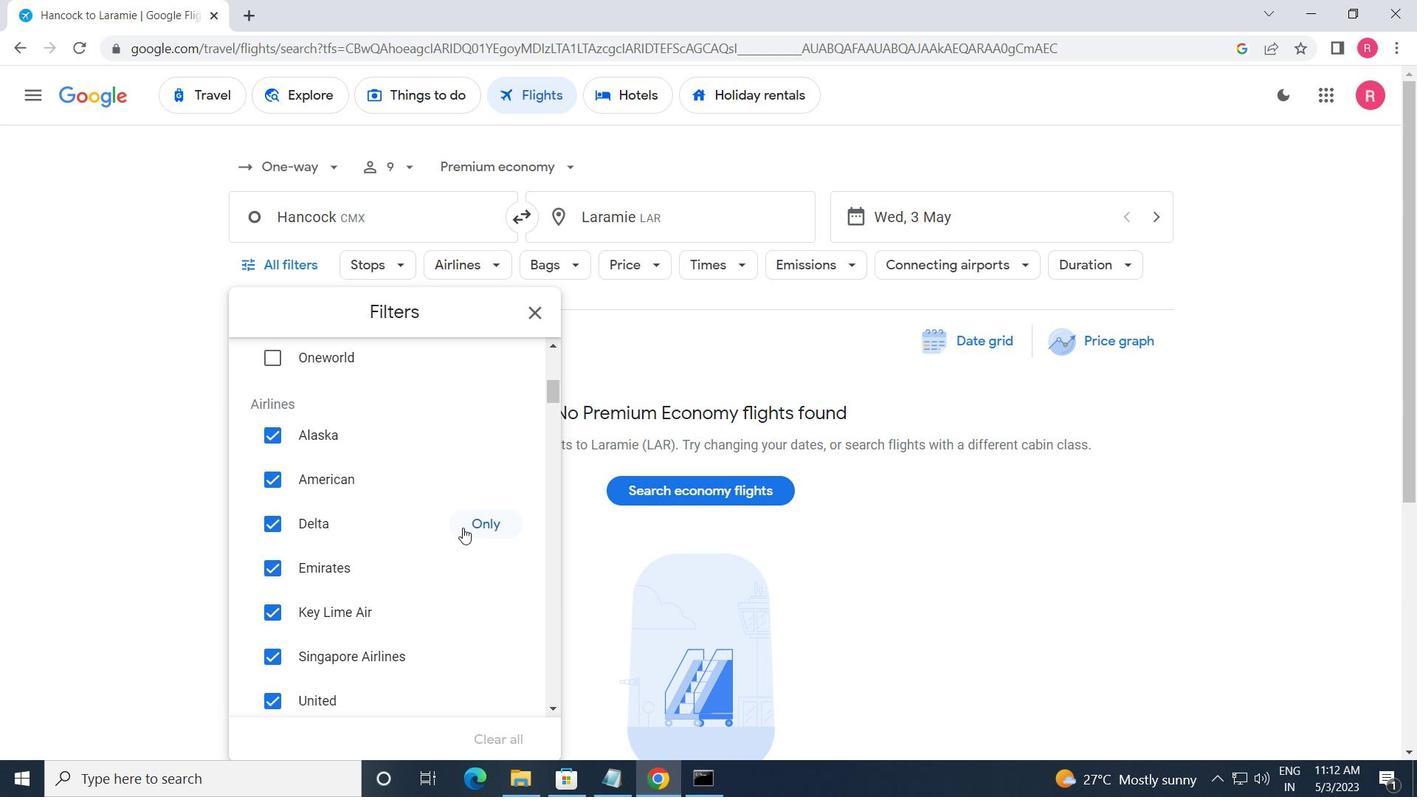 
Action: Mouse moved to (456, 549)
Screenshot: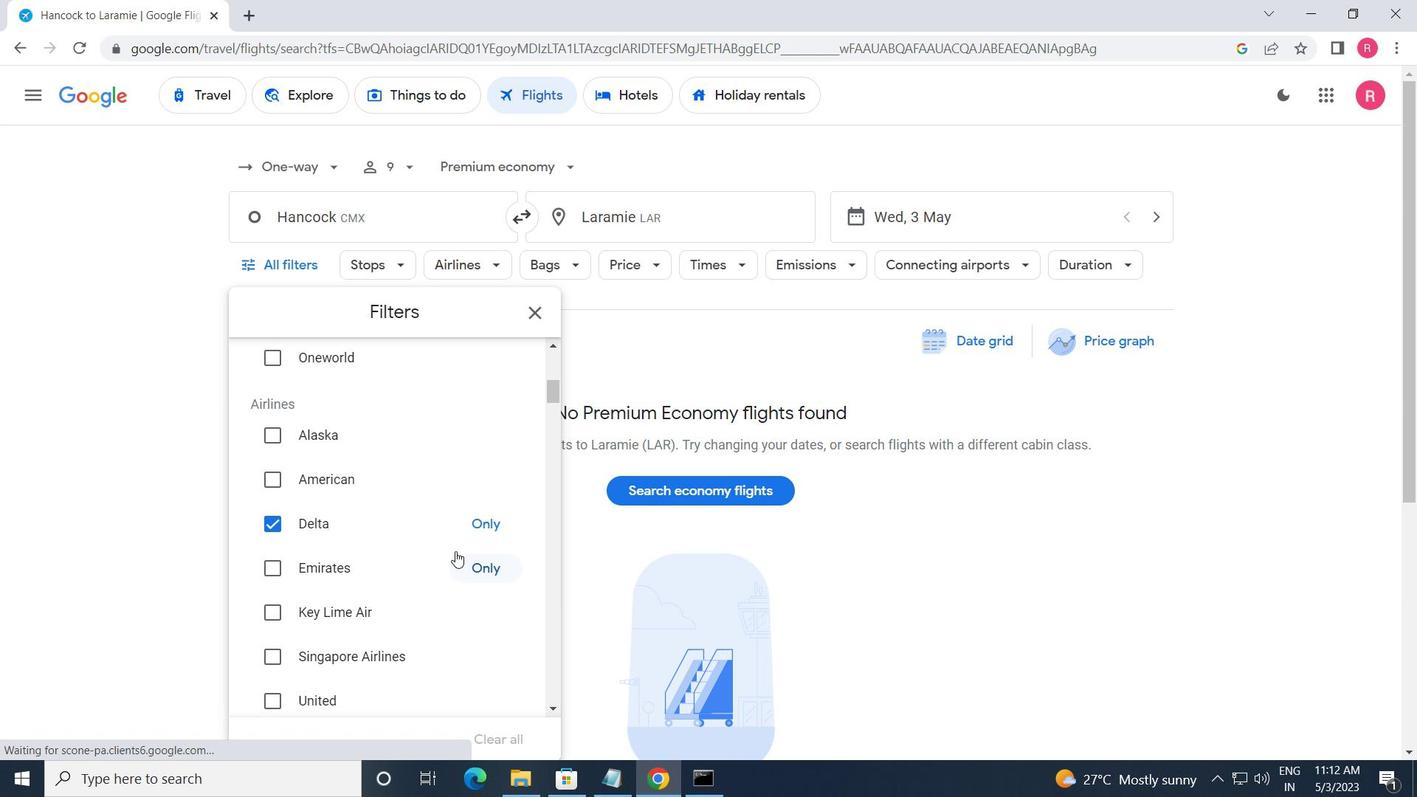 
Action: Mouse scrolled (456, 548) with delta (0, 0)
Screenshot: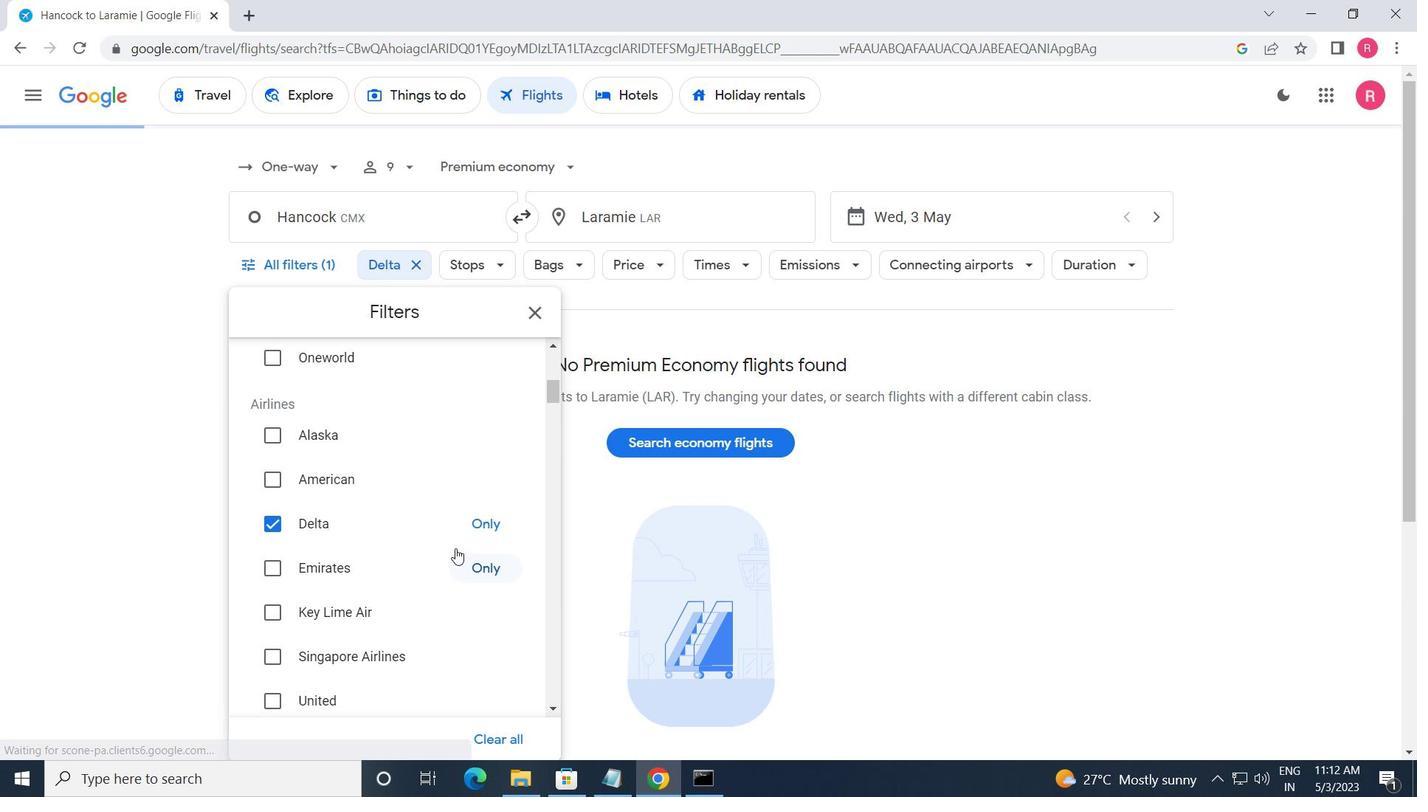 
Action: Mouse scrolled (456, 548) with delta (0, 0)
Screenshot: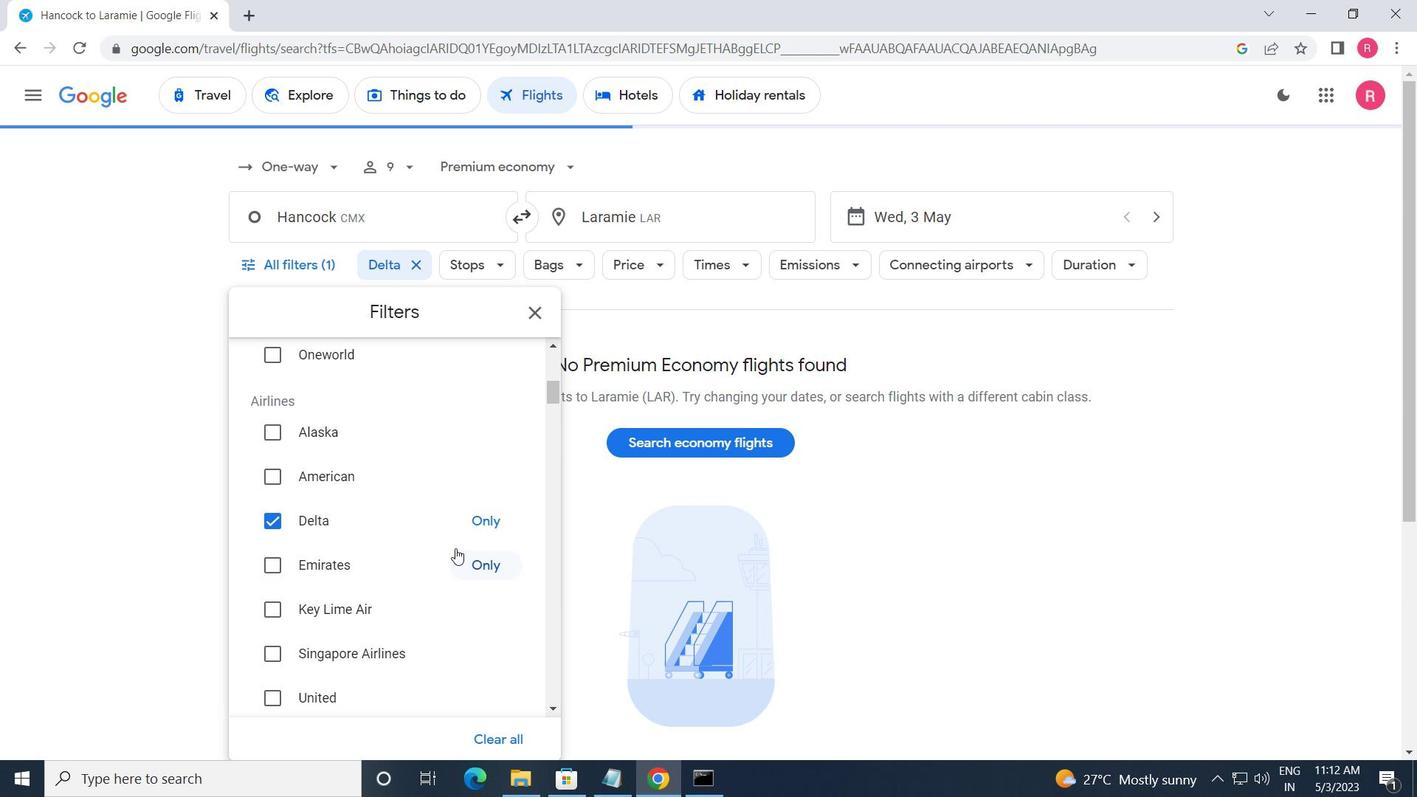 
Action: Mouse moved to (455, 549)
Screenshot: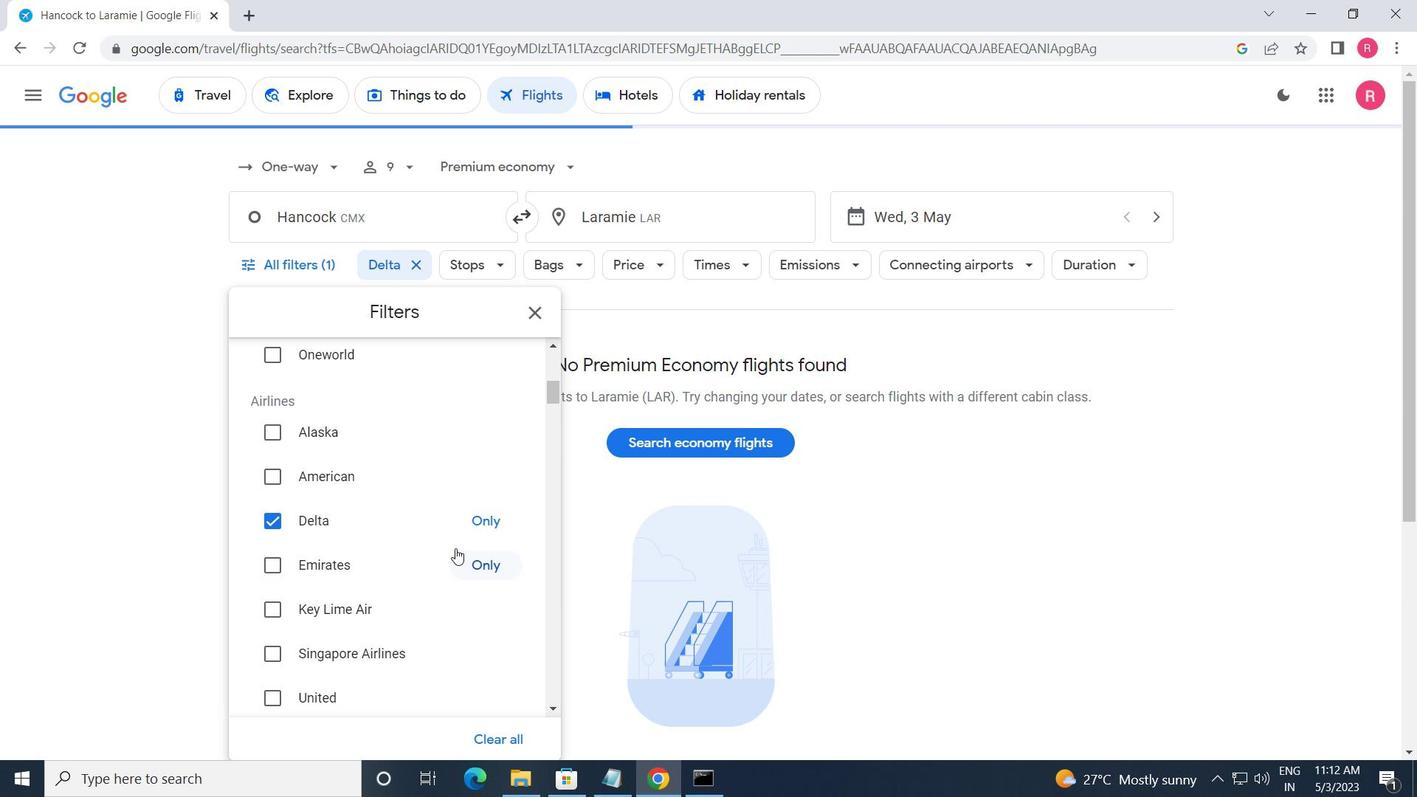 
Action: Mouse scrolled (455, 548) with delta (0, 0)
Screenshot: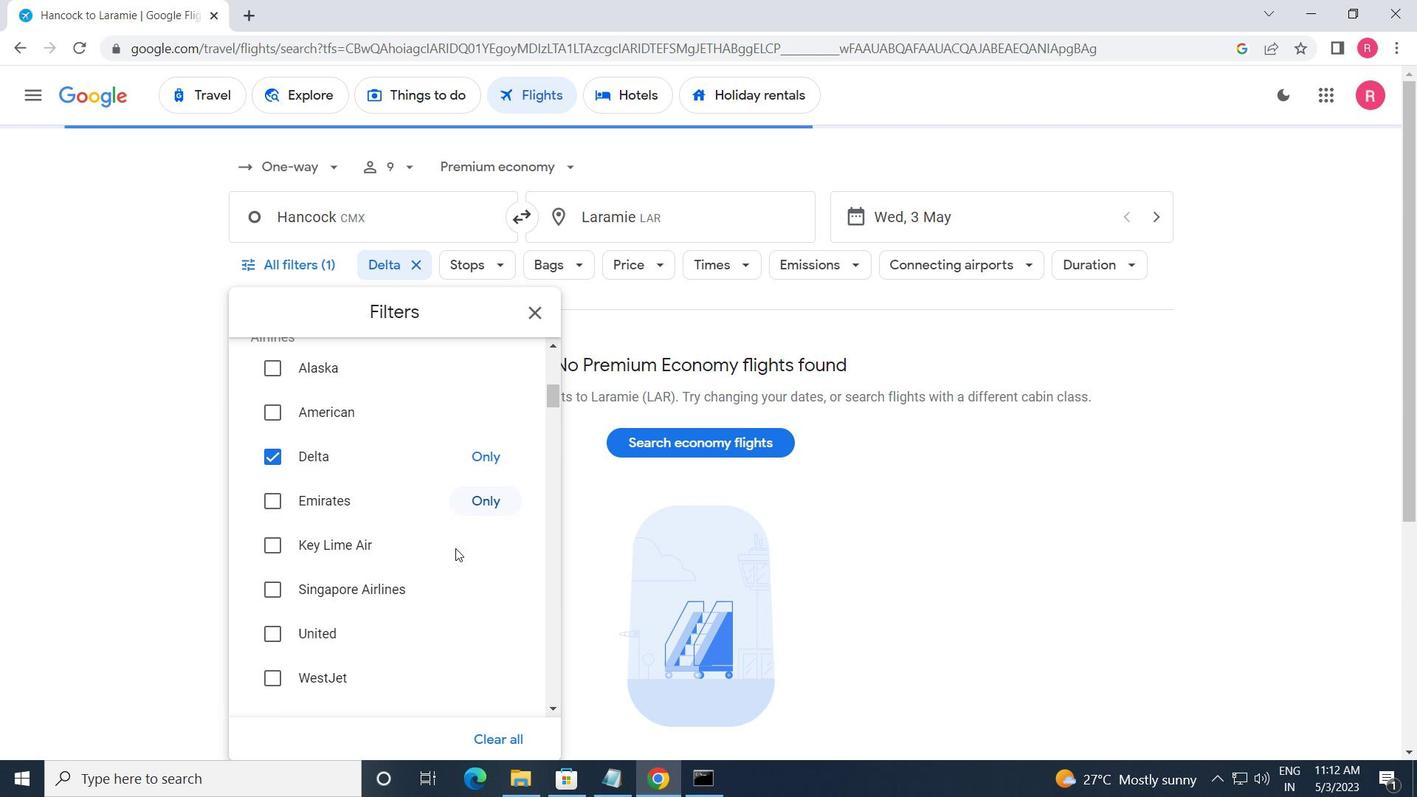 
Action: Mouse scrolled (455, 548) with delta (0, 0)
Screenshot: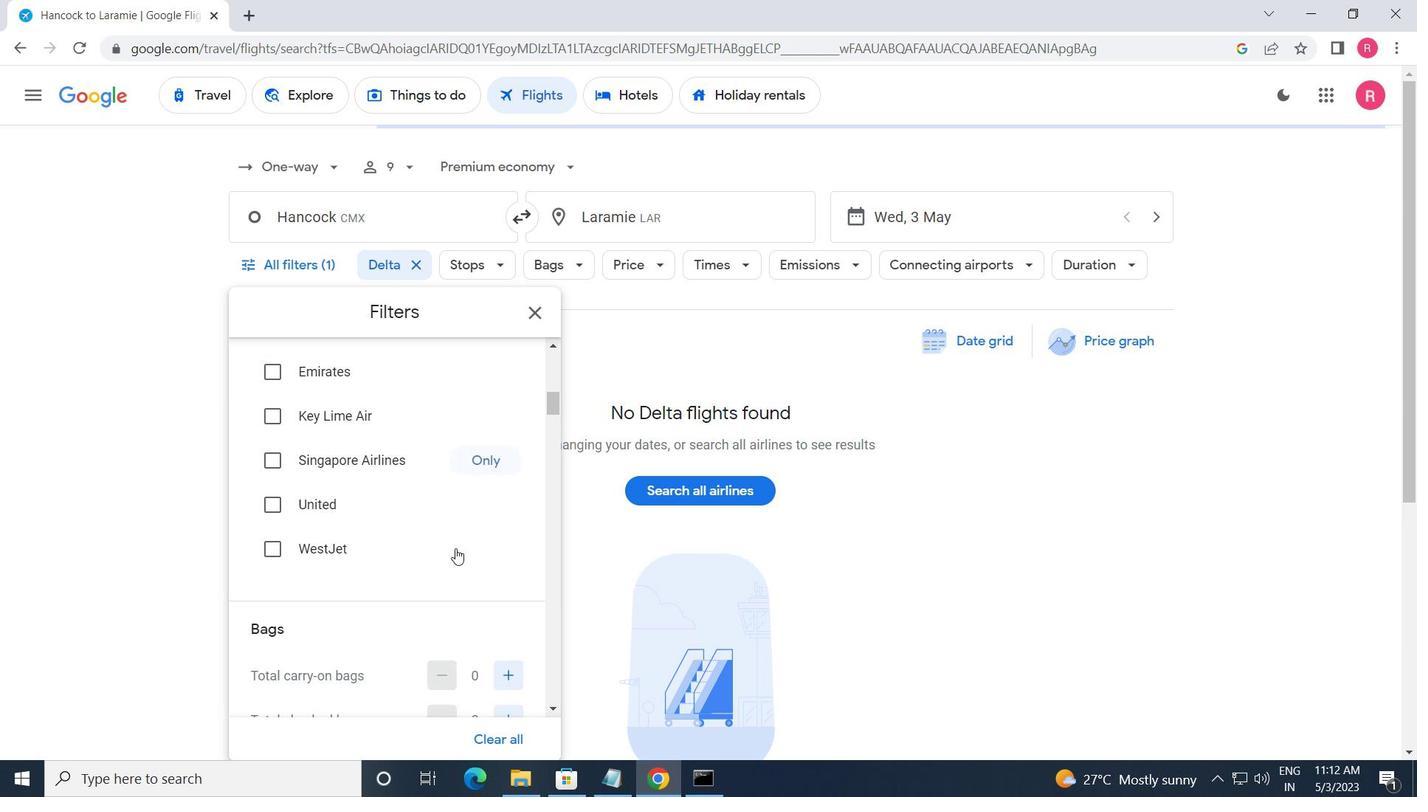 
Action: Mouse moved to (501, 547)
Screenshot: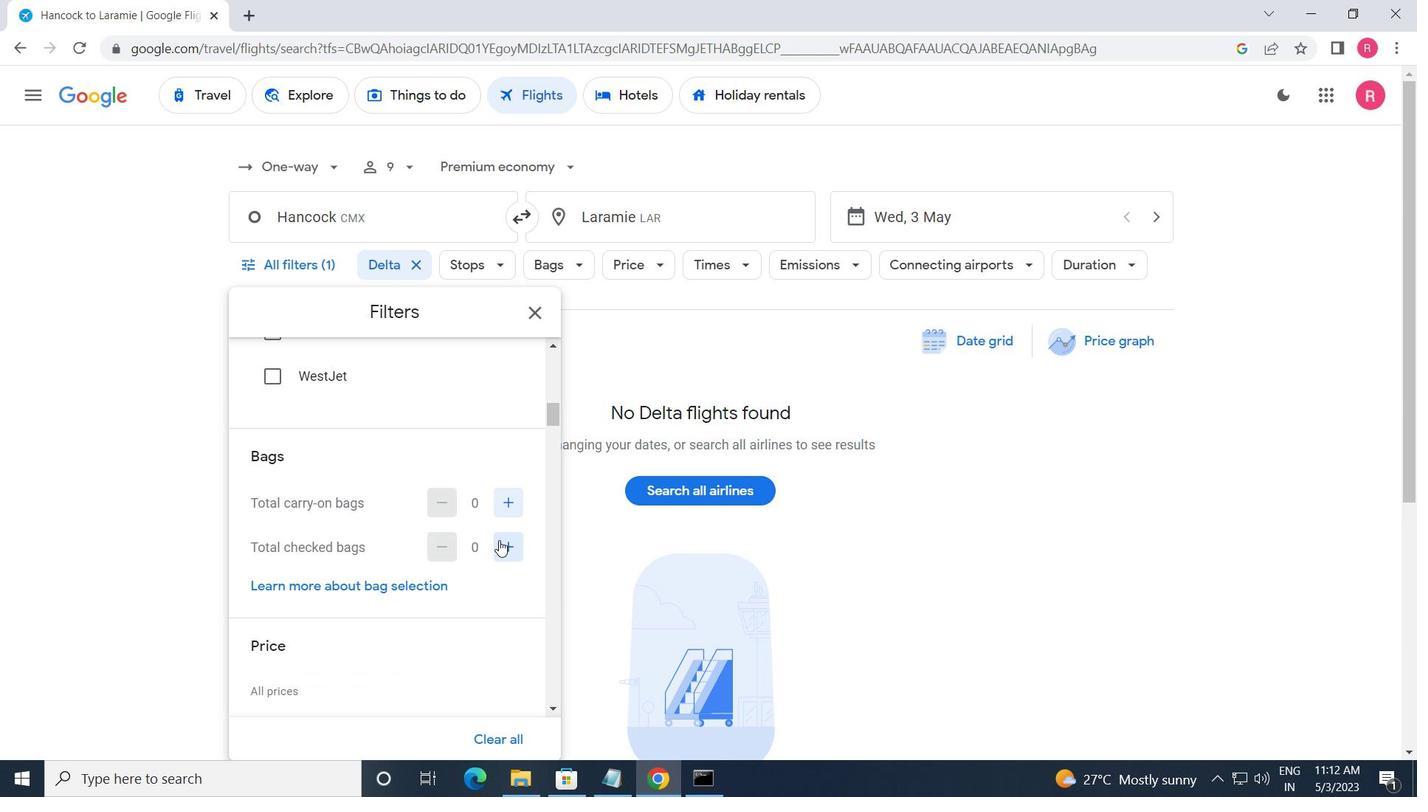 
Action: Mouse pressed left at (501, 547)
Screenshot: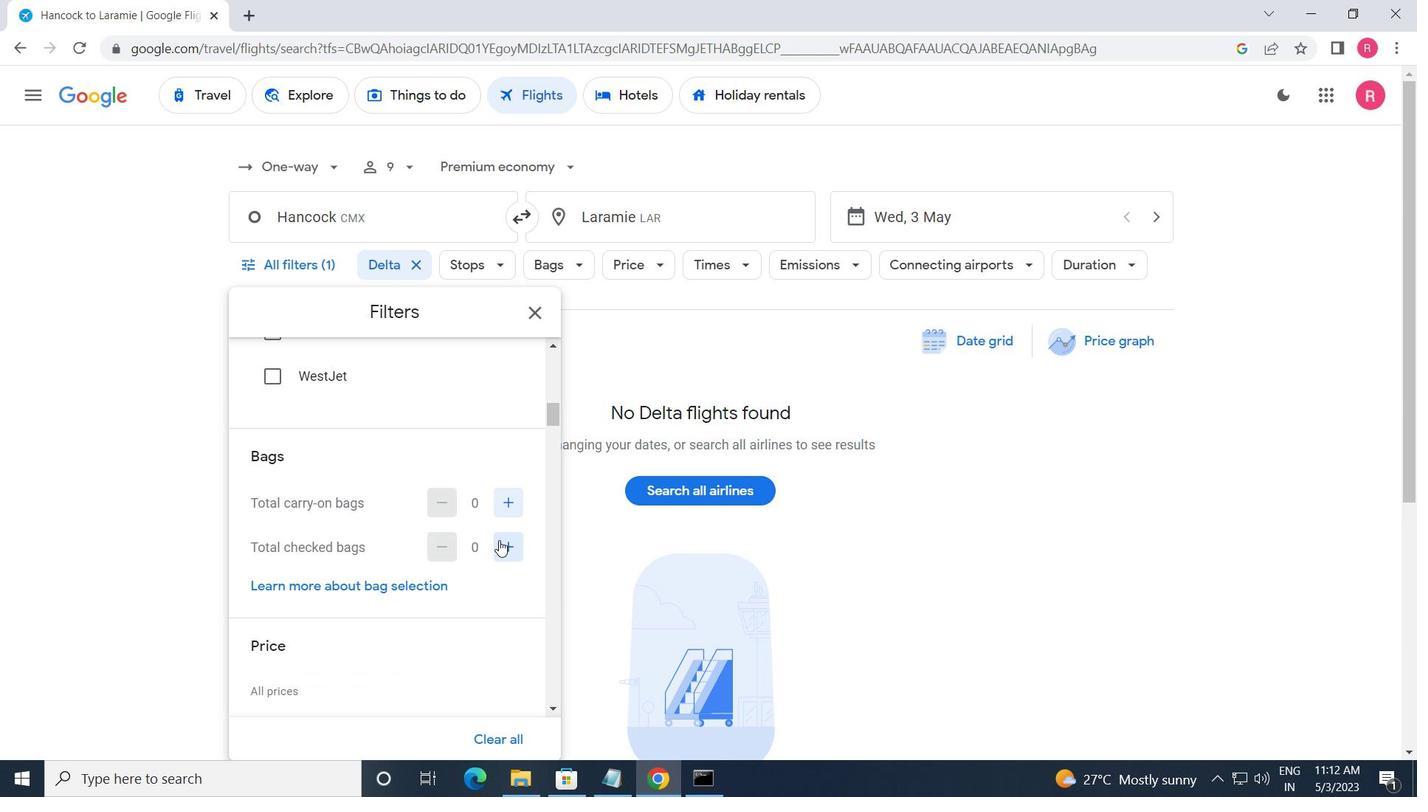 
Action: Mouse pressed left at (501, 547)
Screenshot: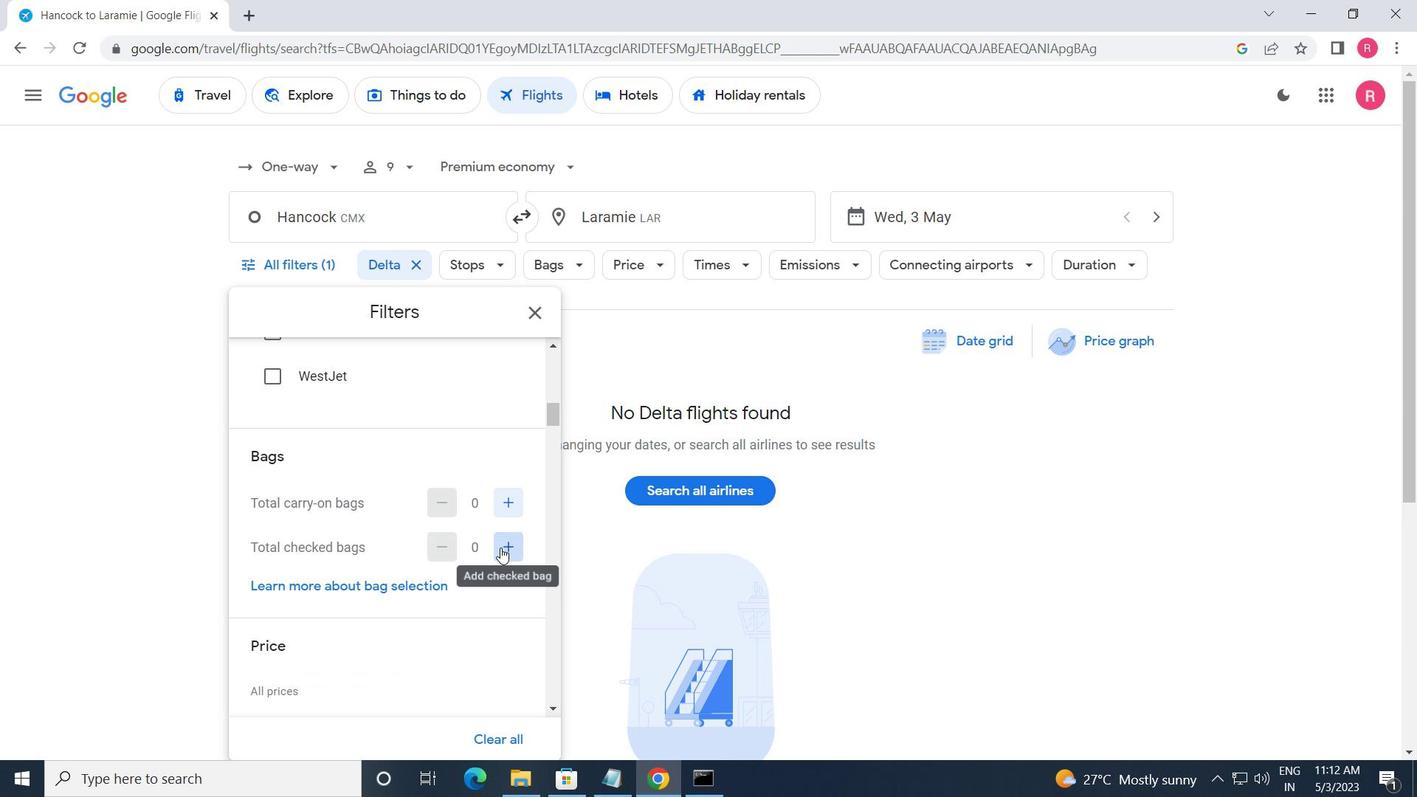 
Action: Mouse pressed left at (501, 547)
Screenshot: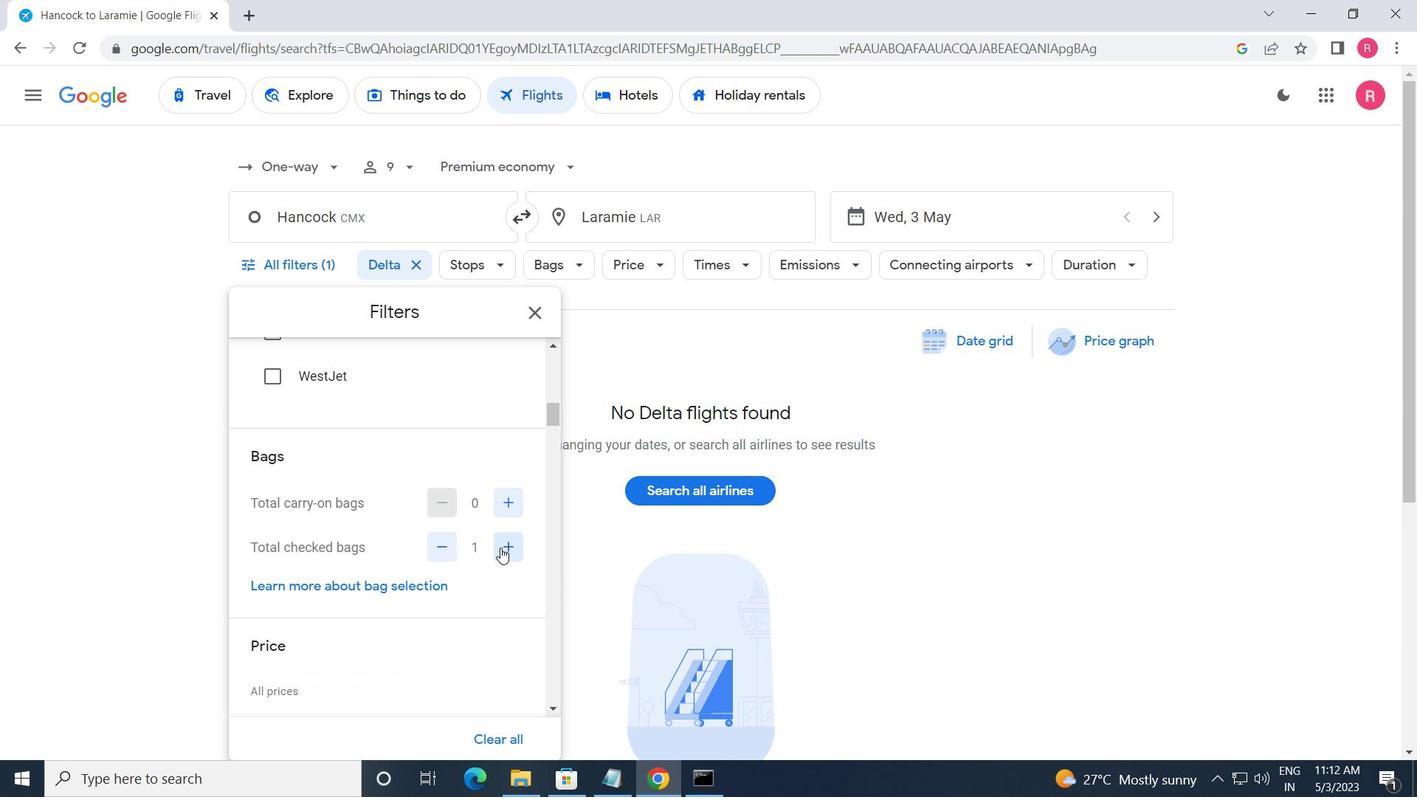 
Action: Mouse pressed left at (501, 547)
Screenshot: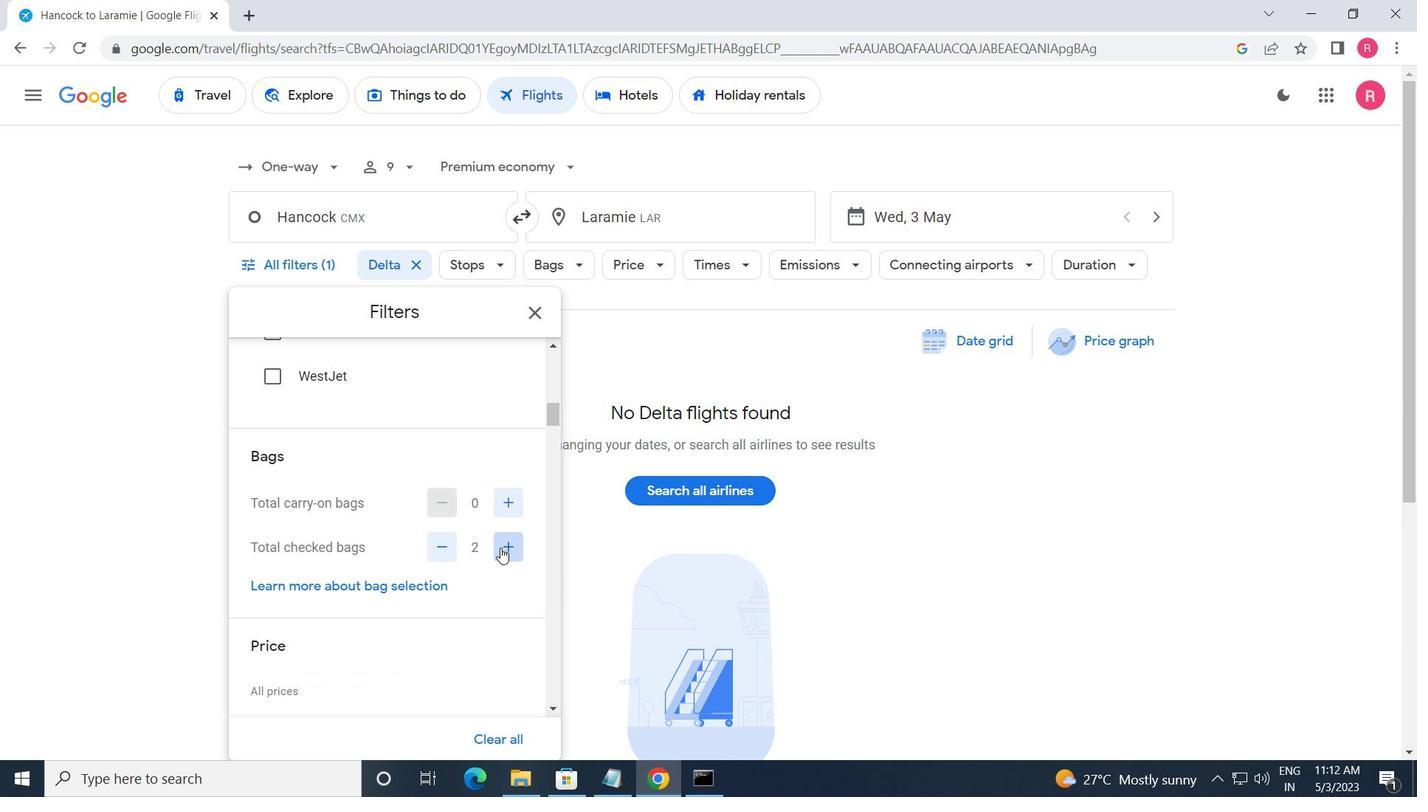 
Action: Mouse pressed left at (501, 547)
Screenshot: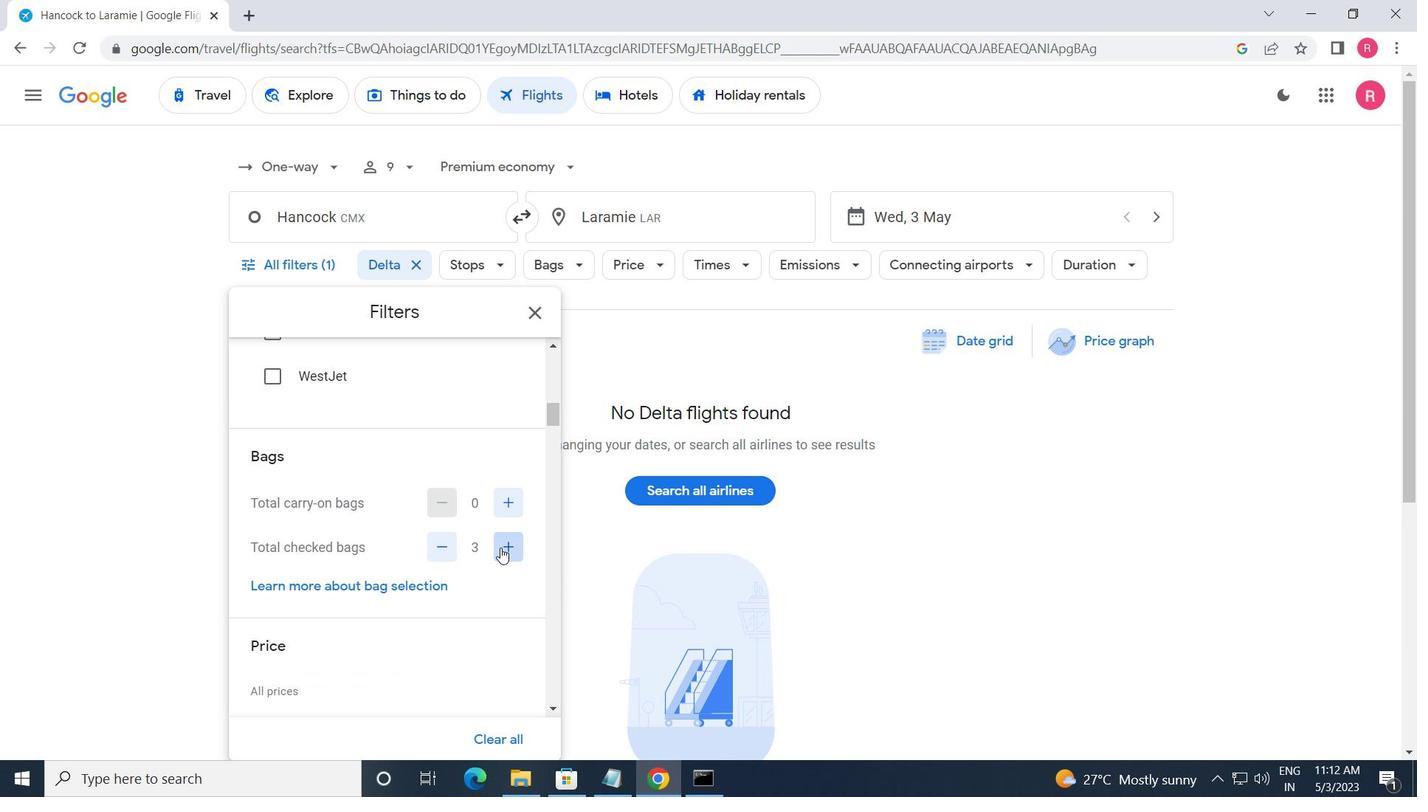 
Action: Mouse pressed left at (501, 547)
Screenshot: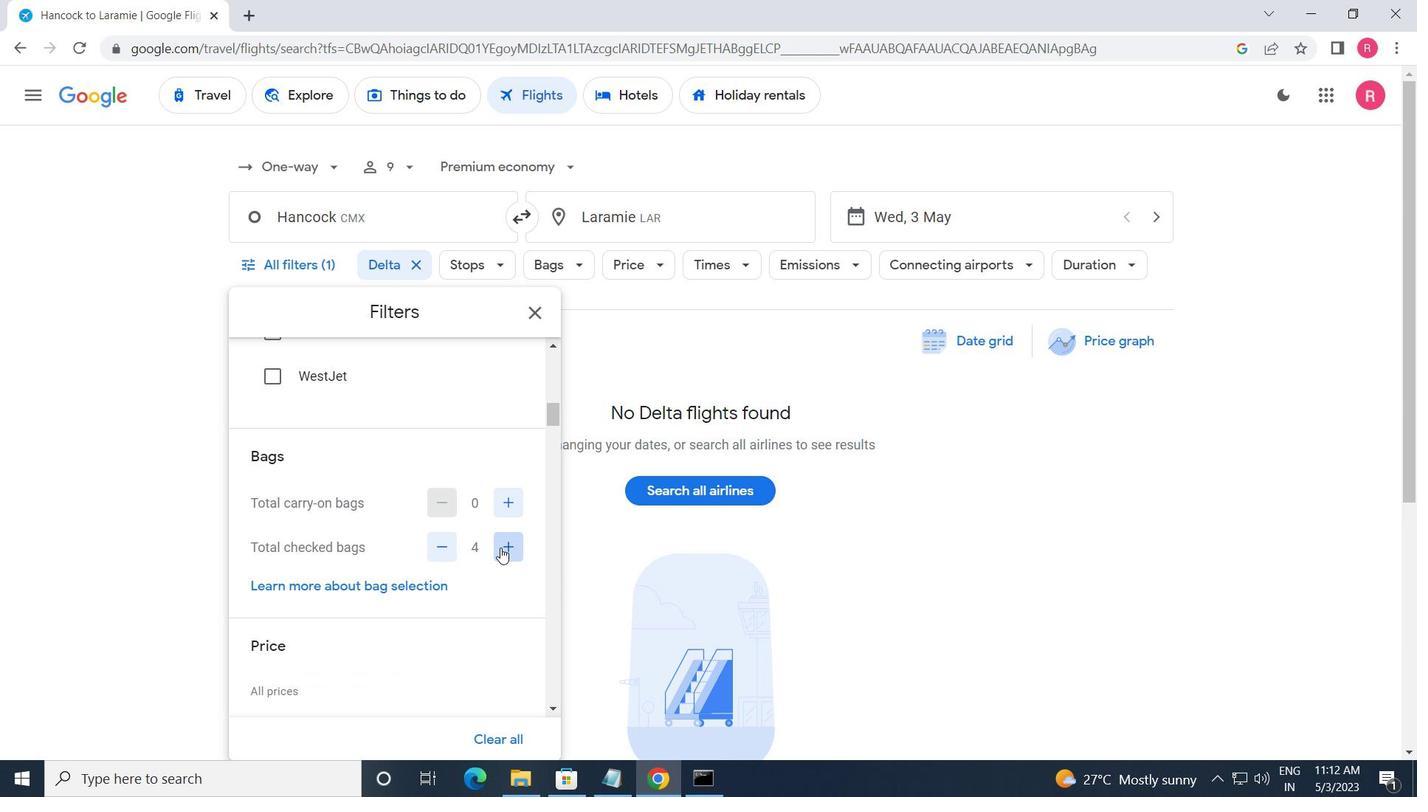 
Action: Mouse pressed left at (501, 547)
Screenshot: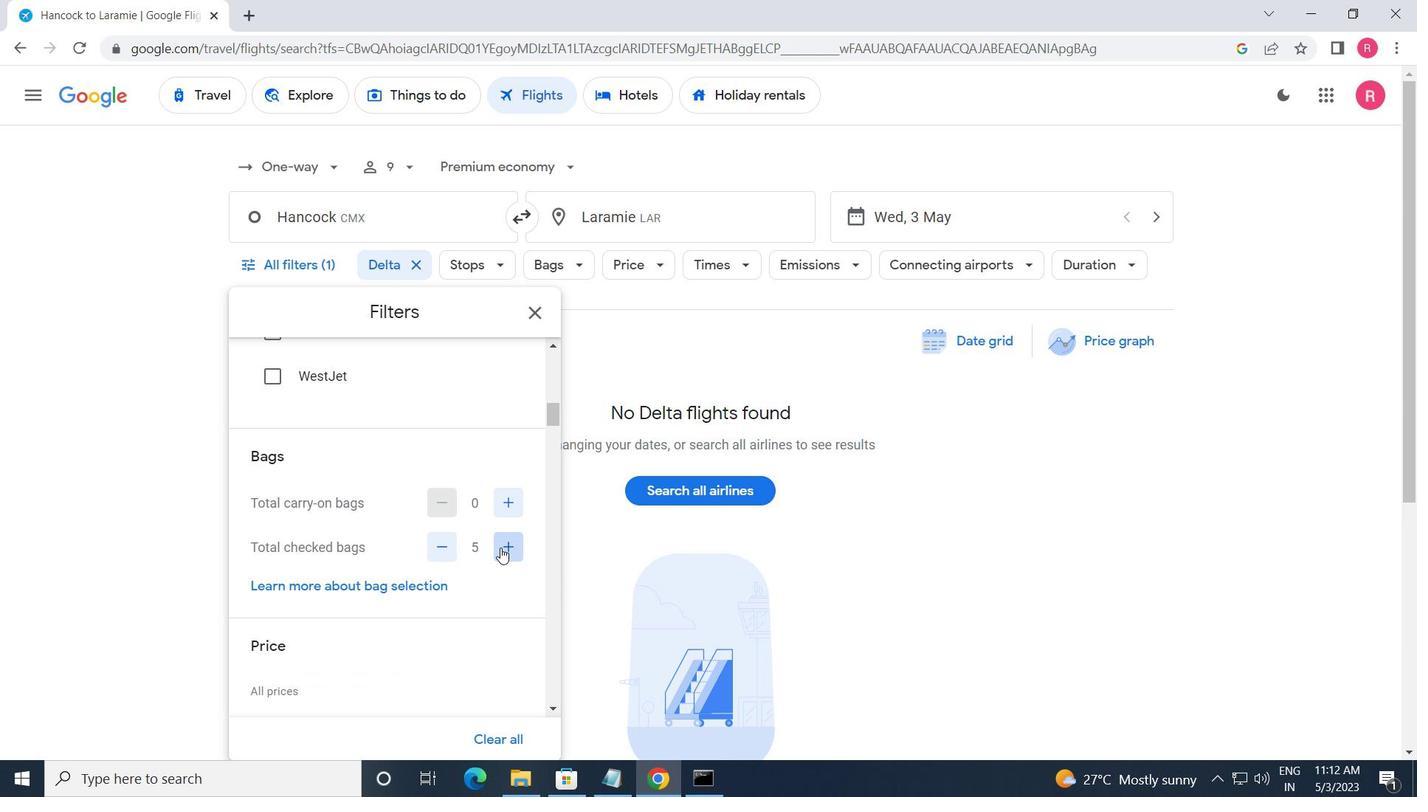 
Action: Mouse pressed left at (501, 547)
Screenshot: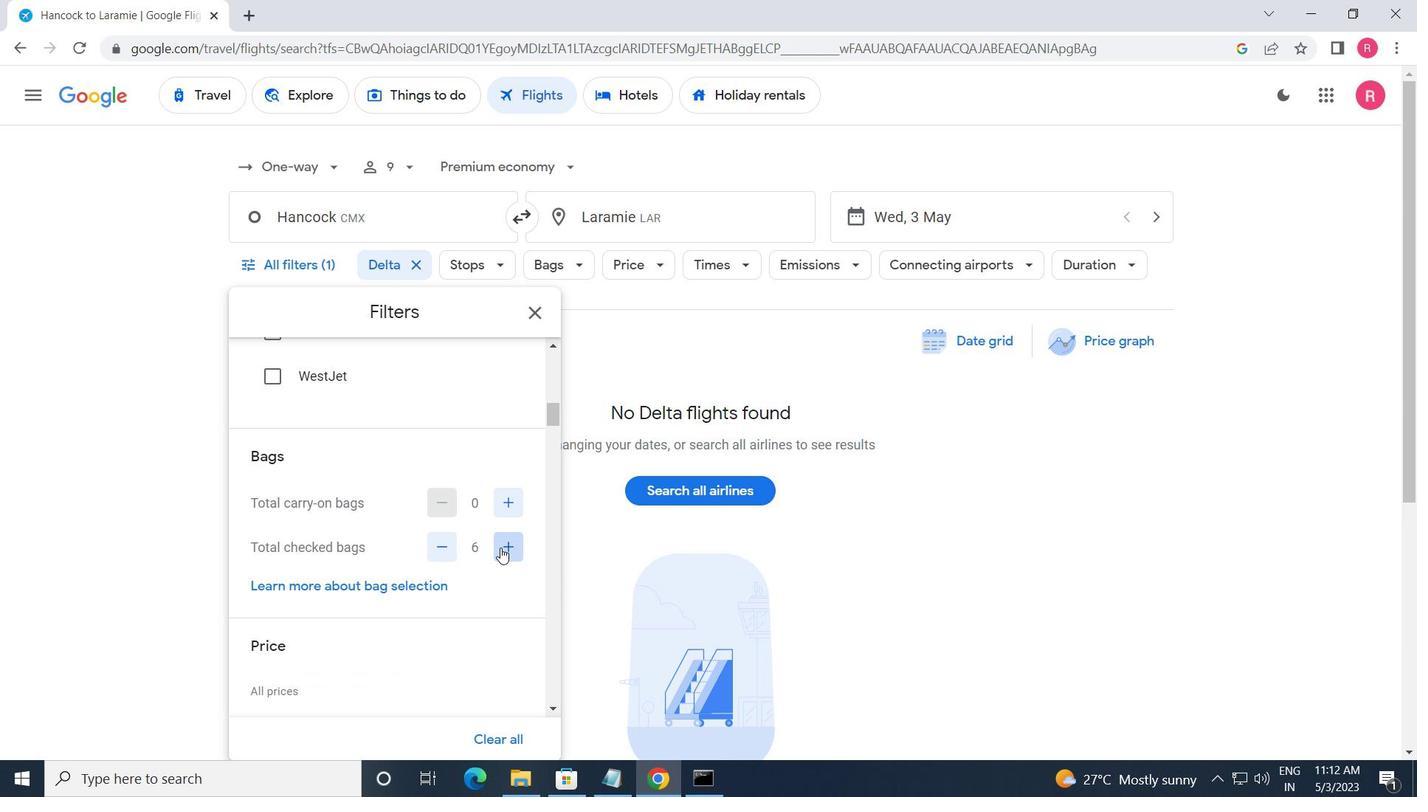 
Action: Mouse pressed left at (501, 547)
Screenshot: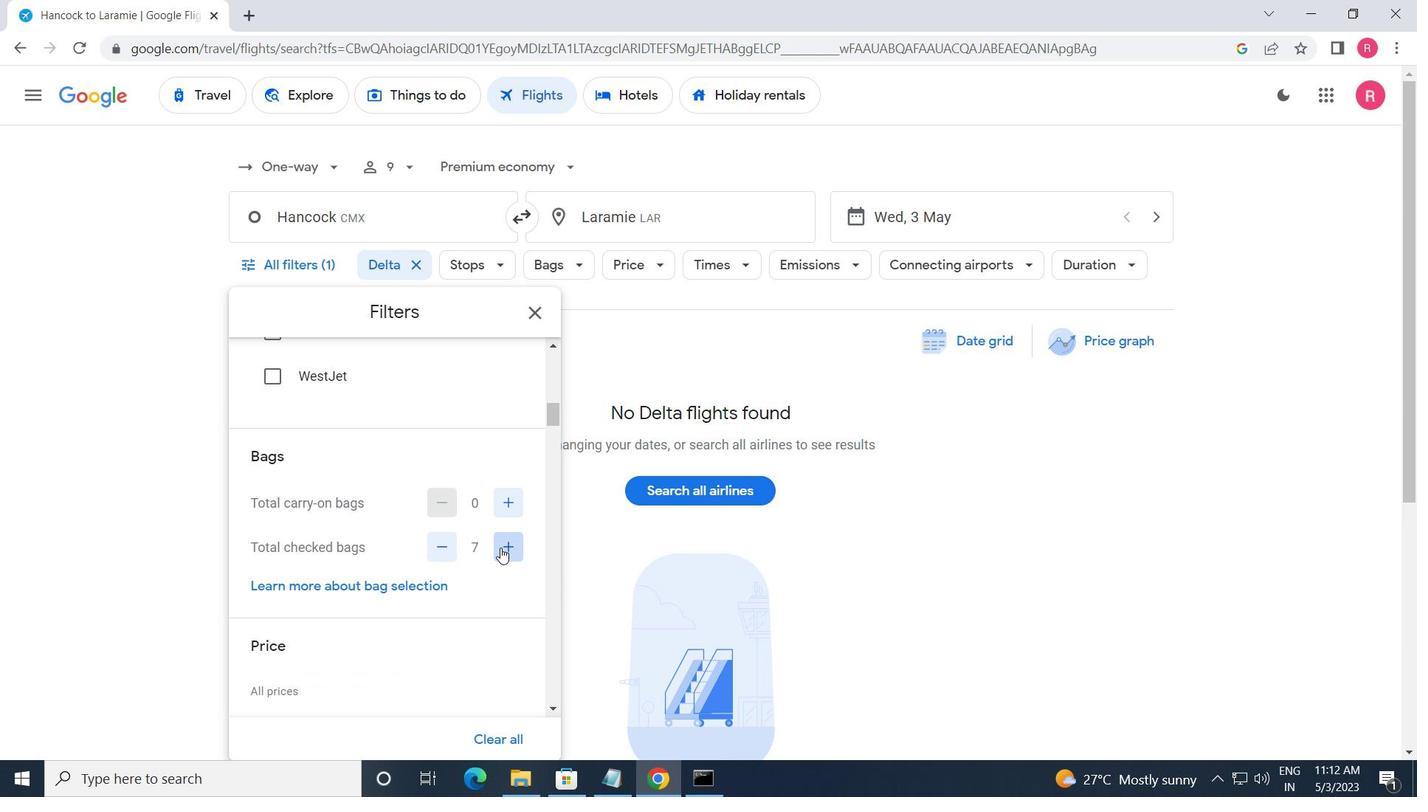 
Action: Mouse pressed left at (501, 547)
Screenshot: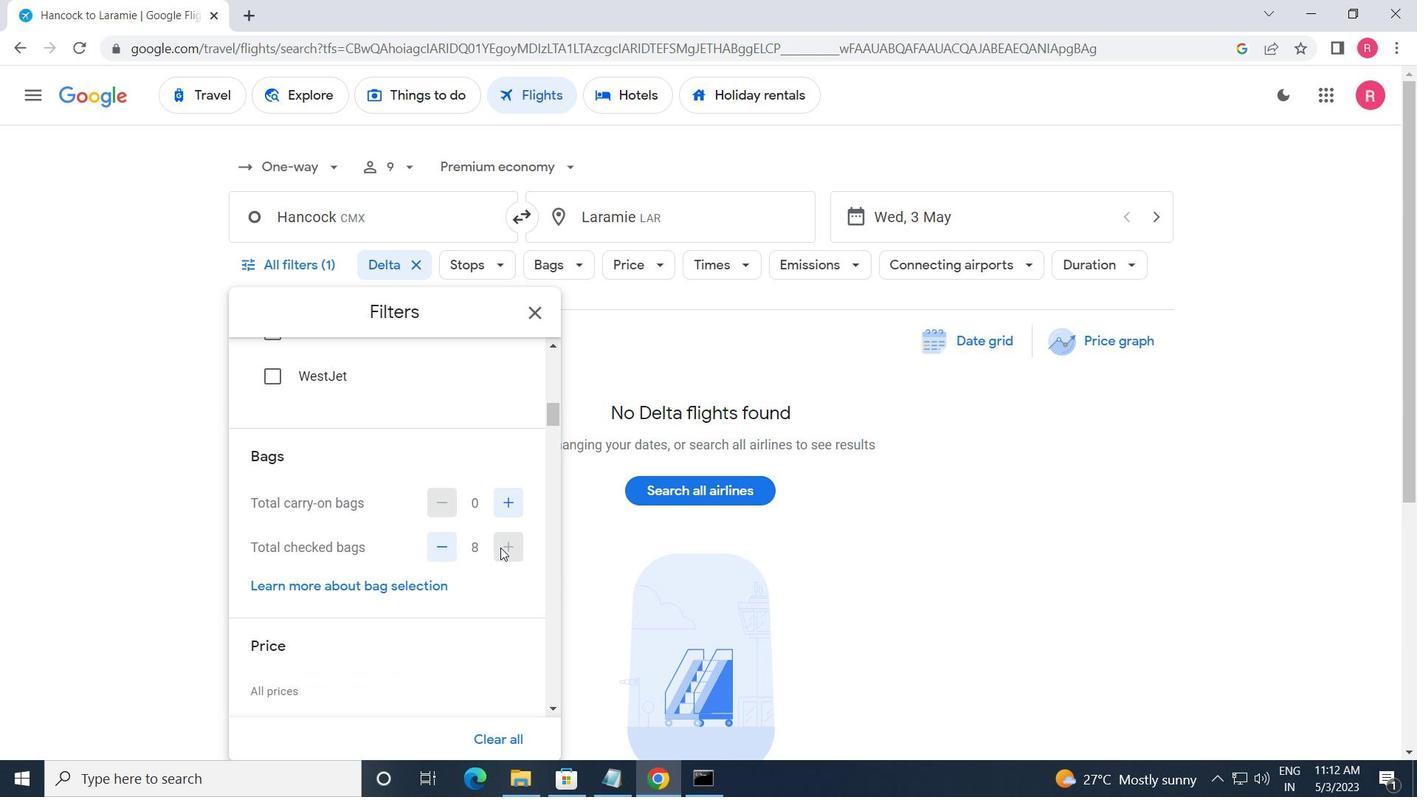 
Action: Mouse moved to (501, 547)
Screenshot: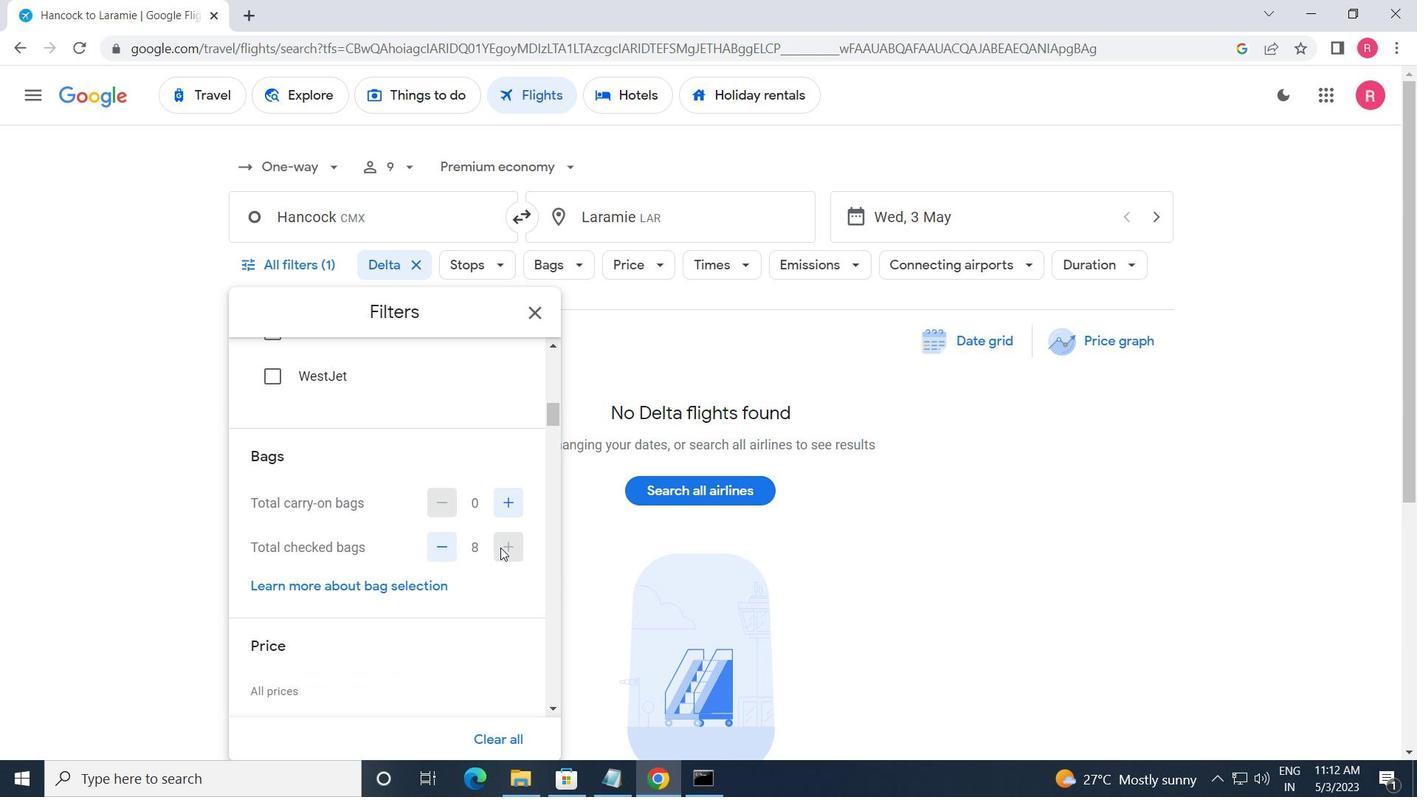 
Action: Mouse scrolled (501, 547) with delta (0, 0)
Screenshot: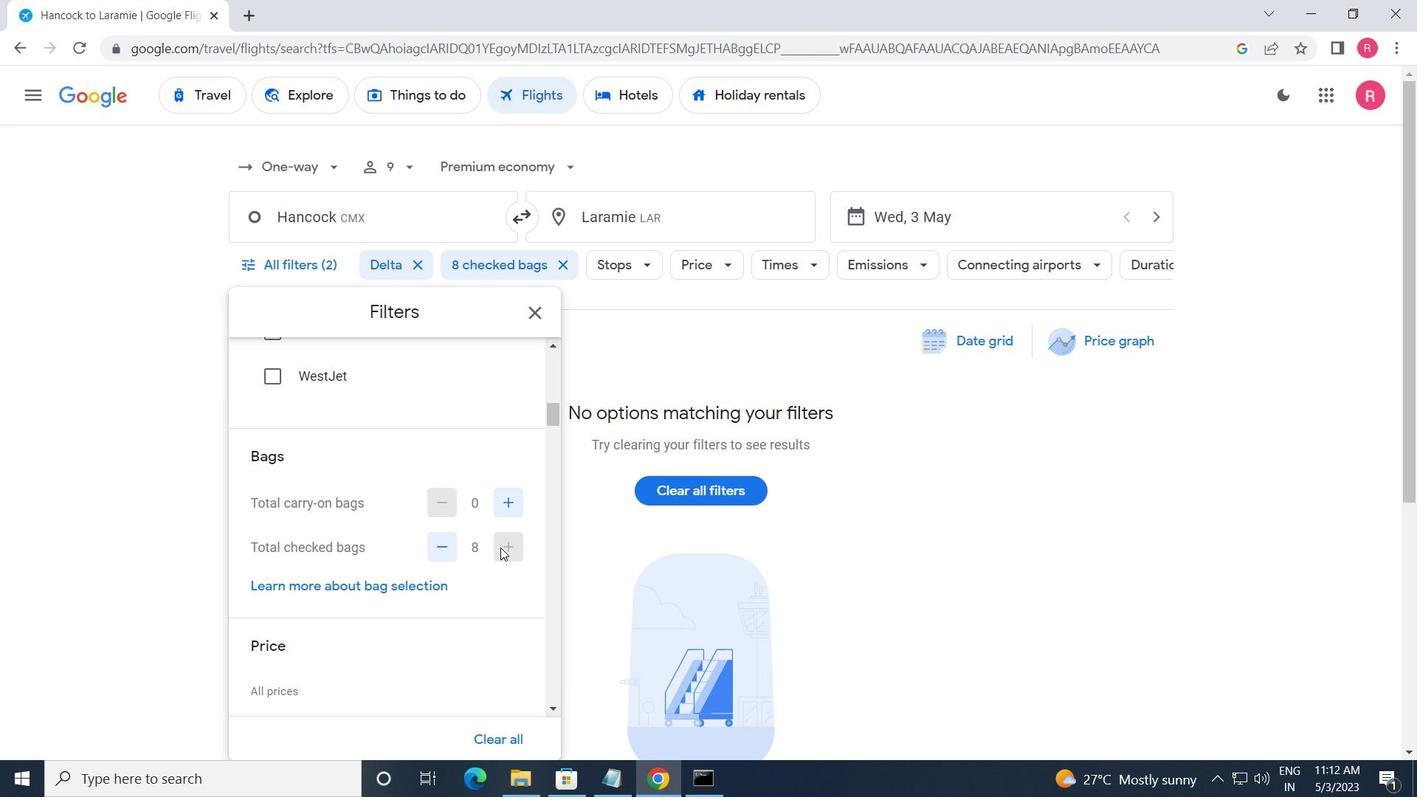 
Action: Mouse scrolled (501, 547) with delta (0, 0)
Screenshot: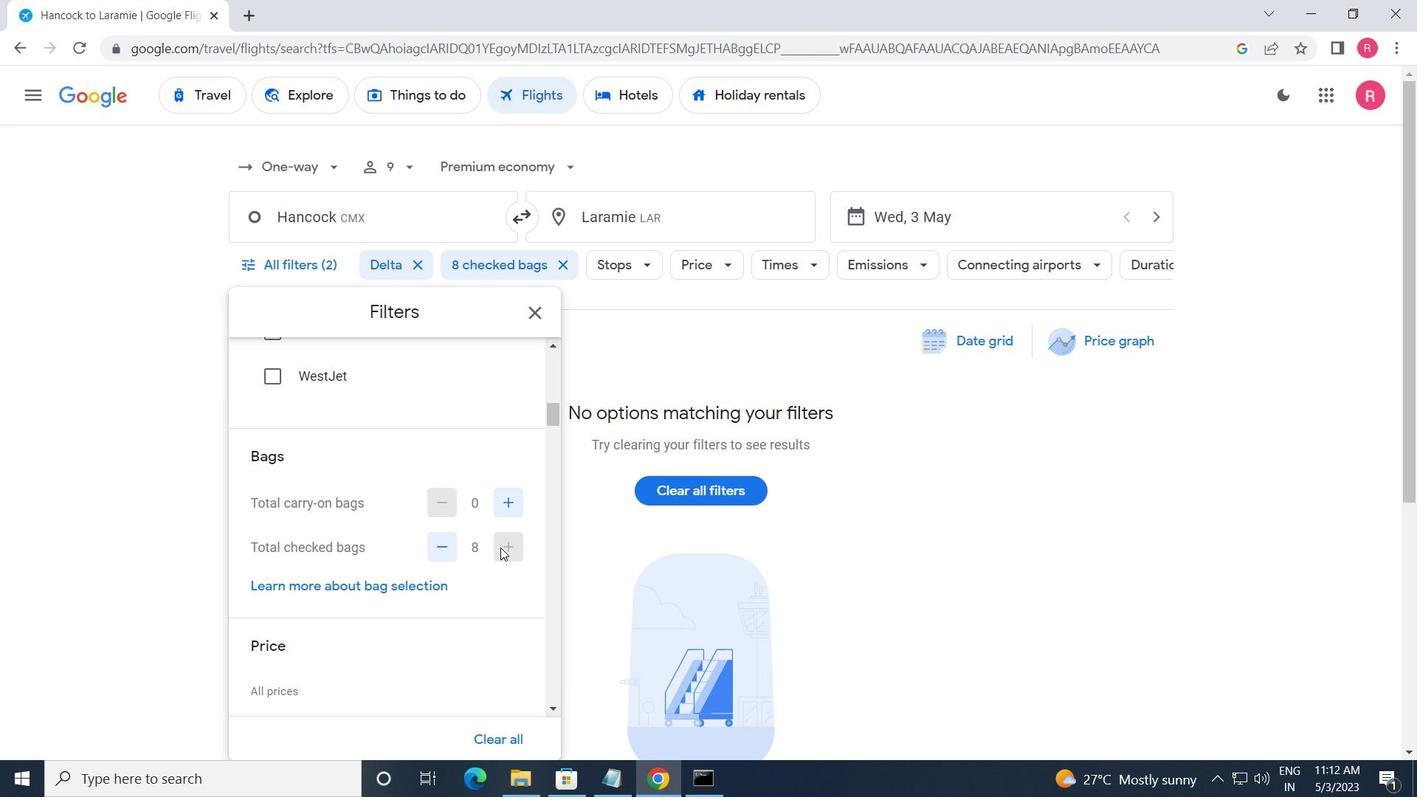 
Action: Mouse moved to (519, 537)
Screenshot: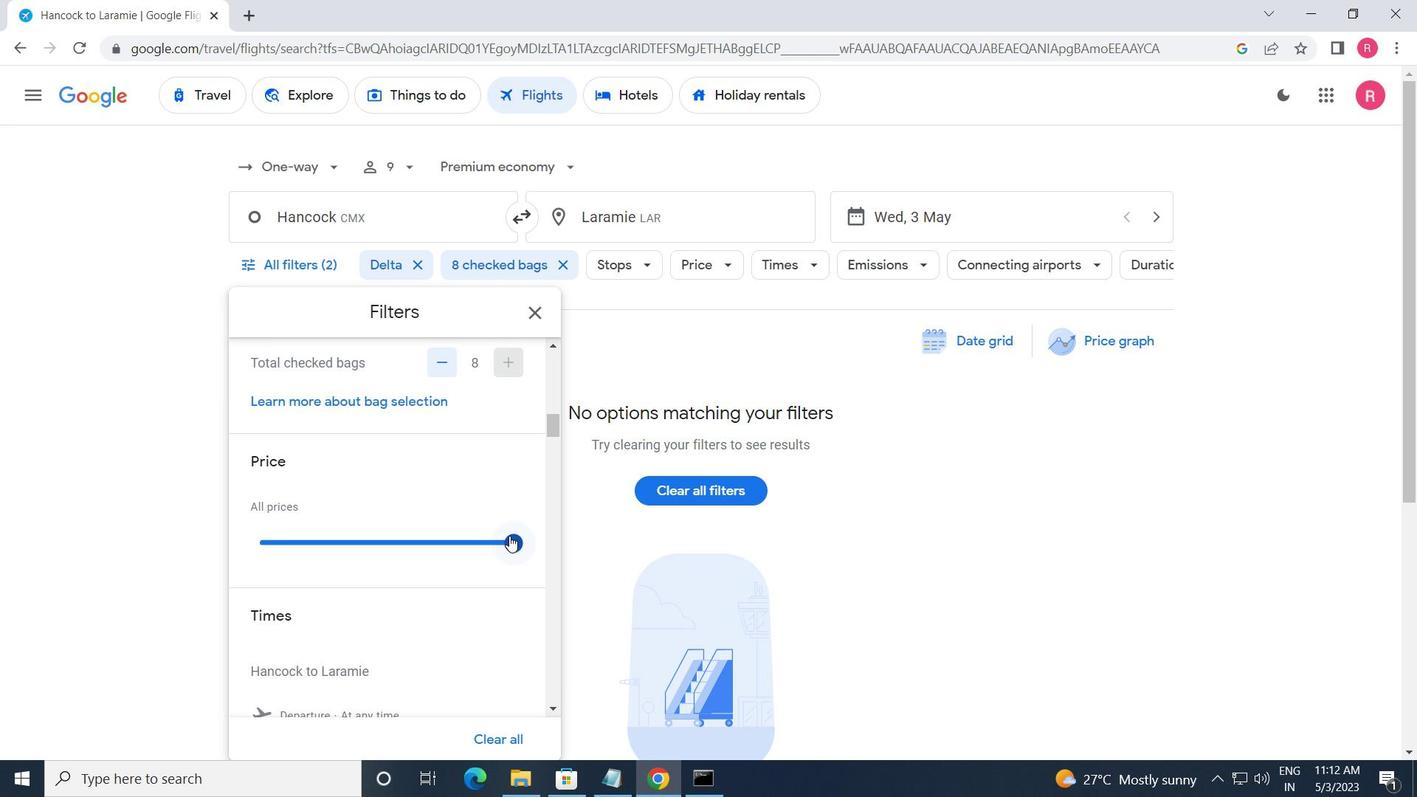 
Action: Mouse pressed left at (519, 537)
Screenshot: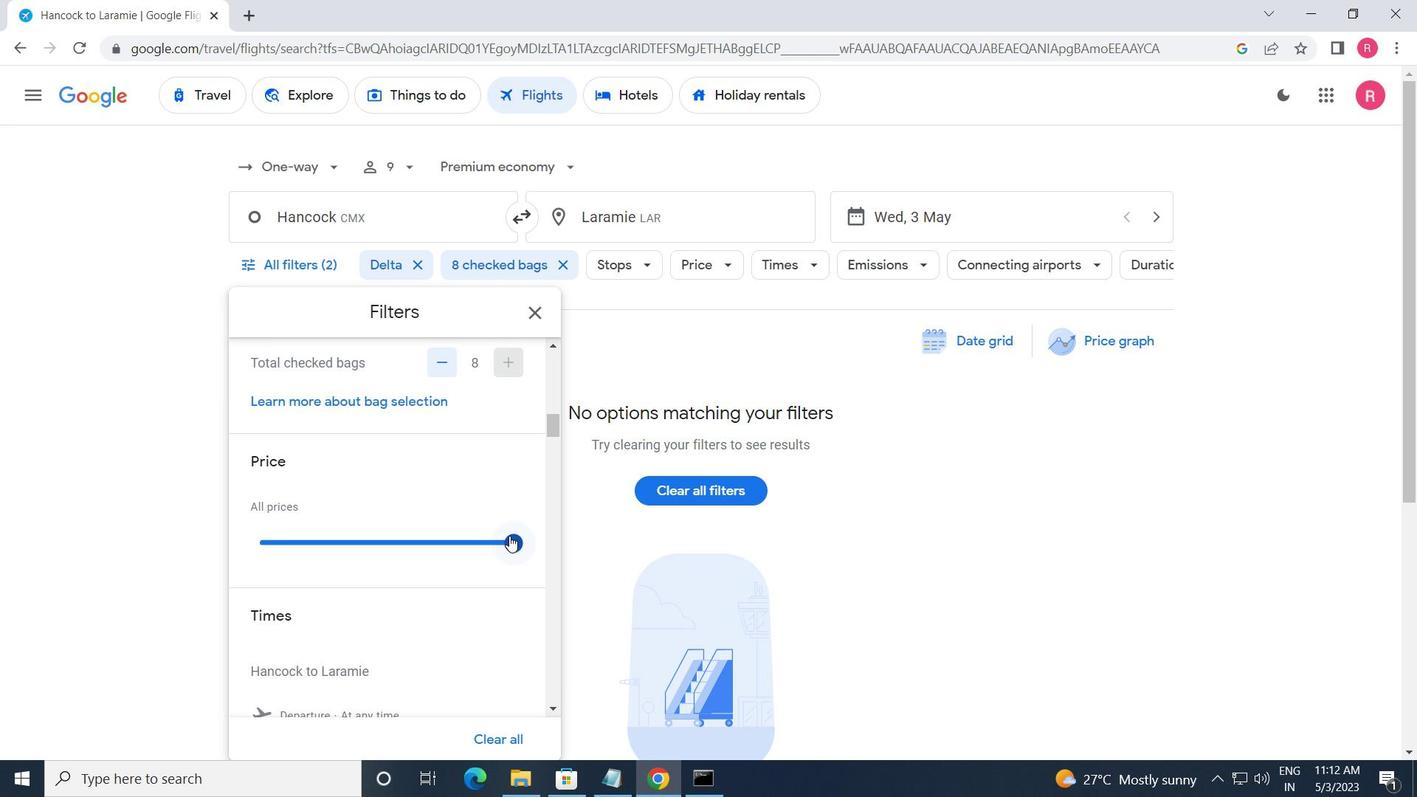 
Action: Mouse moved to (485, 554)
Screenshot: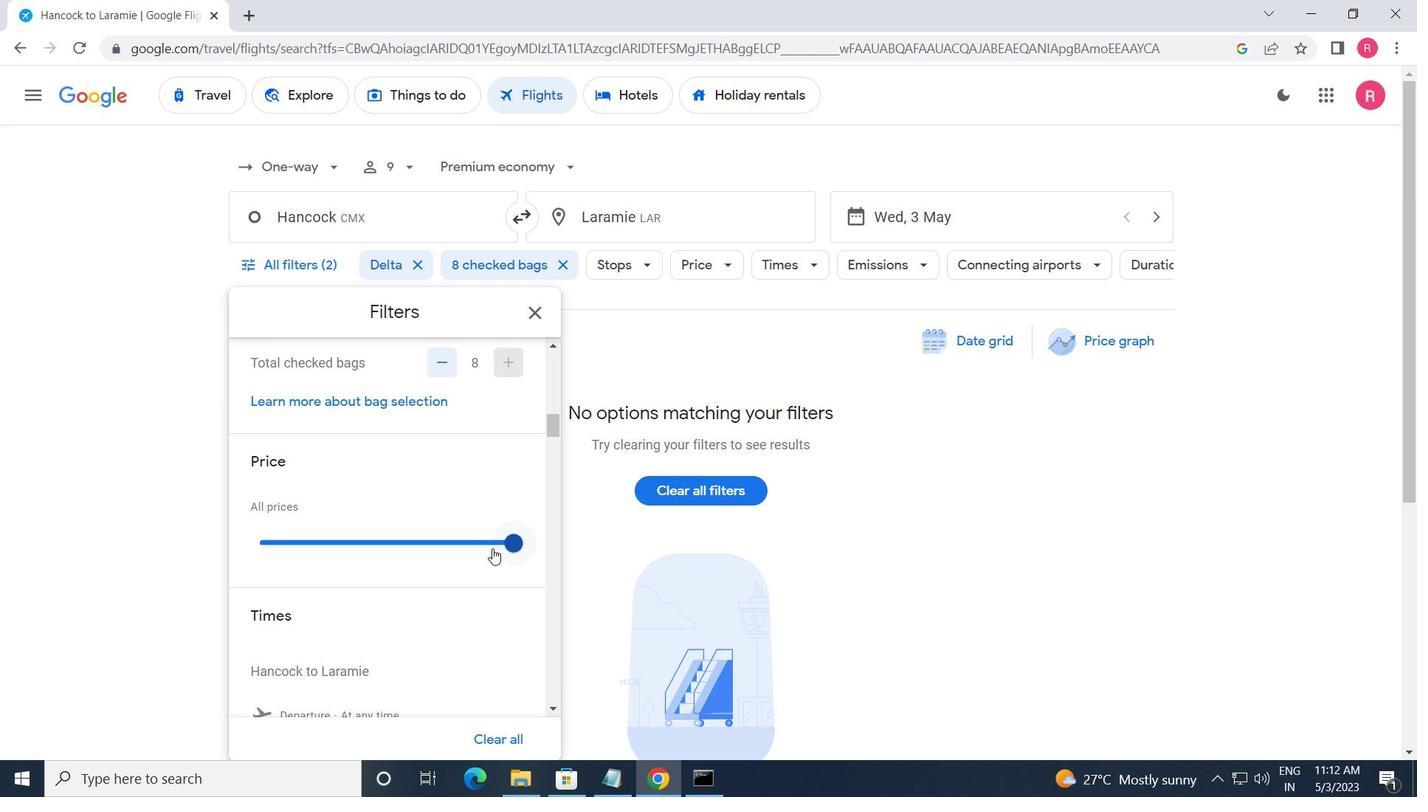 
Action: Mouse scrolled (485, 553) with delta (0, 0)
Screenshot: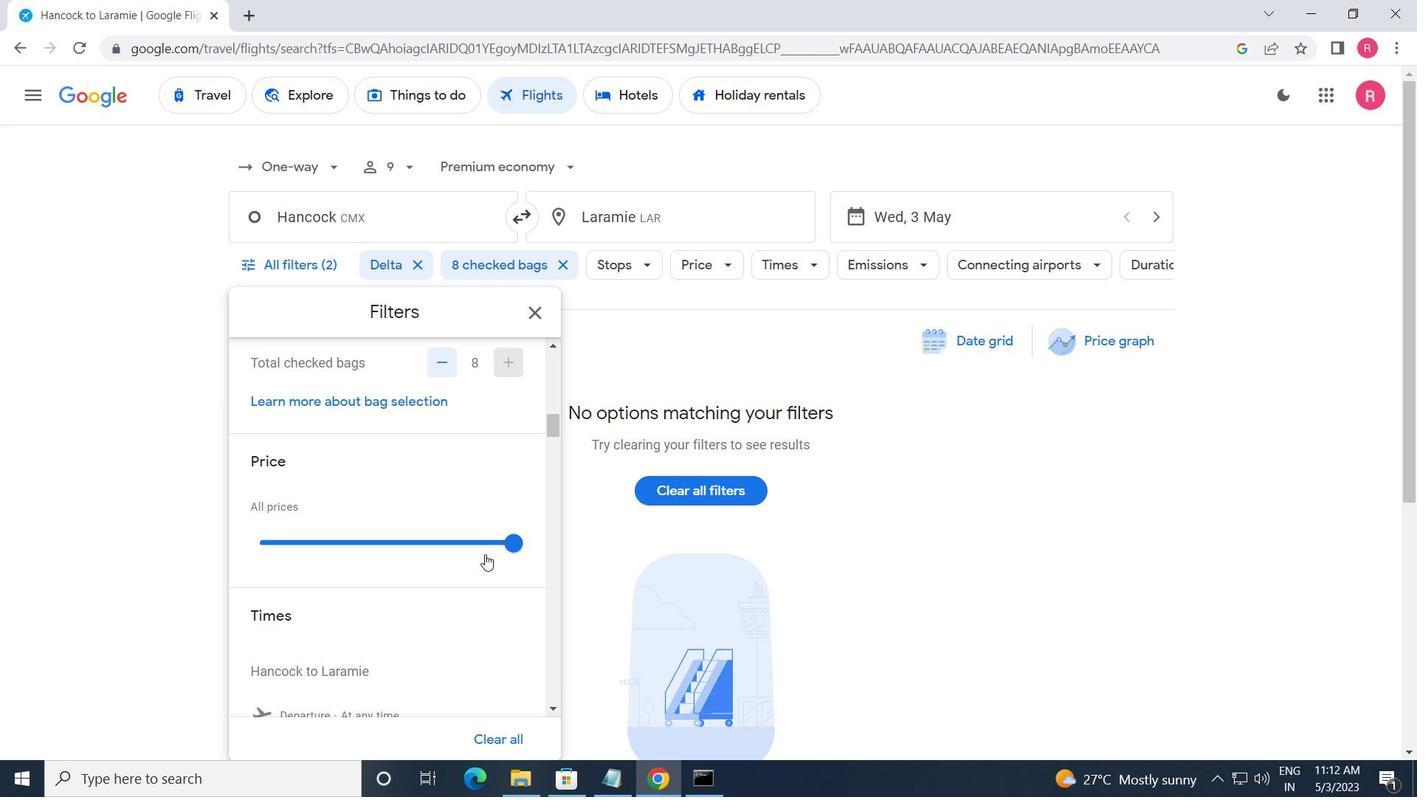 
Action: Mouse scrolled (485, 553) with delta (0, 0)
Screenshot: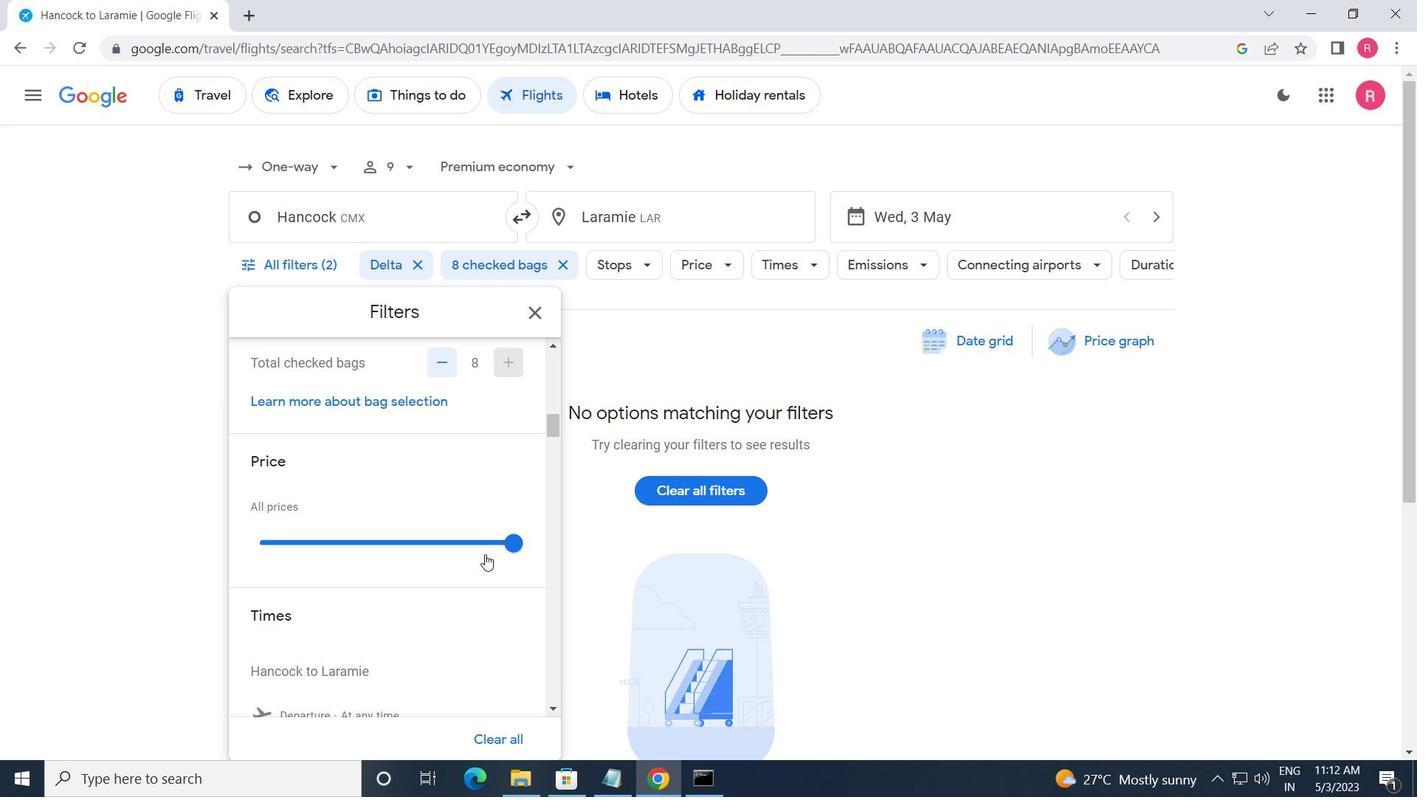 
Action: Mouse moved to (268, 570)
Screenshot: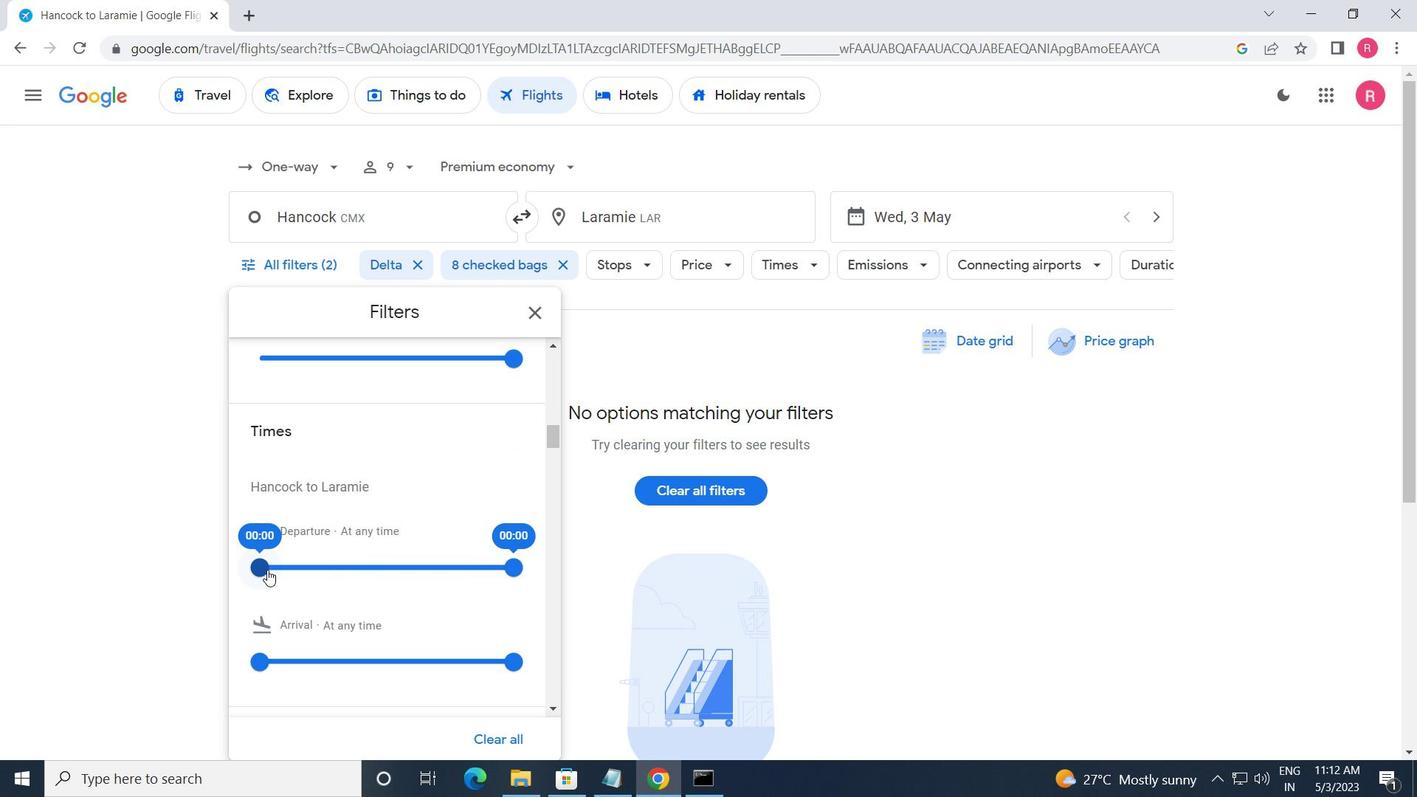 
Action: Mouse pressed left at (268, 570)
Screenshot: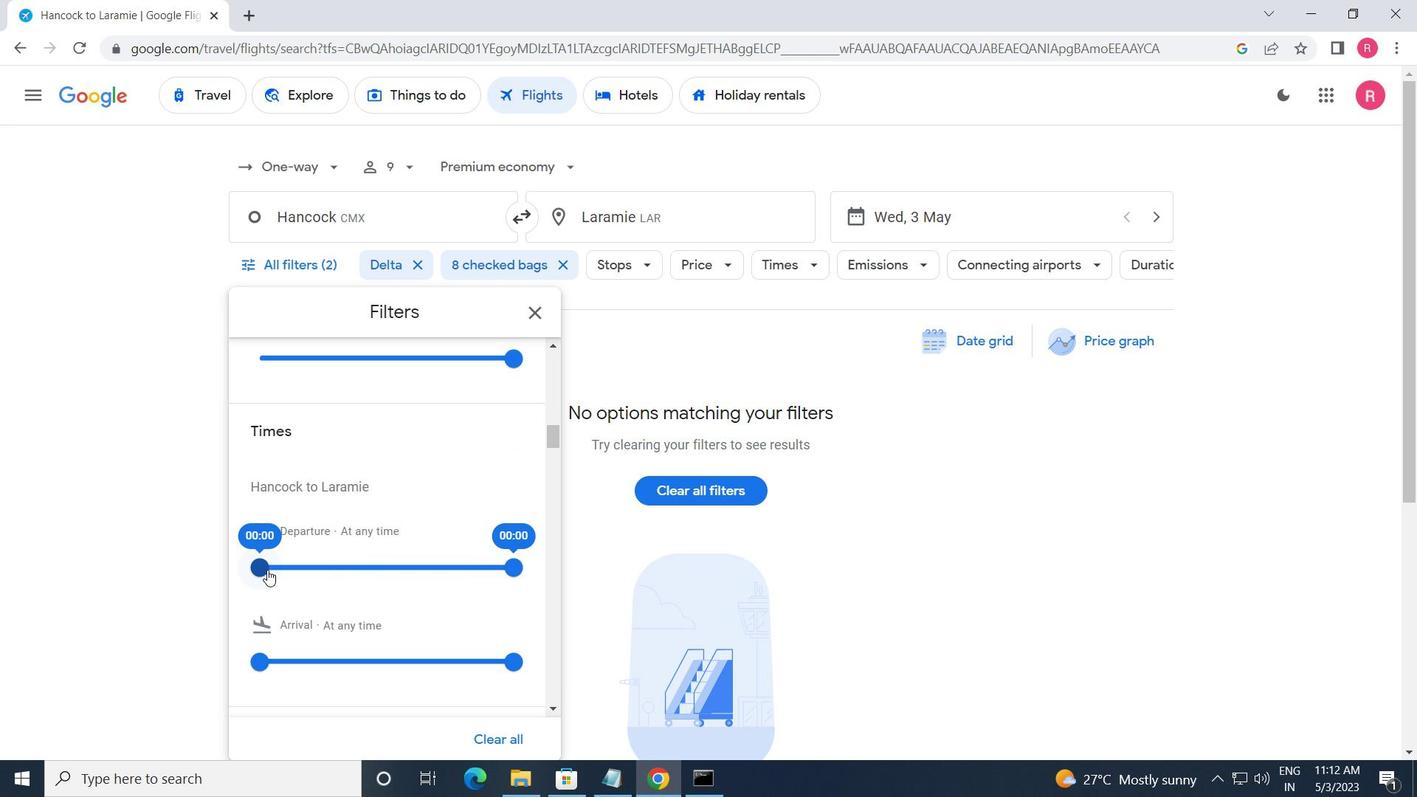 
Action: Mouse moved to (510, 570)
Screenshot: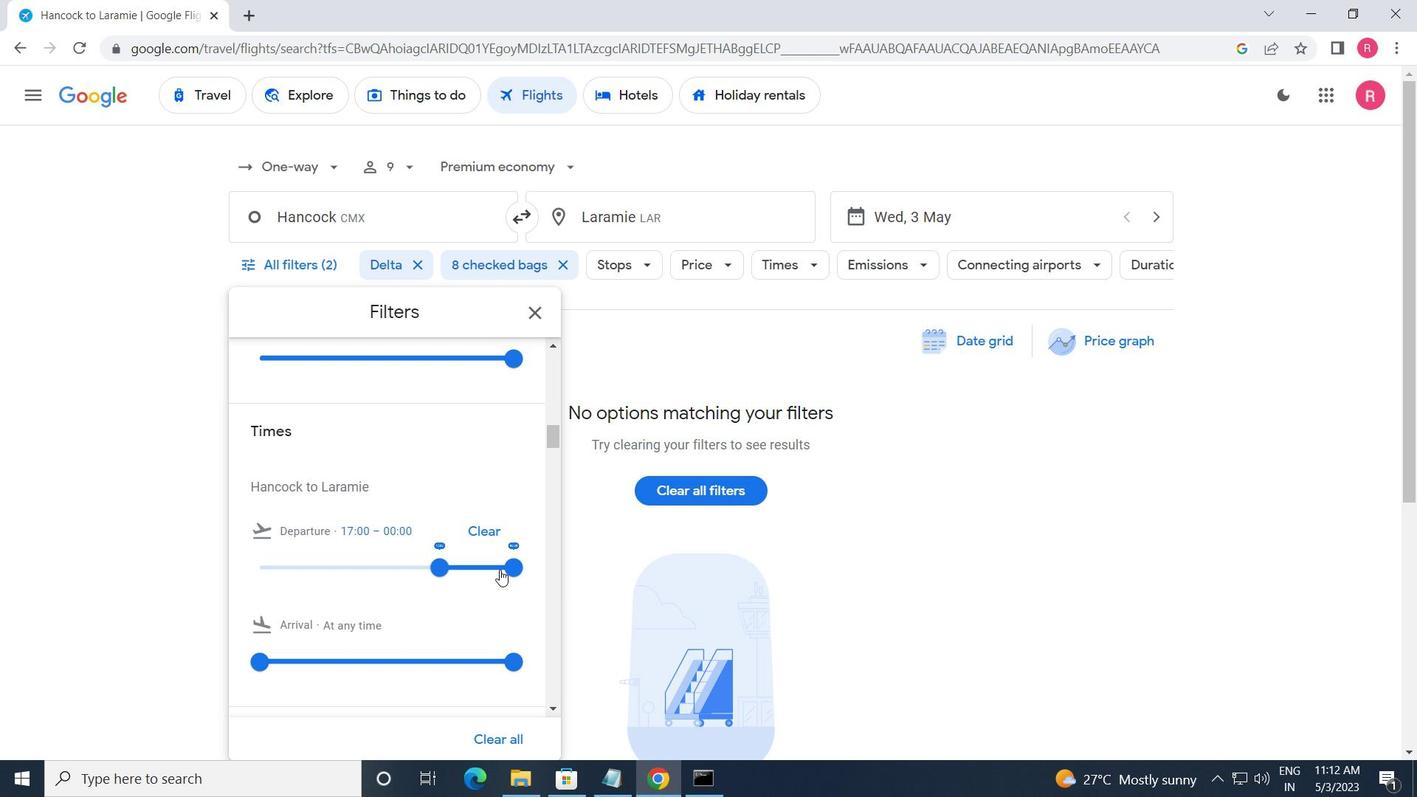 
Action: Mouse pressed left at (510, 570)
Screenshot: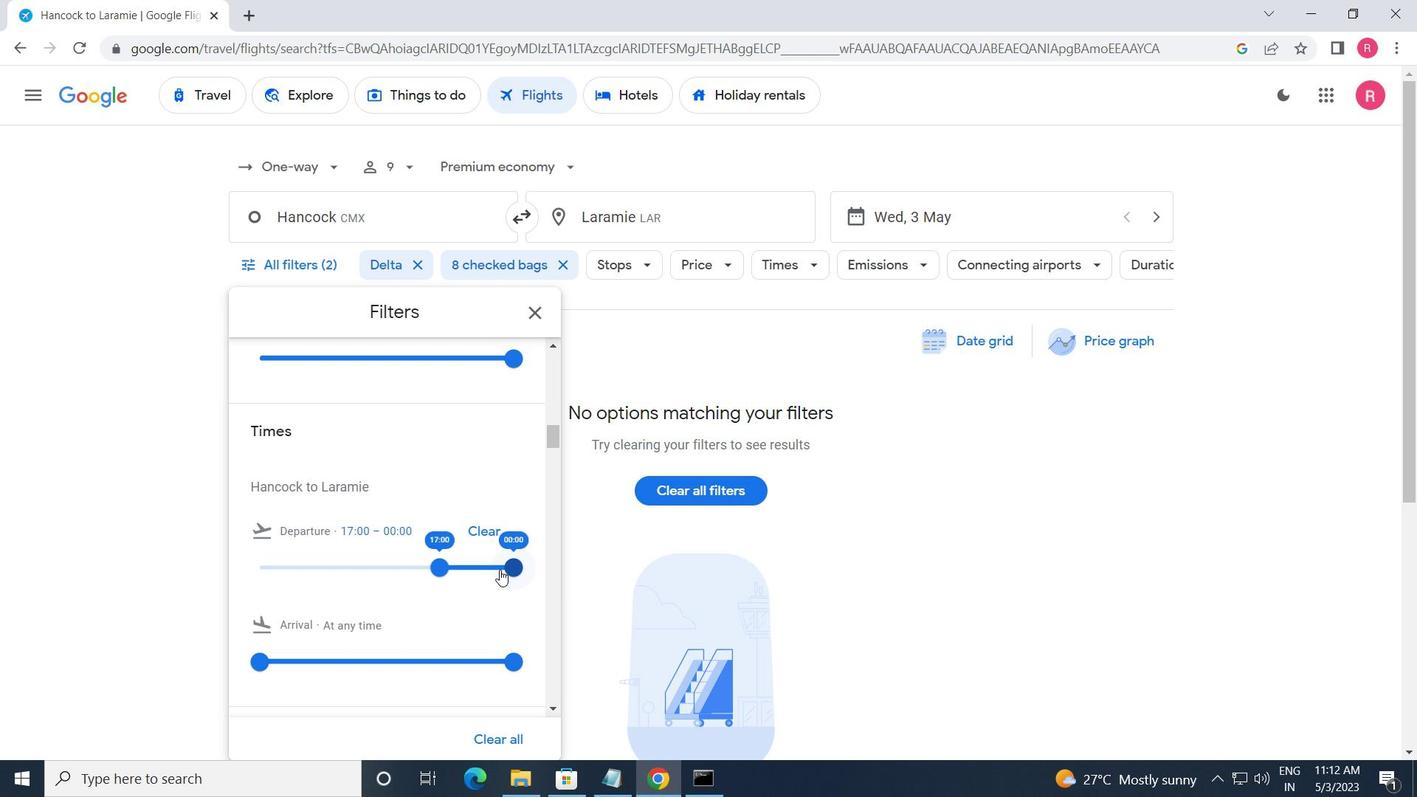 
Action: Mouse moved to (532, 309)
Screenshot: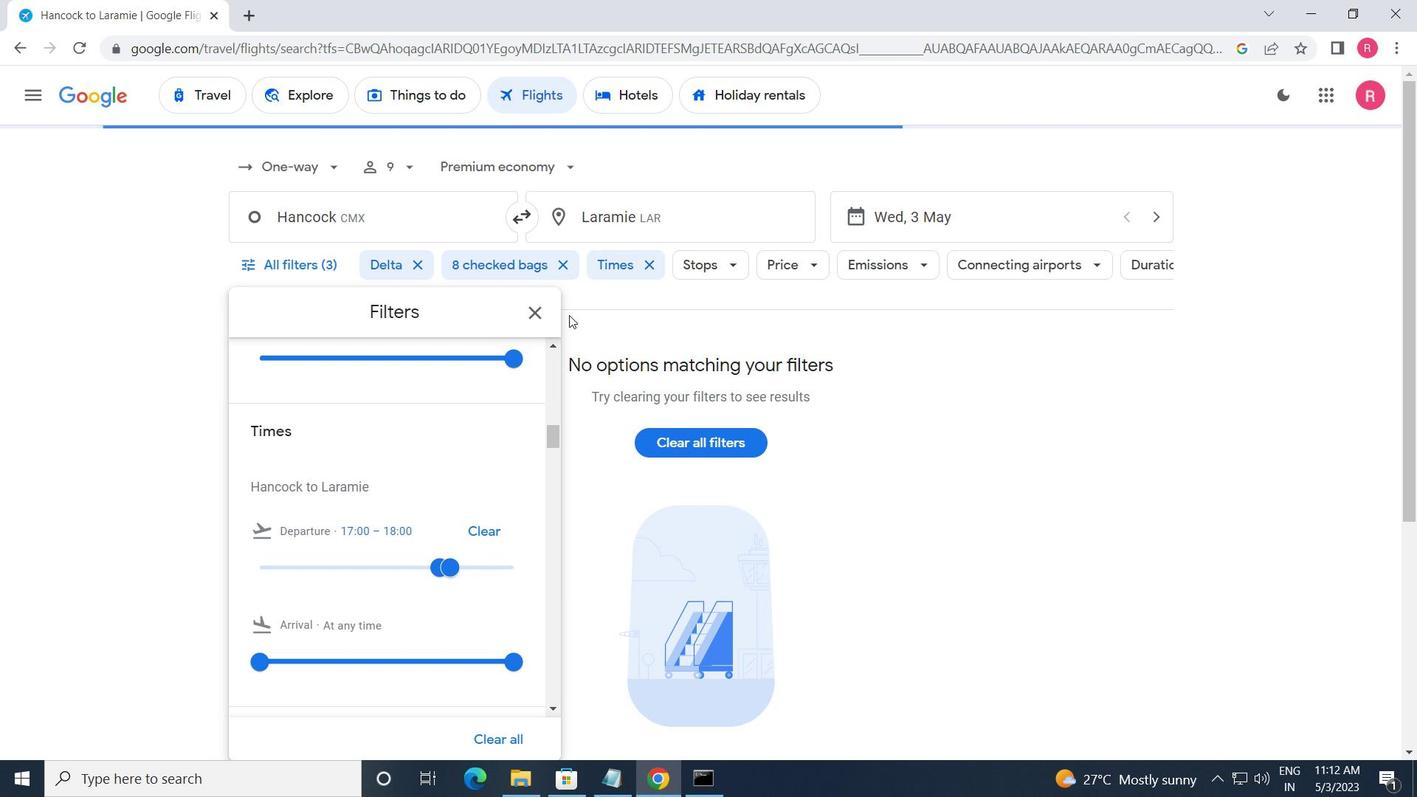 
Action: Mouse pressed left at (532, 309)
Screenshot: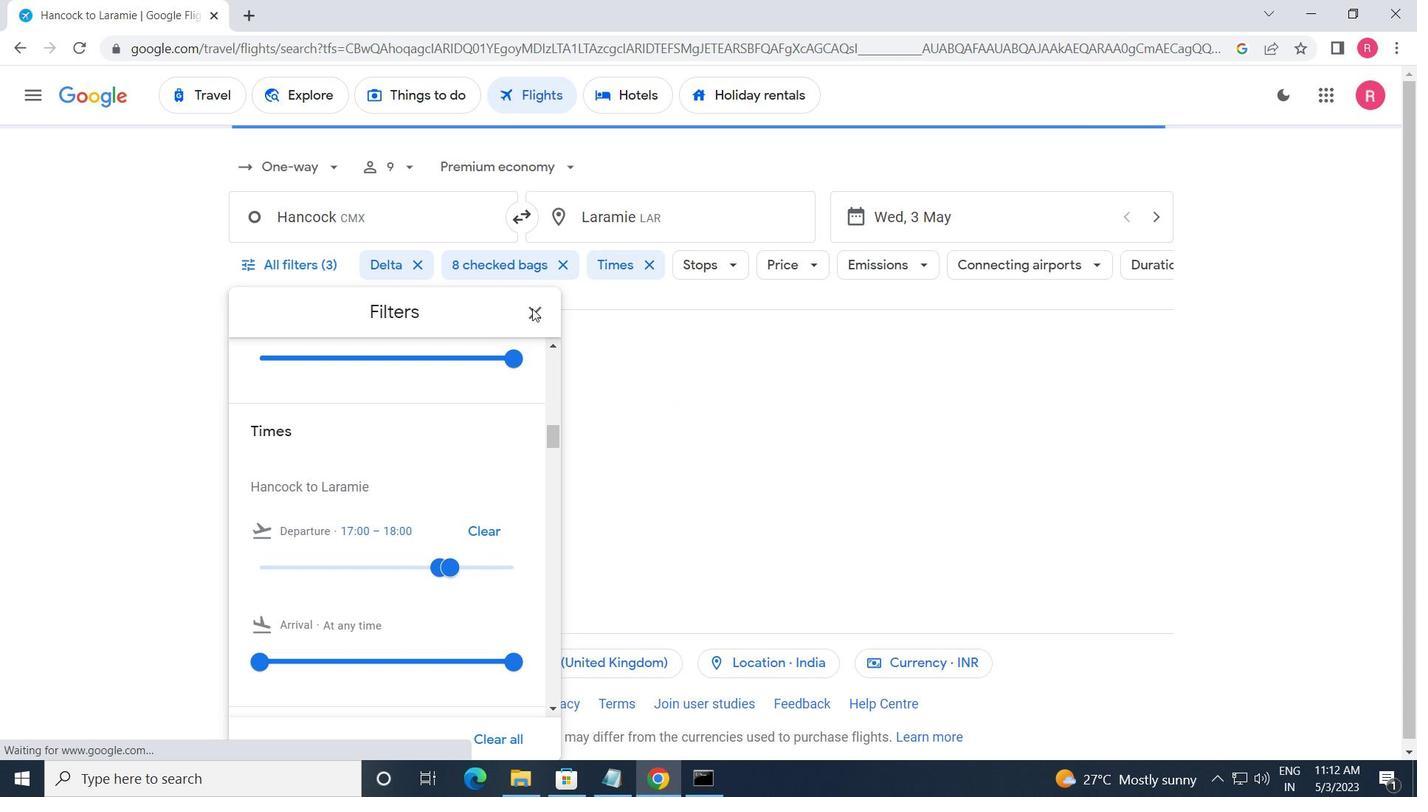 
Action: Mouse moved to (425, 401)
Screenshot: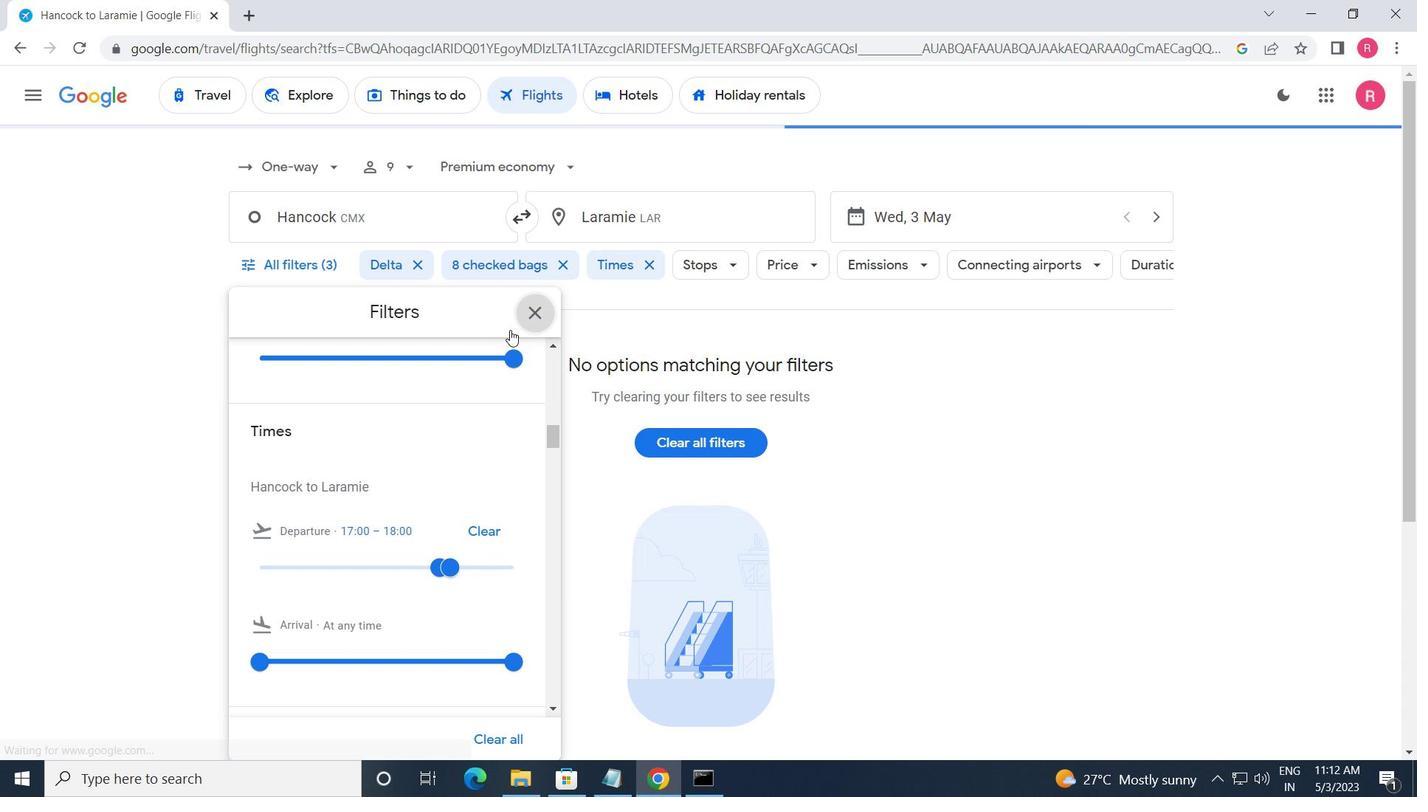 
